 Task: Look for space in Vigo, Spain from 1st August, 2023 to 5th August, 2023 for 3 adults, 1 child in price range Rs.13000 to Rs.20000. Place can be entire place with 2 bedrooms having 3 beds and 2 bathrooms. Property type can be flatguest house, hotel. Booking option can be shelf check-in. Required host language is English.
Action: Mouse moved to (246, 157)
Screenshot: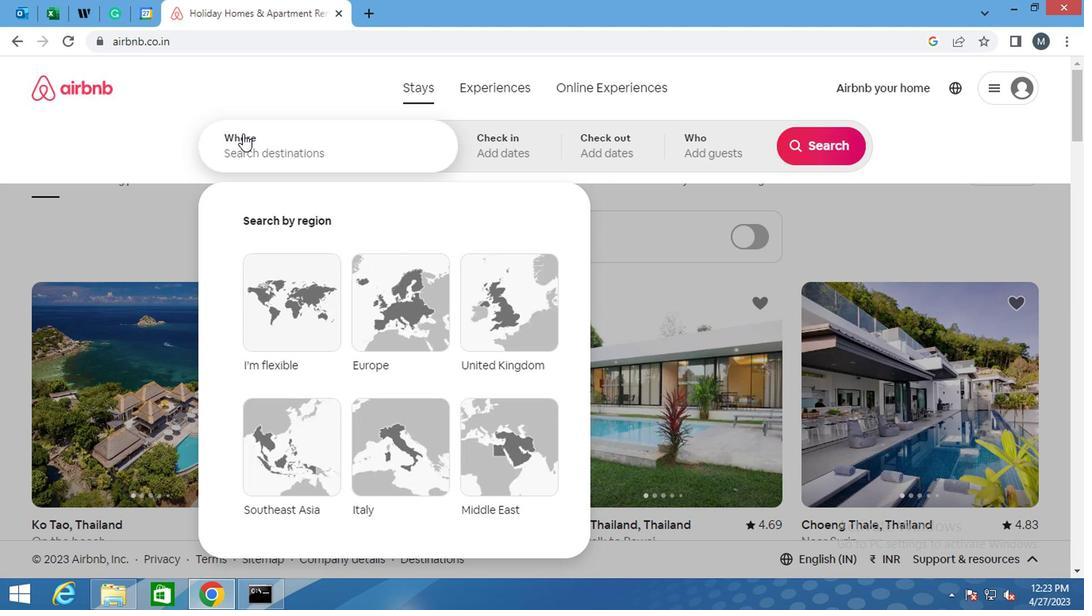 
Action: Mouse pressed left at (246, 157)
Screenshot: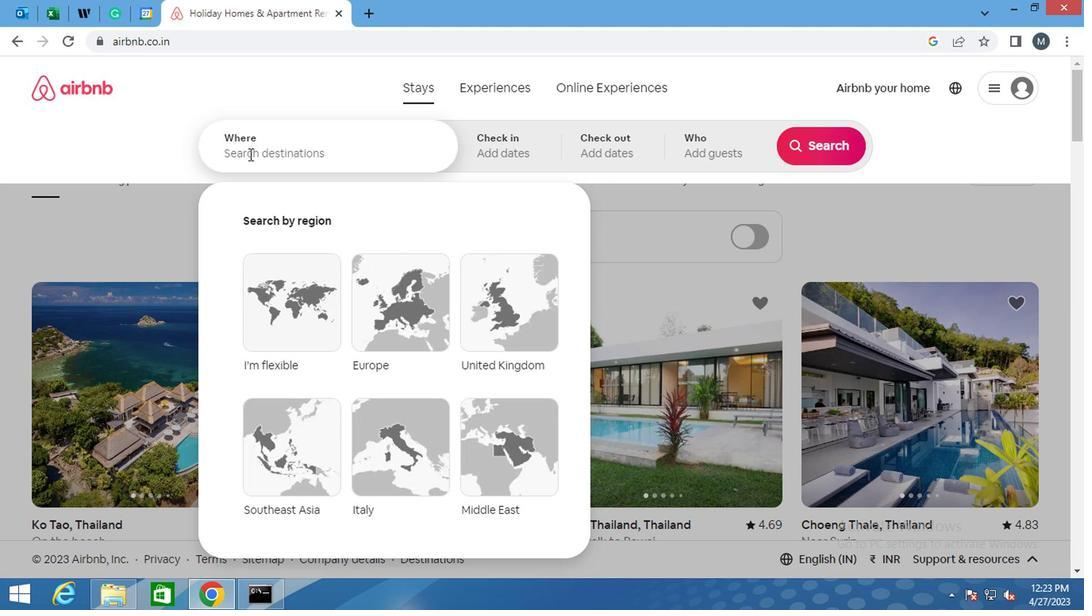 
Action: Key pressed <Key.shift>VIGO,<Key.space><Key.shift>SPAIN
Screenshot: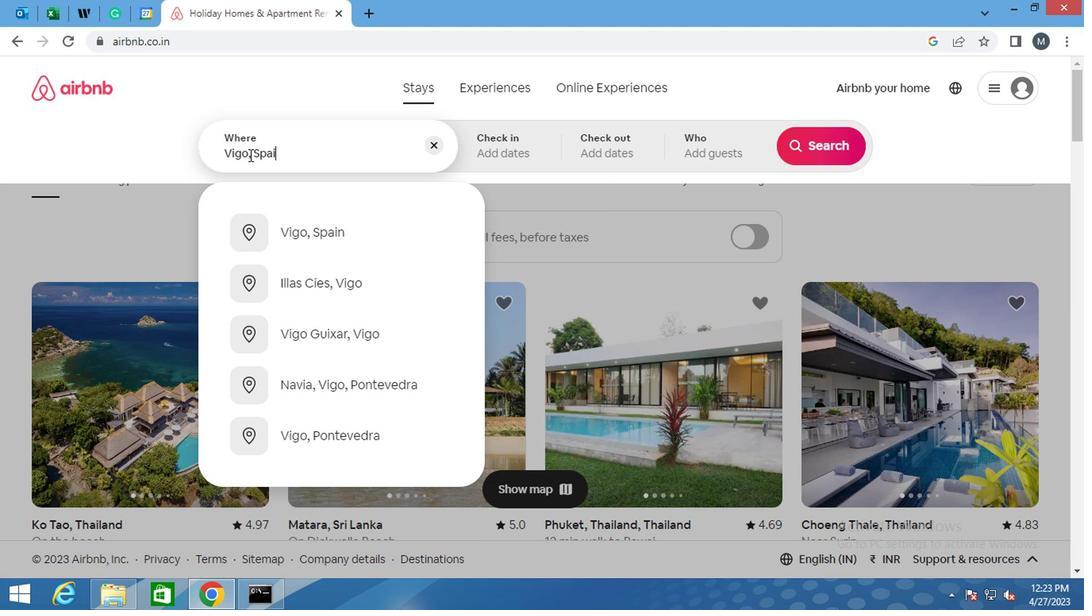 
Action: Mouse moved to (282, 241)
Screenshot: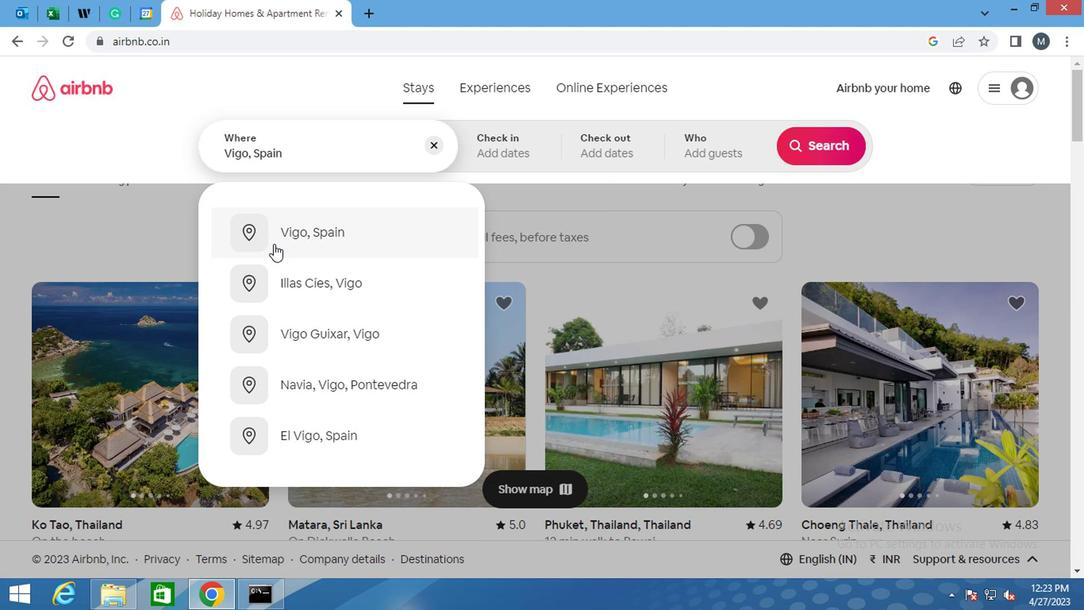 
Action: Mouse pressed left at (282, 241)
Screenshot: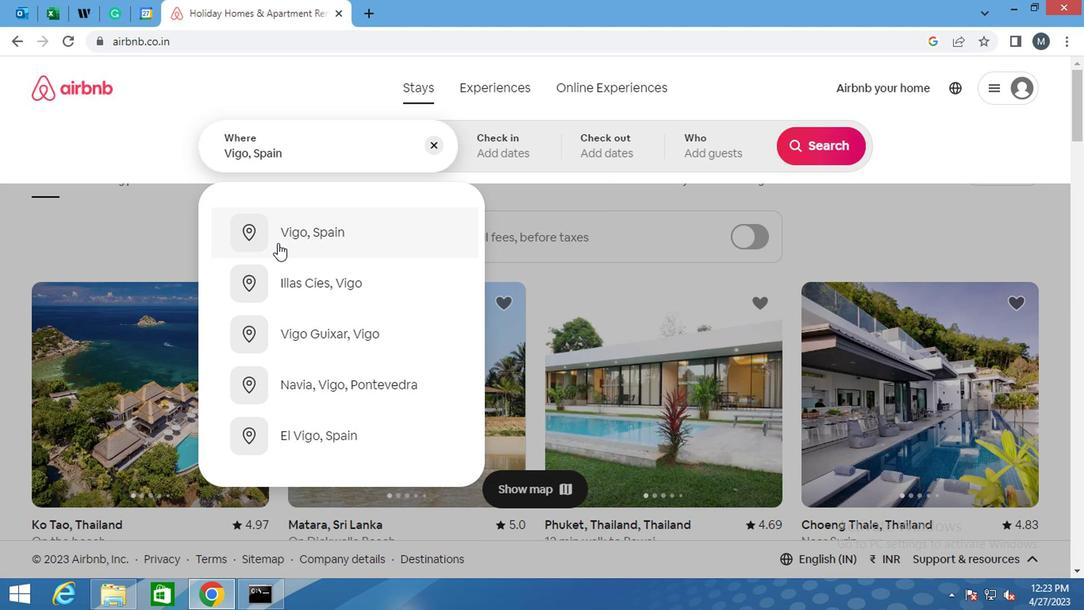 
Action: Mouse moved to (481, 148)
Screenshot: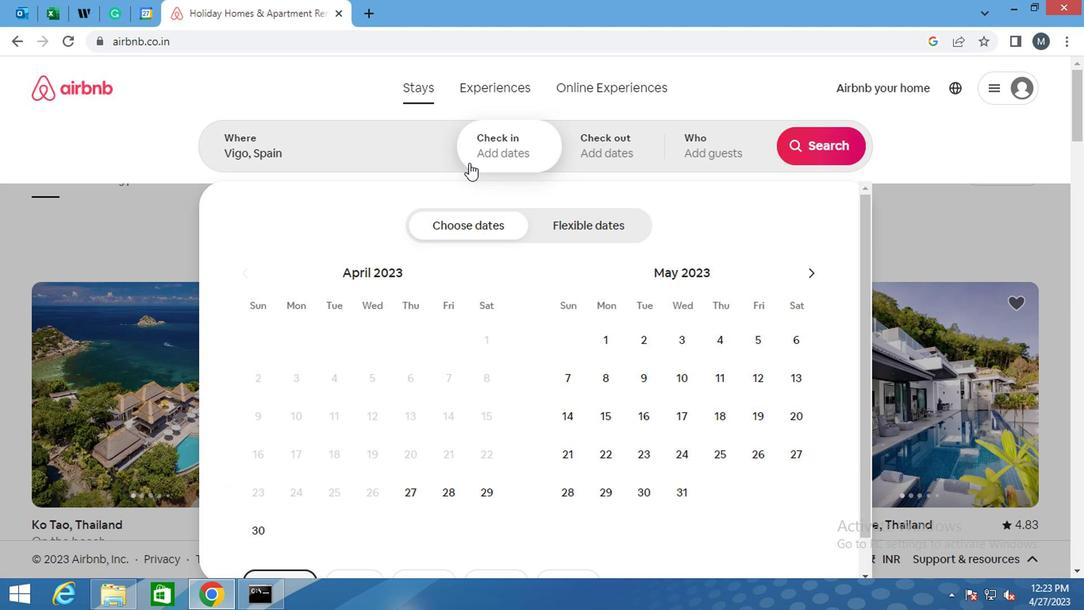 
Action: Mouse pressed left at (481, 148)
Screenshot: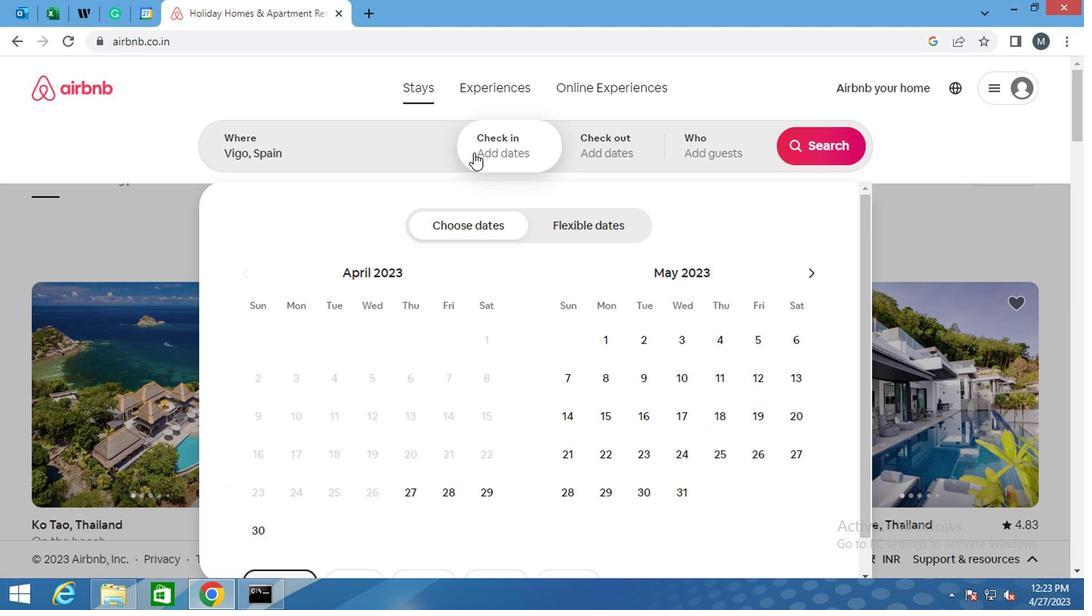 
Action: Mouse pressed left at (481, 148)
Screenshot: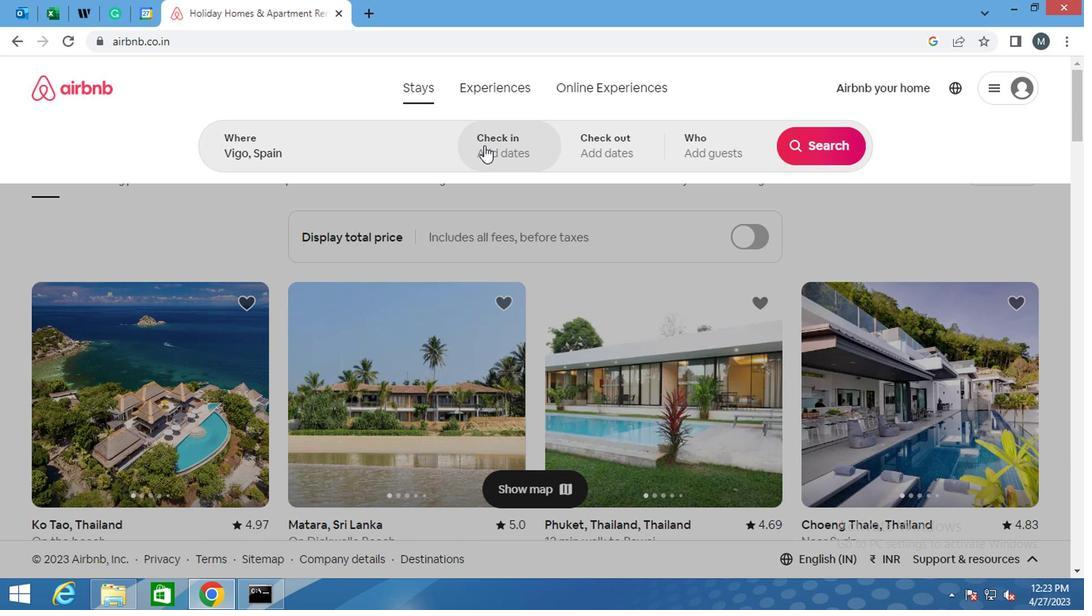 
Action: Mouse moved to (802, 278)
Screenshot: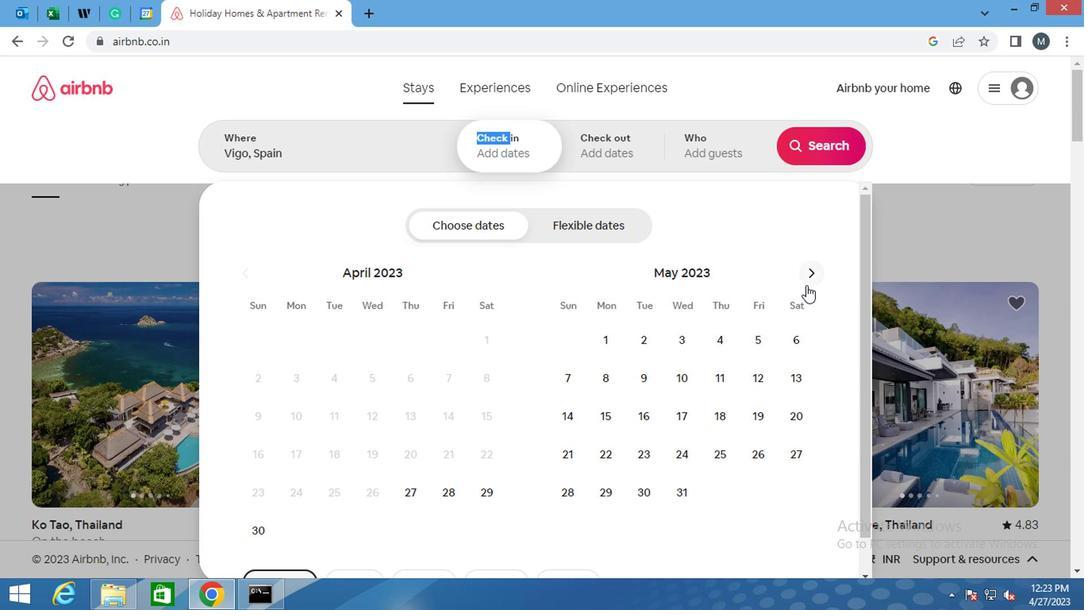 
Action: Mouse pressed left at (802, 278)
Screenshot: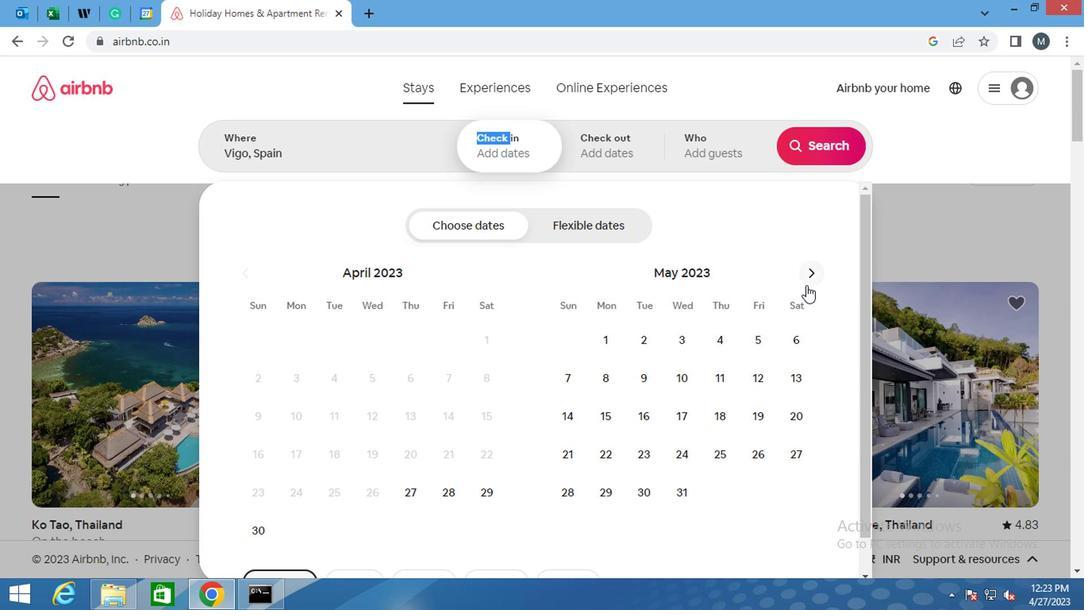 
Action: Mouse moved to (802, 273)
Screenshot: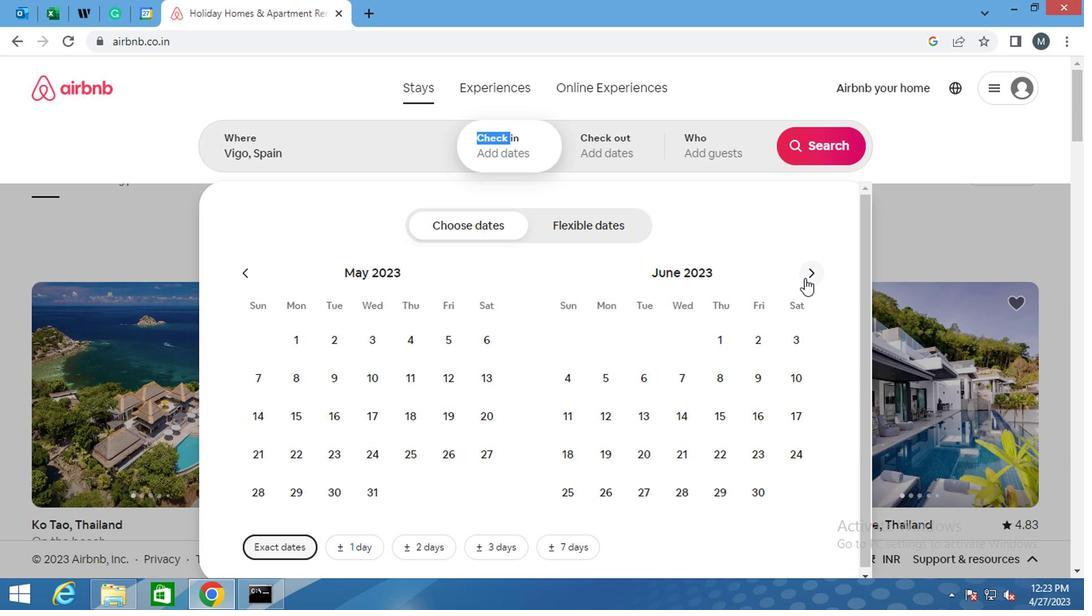 
Action: Mouse pressed left at (802, 273)
Screenshot: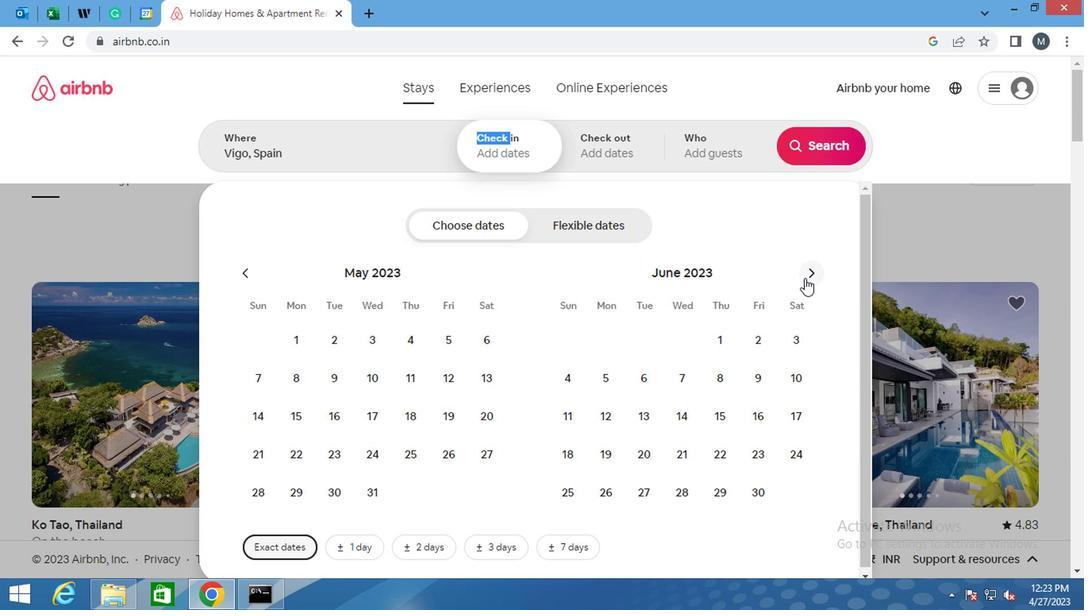 
Action: Mouse pressed left at (802, 273)
Screenshot: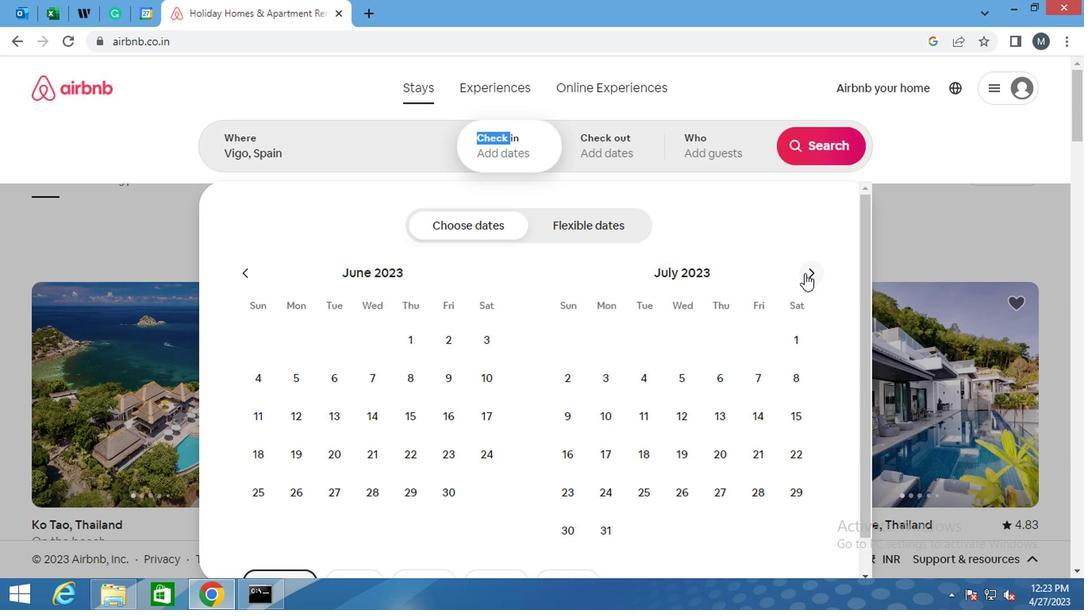 
Action: Mouse moved to (633, 345)
Screenshot: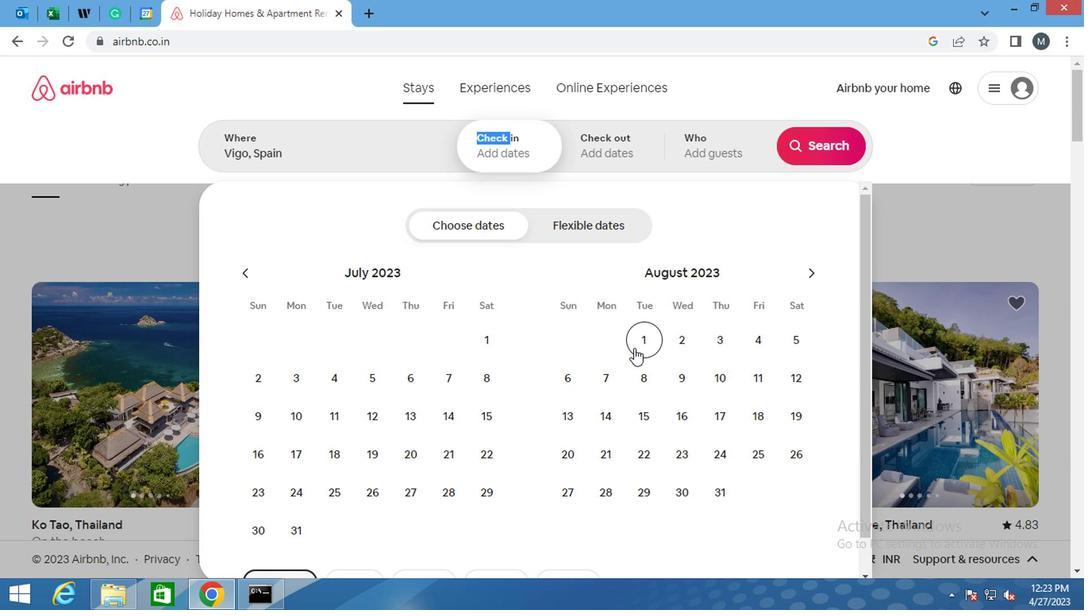 
Action: Mouse pressed left at (633, 345)
Screenshot: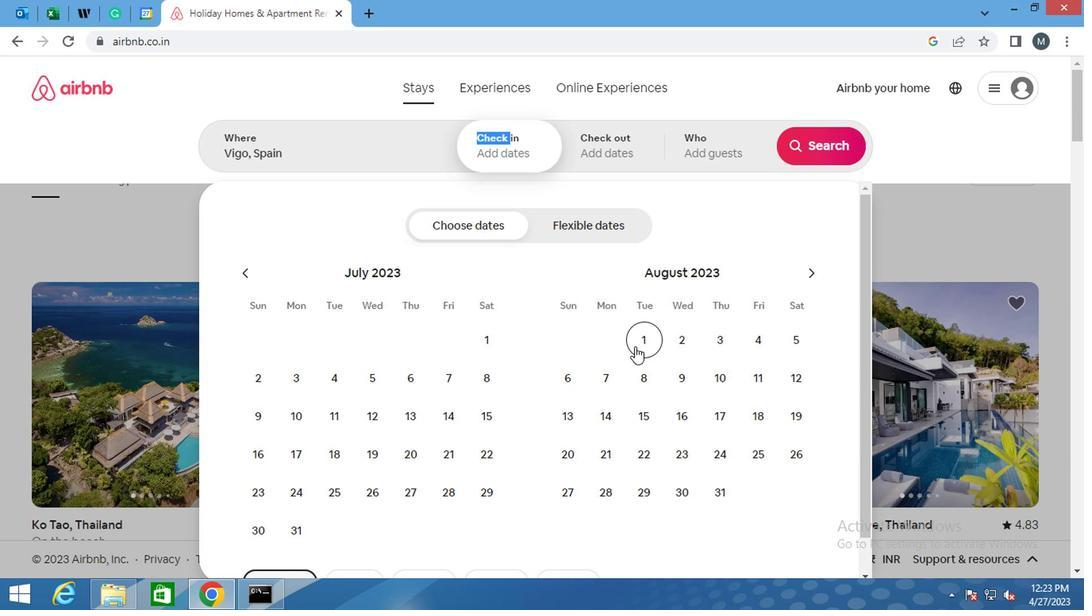 
Action: Mouse moved to (780, 341)
Screenshot: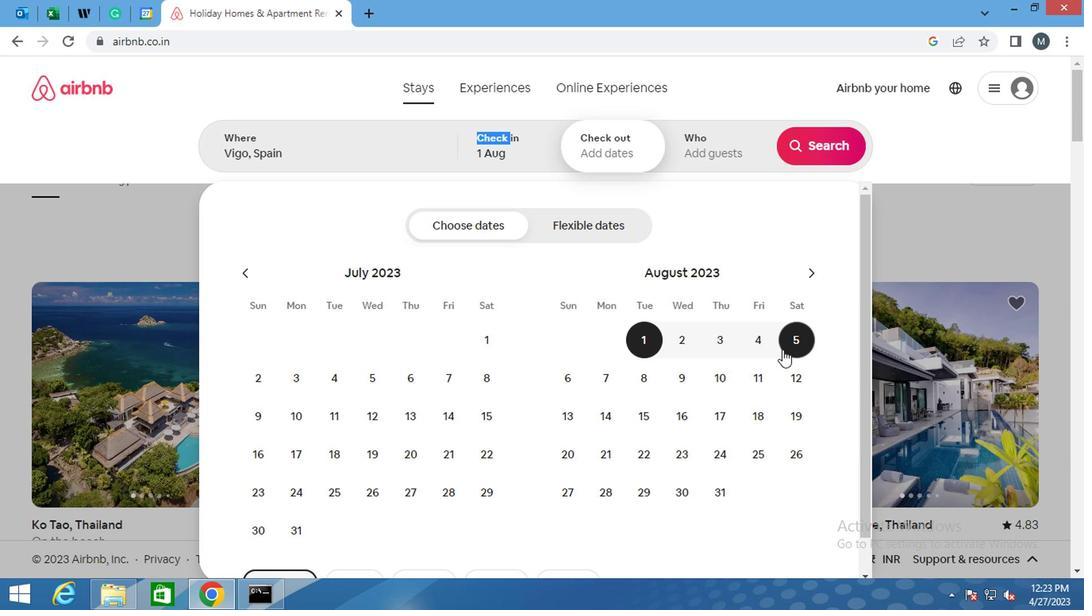 
Action: Mouse pressed left at (780, 341)
Screenshot: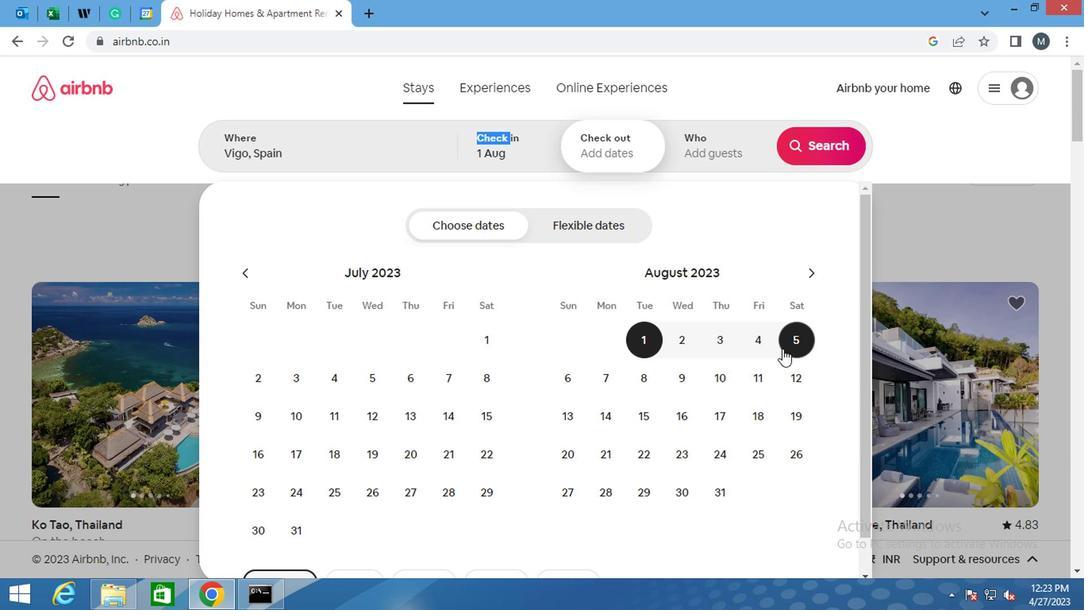 
Action: Mouse moved to (727, 162)
Screenshot: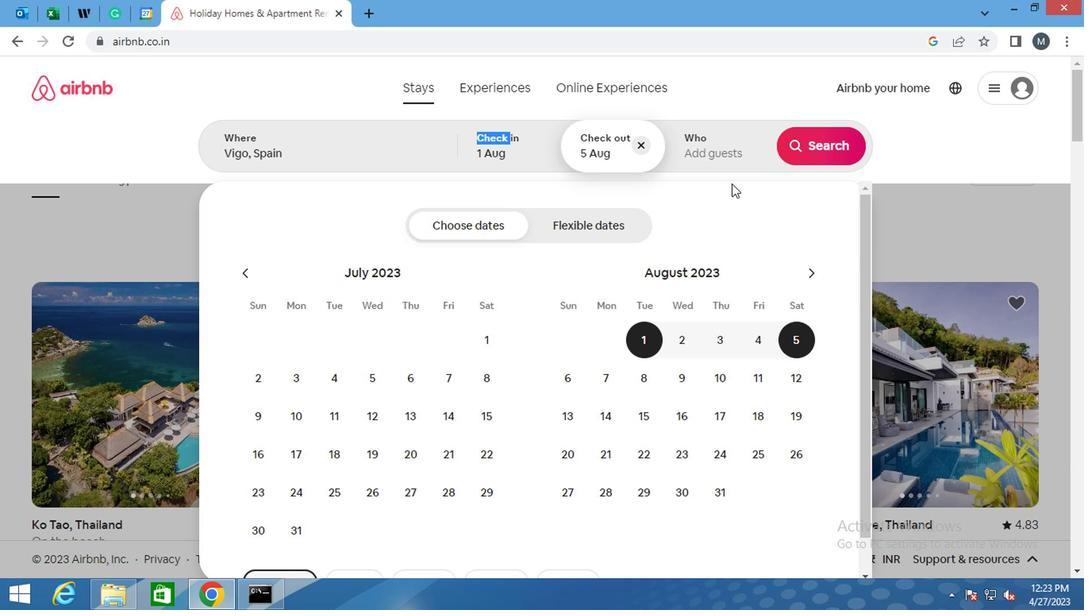 
Action: Mouse pressed left at (727, 162)
Screenshot: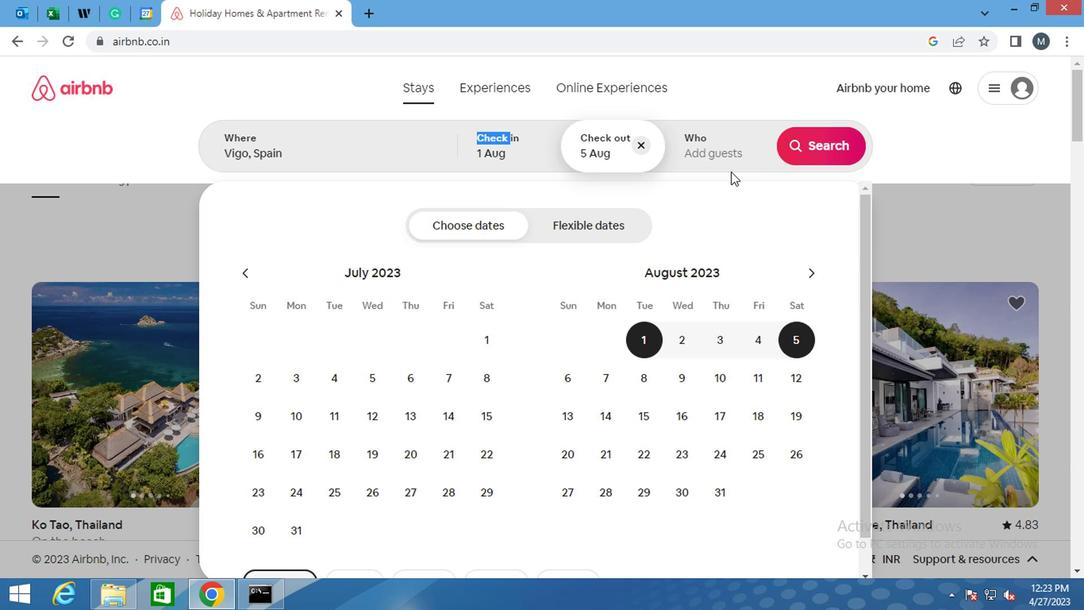 
Action: Mouse moved to (826, 230)
Screenshot: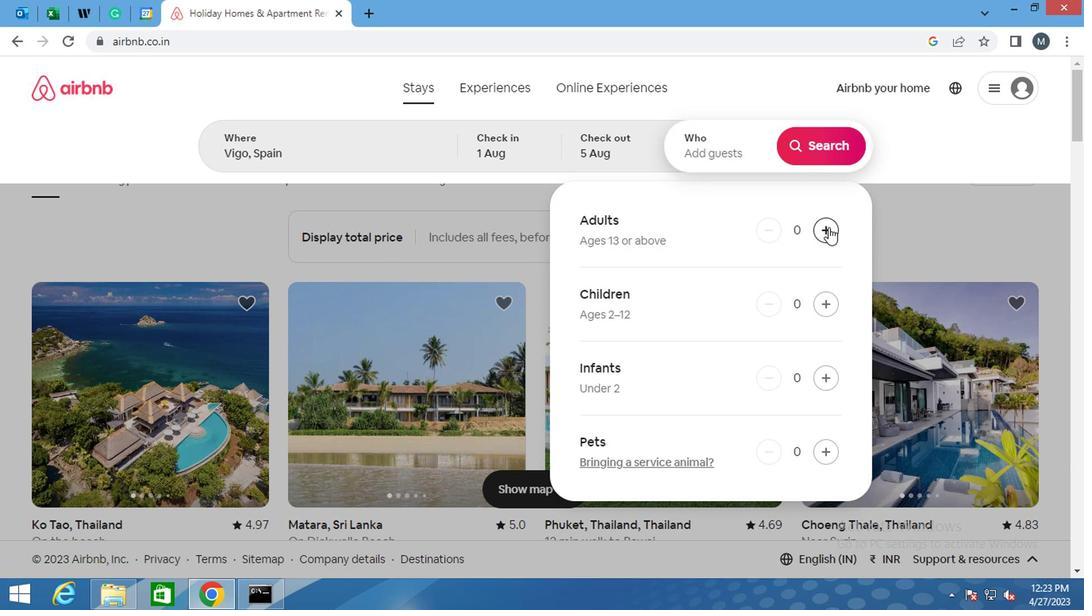 
Action: Mouse pressed left at (826, 230)
Screenshot: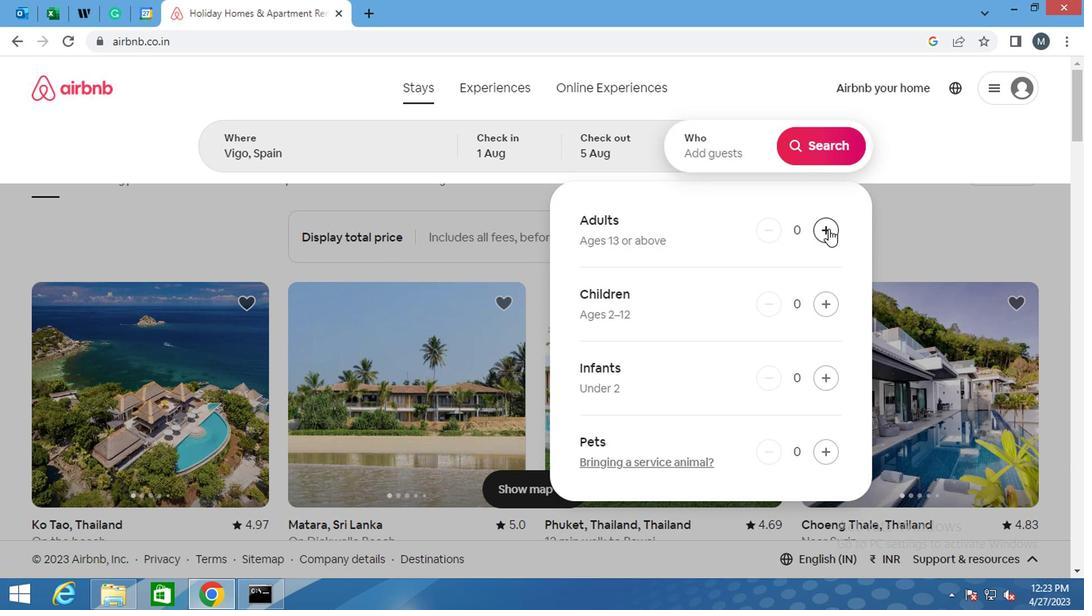 
Action: Mouse moved to (821, 230)
Screenshot: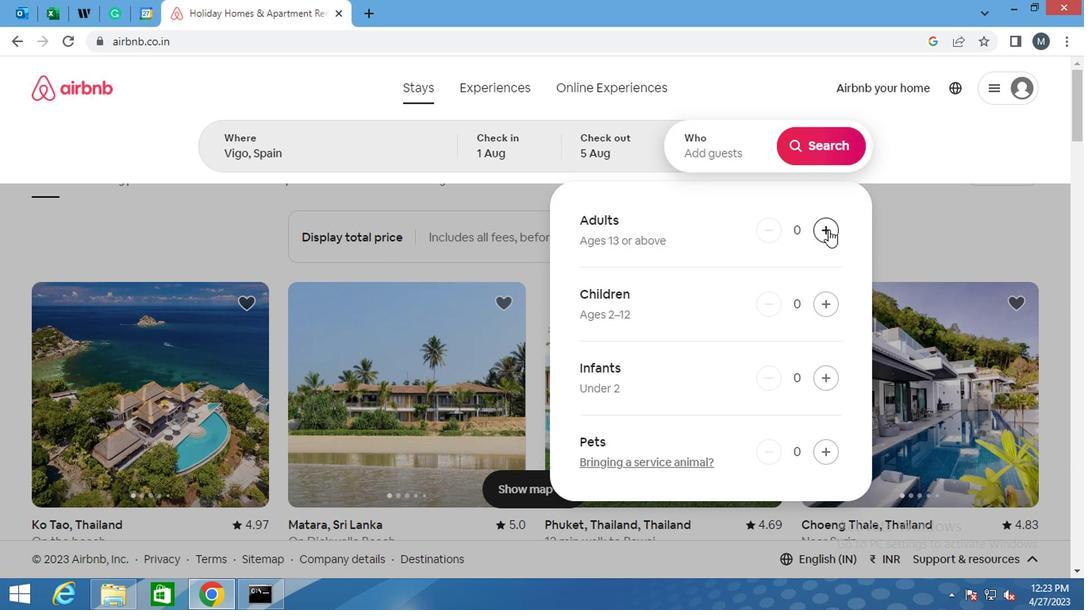 
Action: Mouse pressed left at (821, 230)
Screenshot: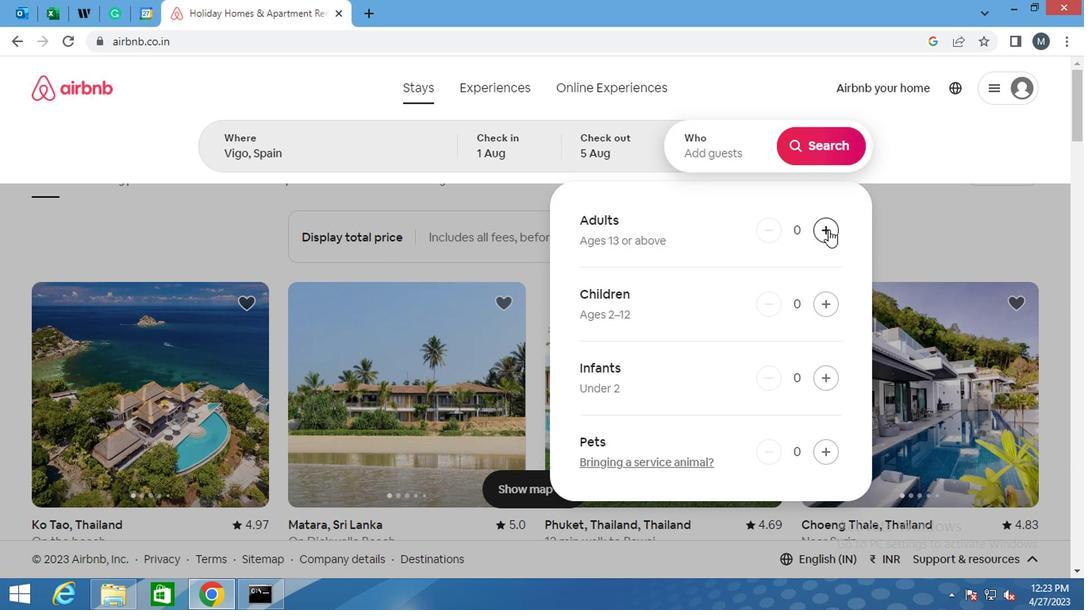 
Action: Mouse moved to (821, 230)
Screenshot: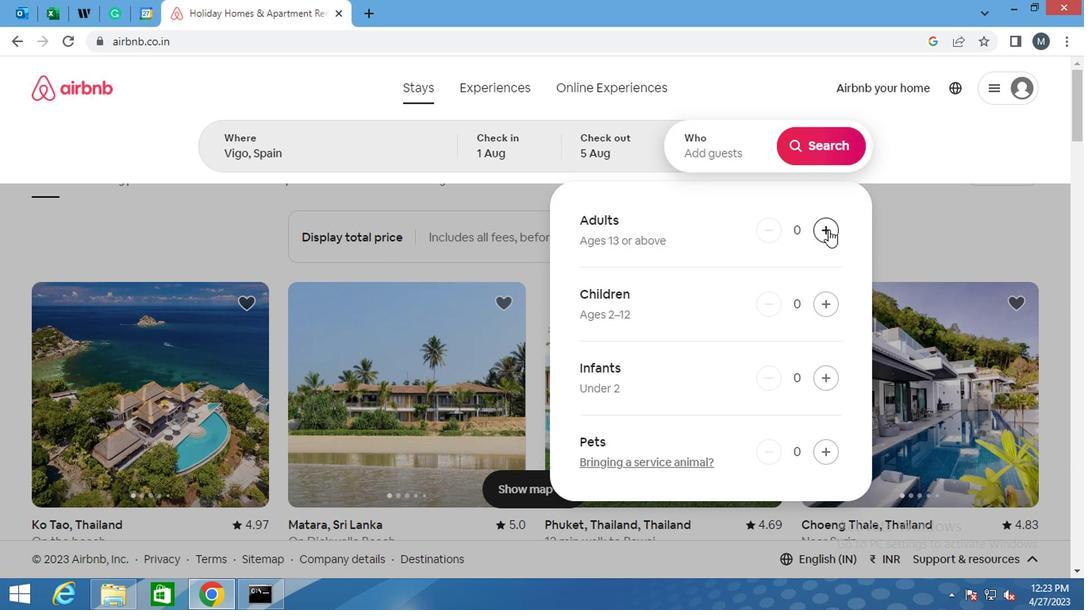 
Action: Mouse pressed left at (821, 230)
Screenshot: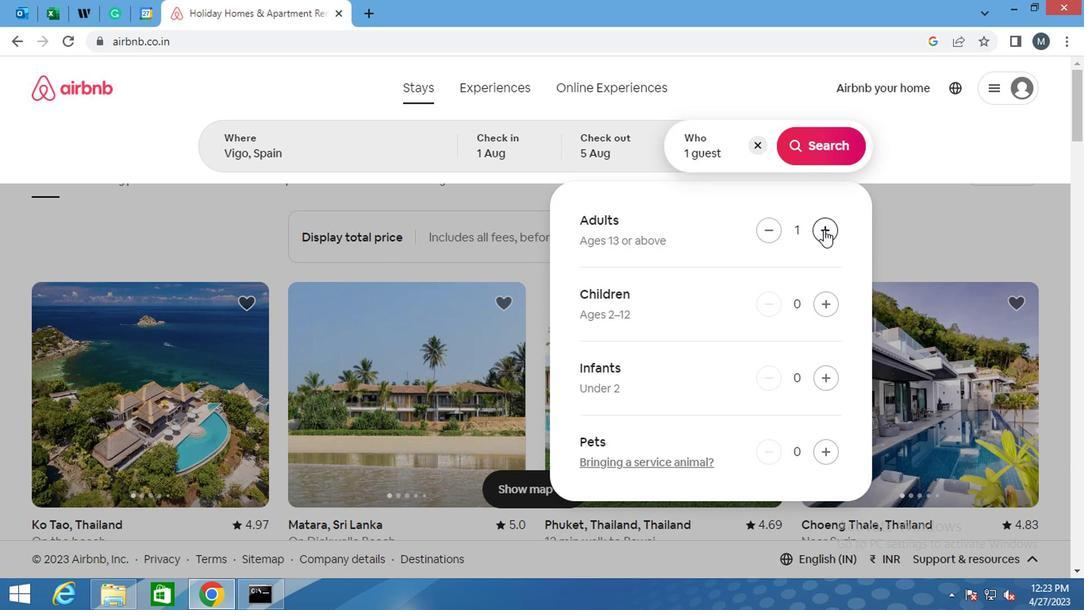 
Action: Mouse moved to (827, 302)
Screenshot: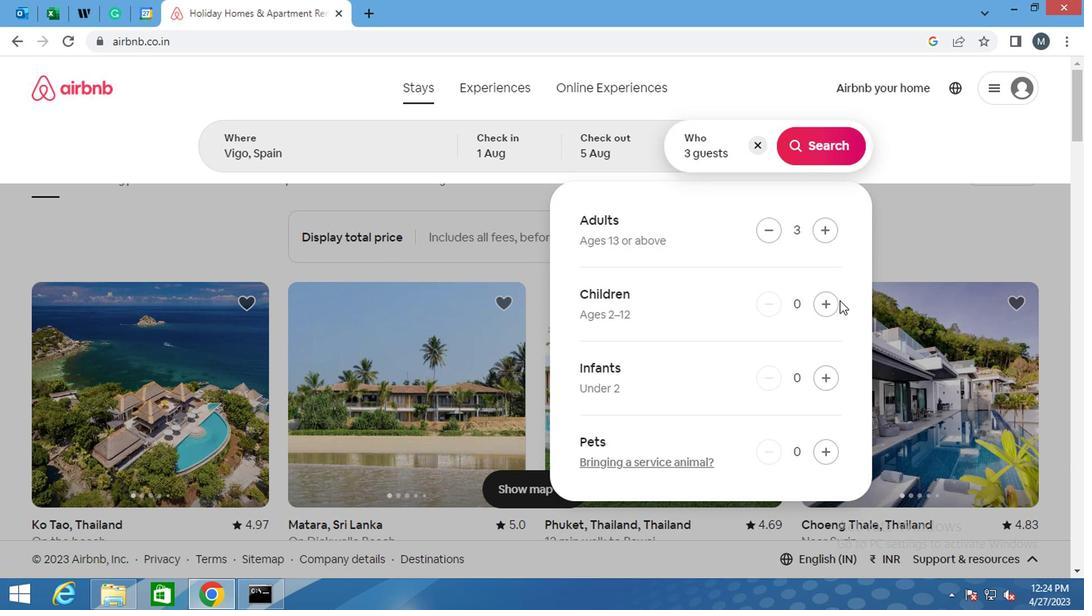 
Action: Mouse pressed left at (827, 302)
Screenshot: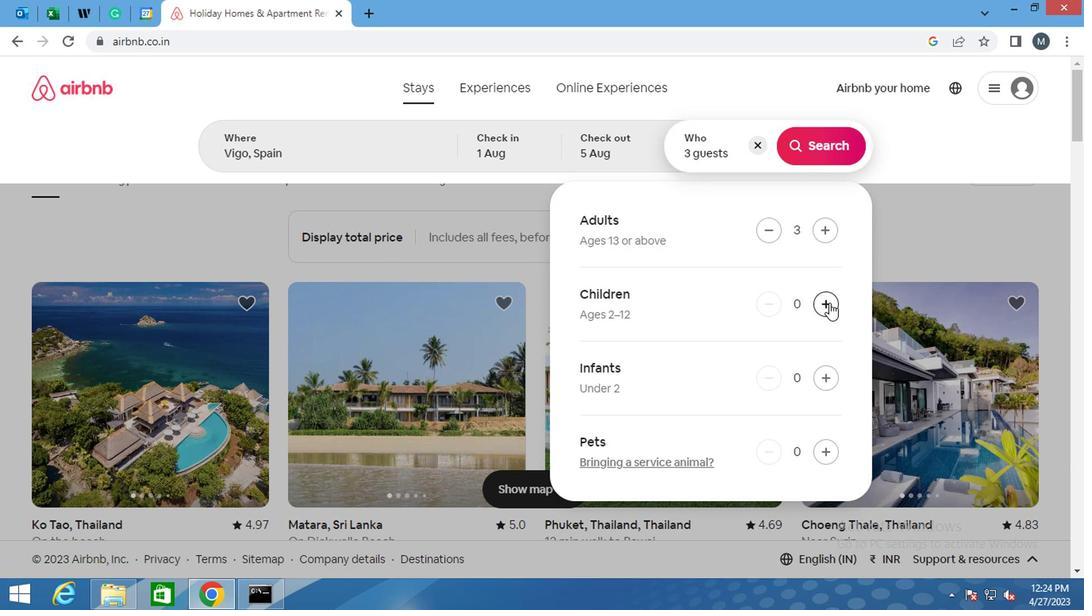 
Action: Mouse moved to (824, 154)
Screenshot: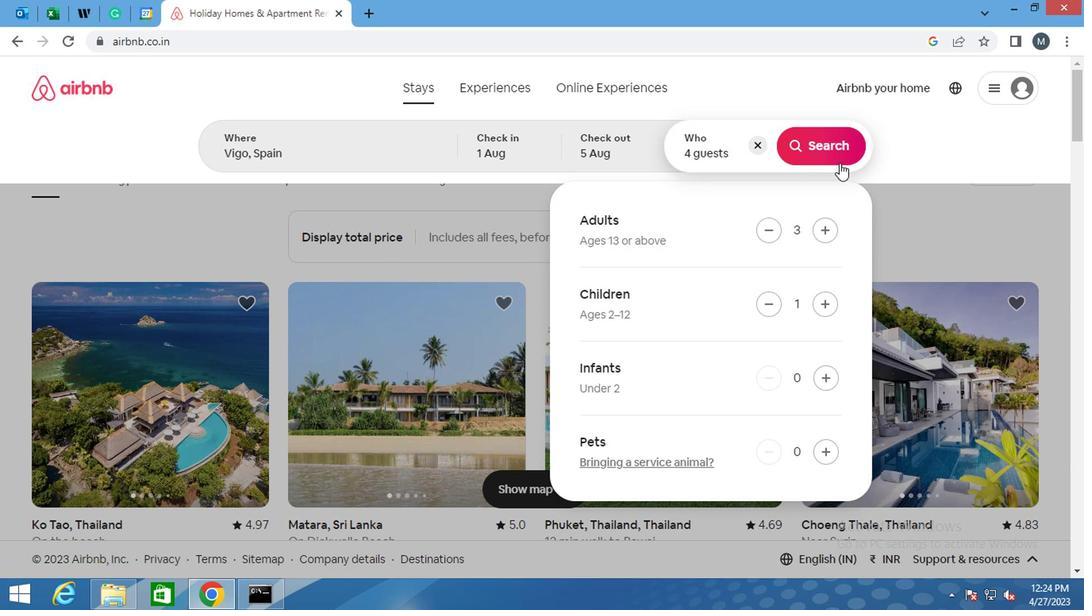 
Action: Mouse pressed left at (824, 154)
Screenshot: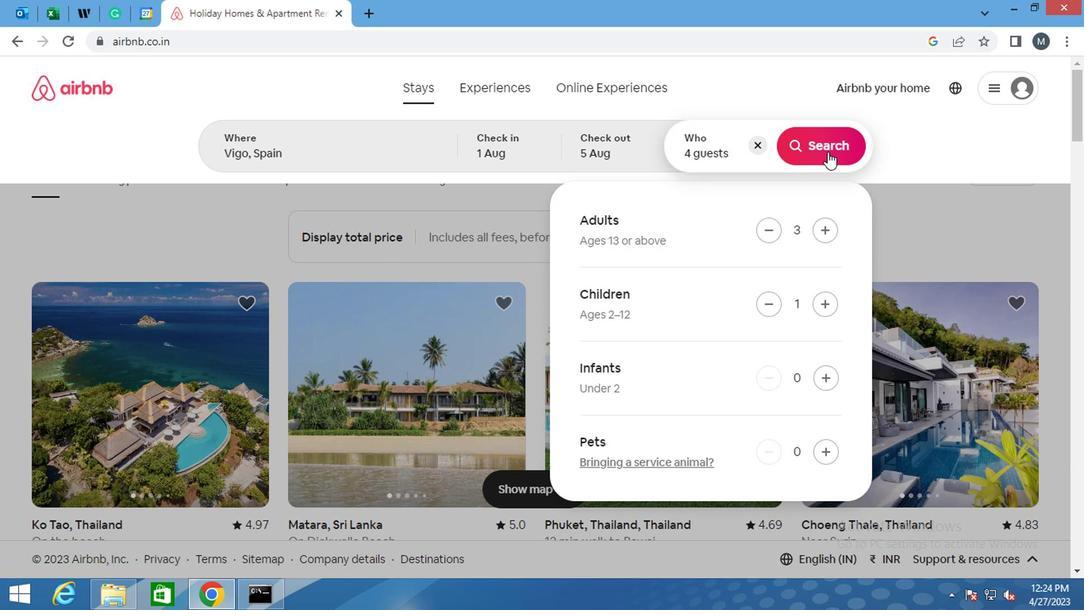 
Action: Mouse moved to (988, 142)
Screenshot: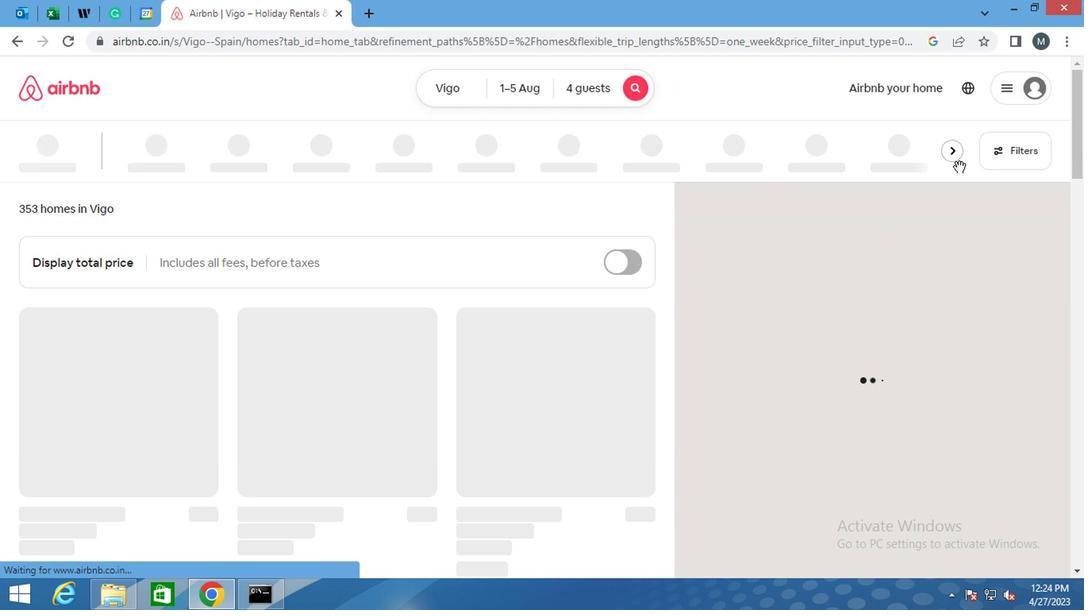 
Action: Mouse pressed left at (988, 142)
Screenshot: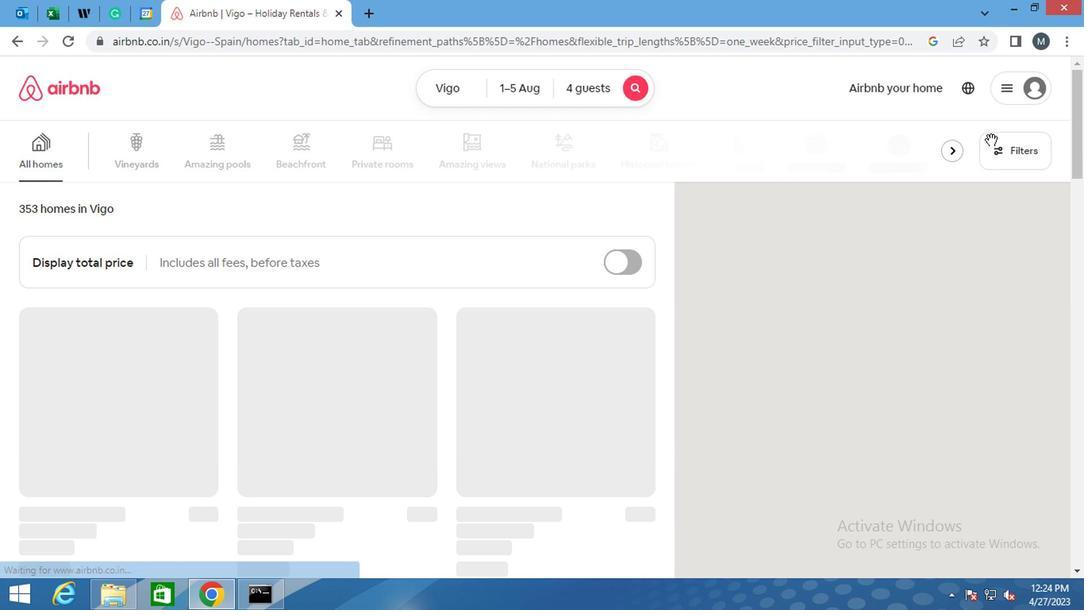 
Action: Mouse moved to (355, 340)
Screenshot: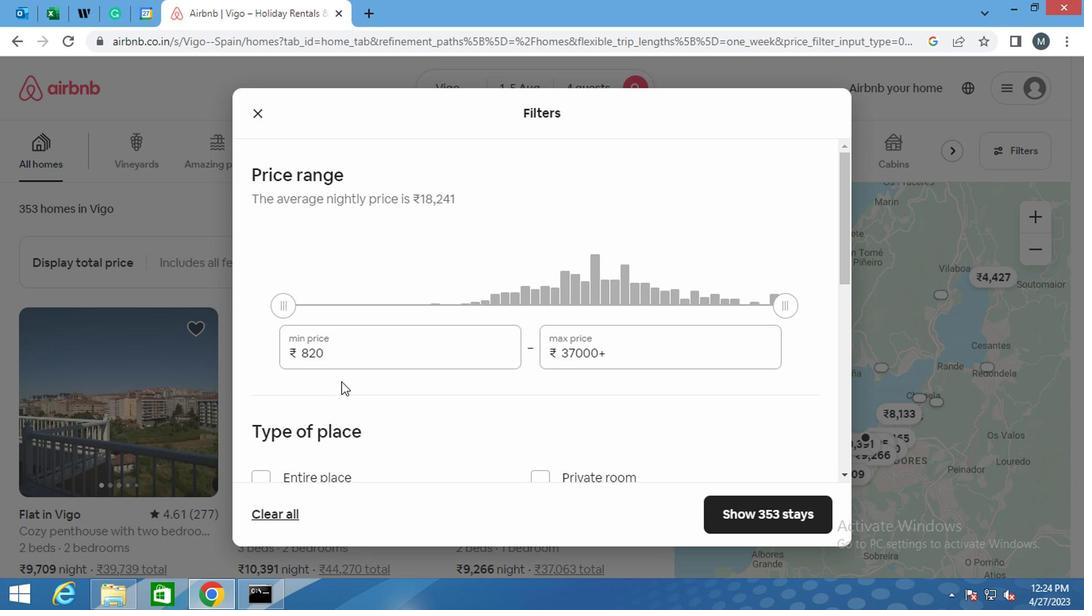 
Action: Mouse pressed left at (355, 340)
Screenshot: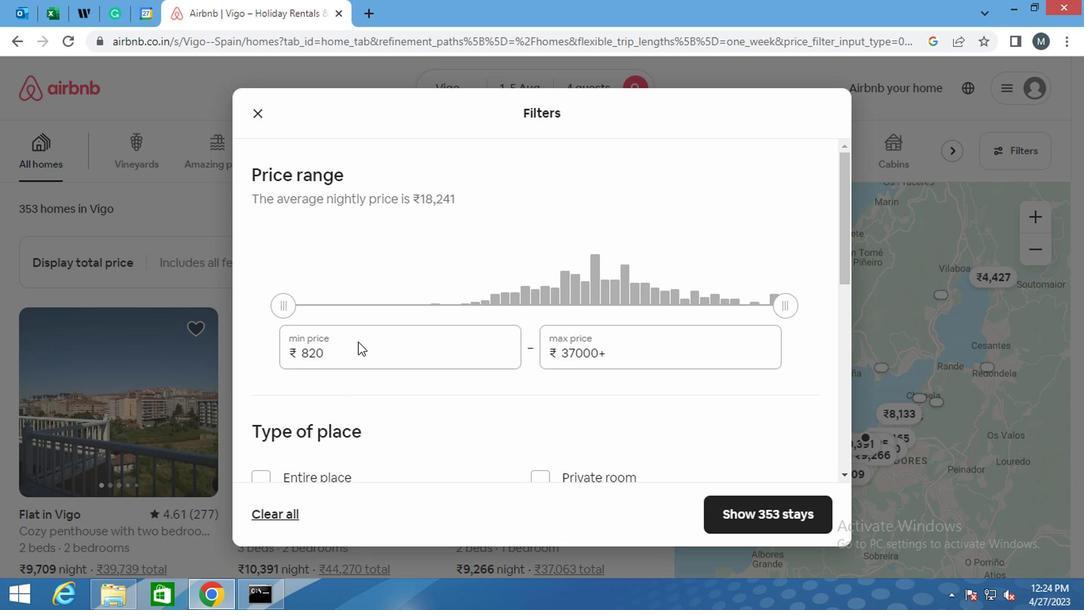 
Action: Mouse moved to (355, 350)
Screenshot: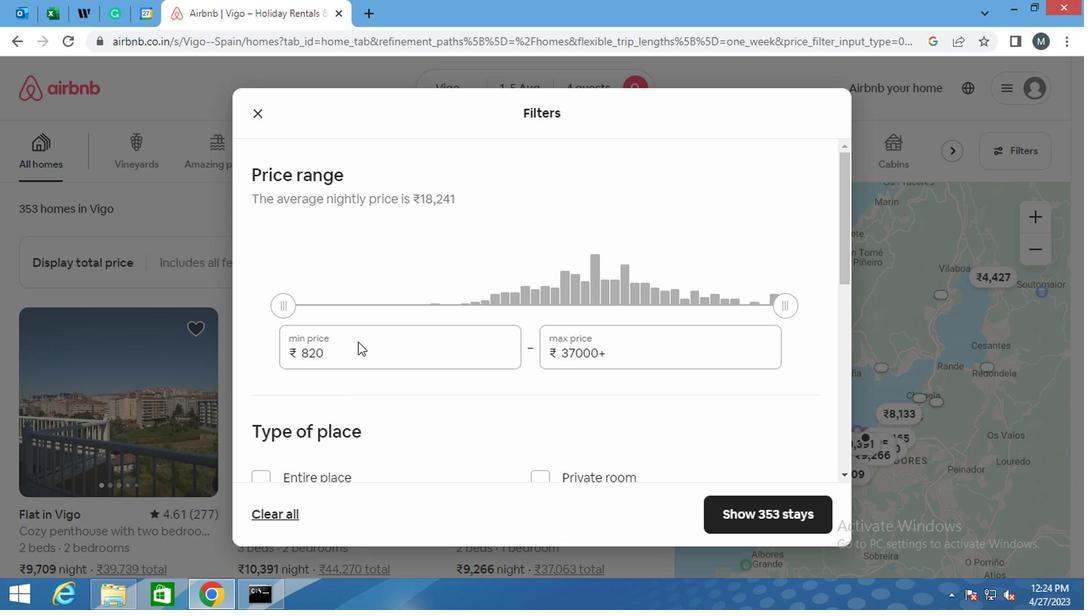 
Action: Mouse pressed left at (355, 350)
Screenshot: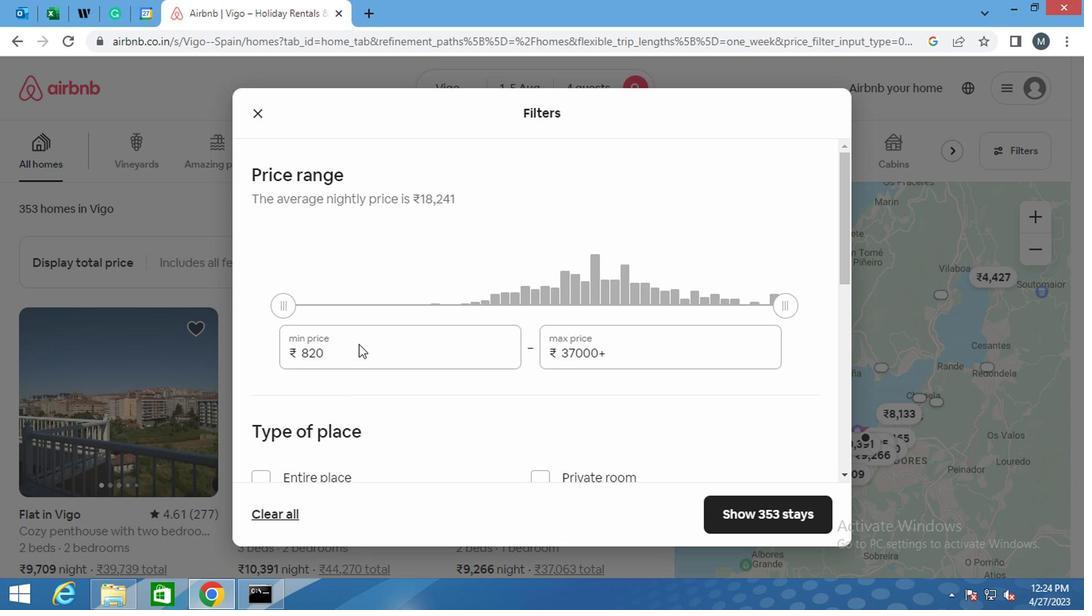 
Action: Key pressed <Key.backspace><Key.backspace><Key.backspace>
Screenshot: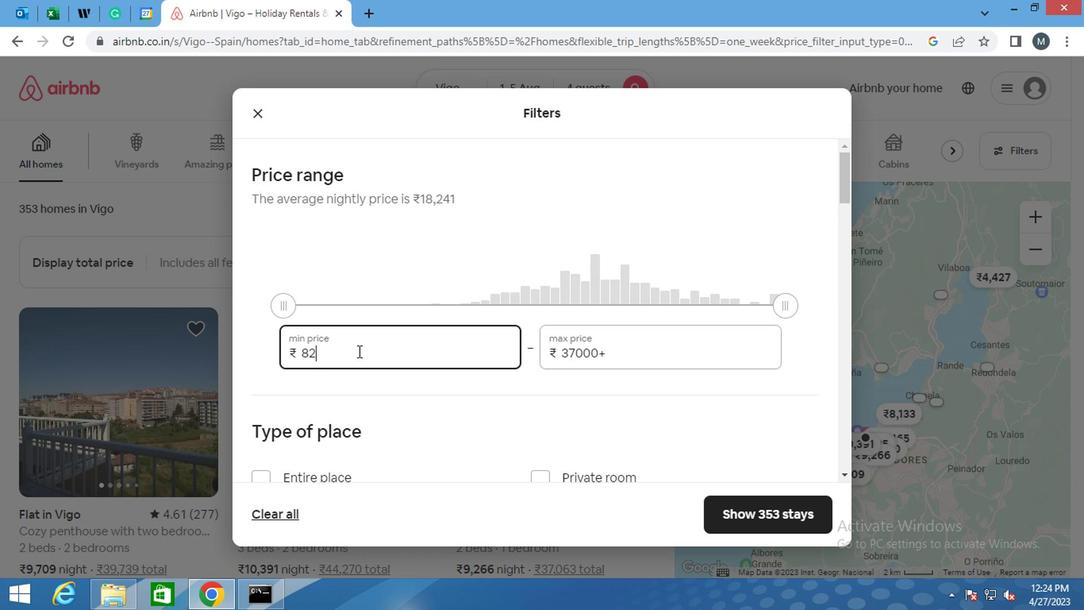 
Action: Mouse moved to (355, 350)
Screenshot: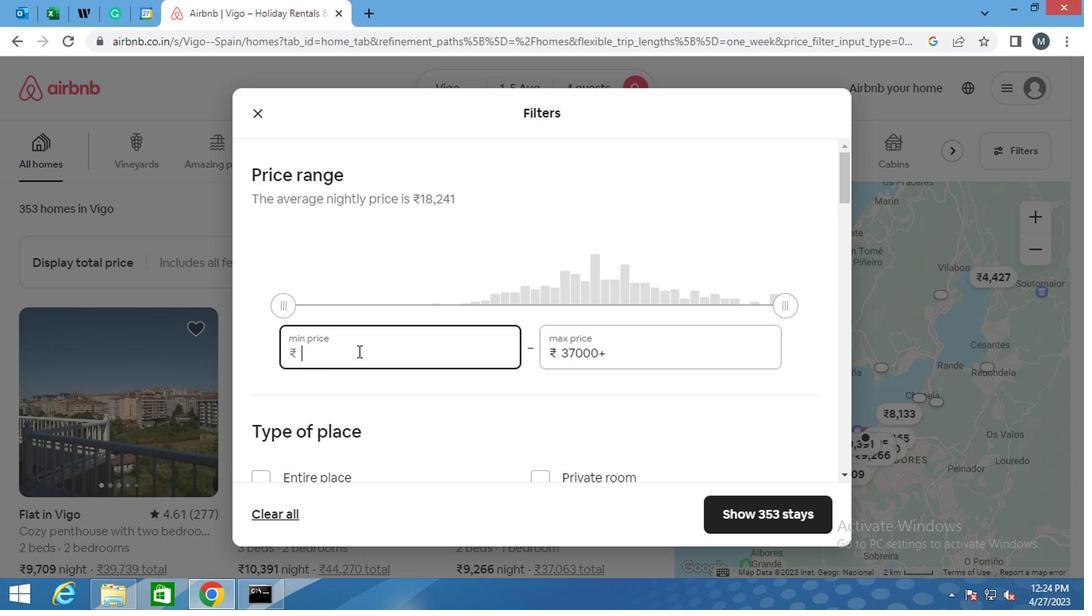 
Action: Key pressed 13000
Screenshot: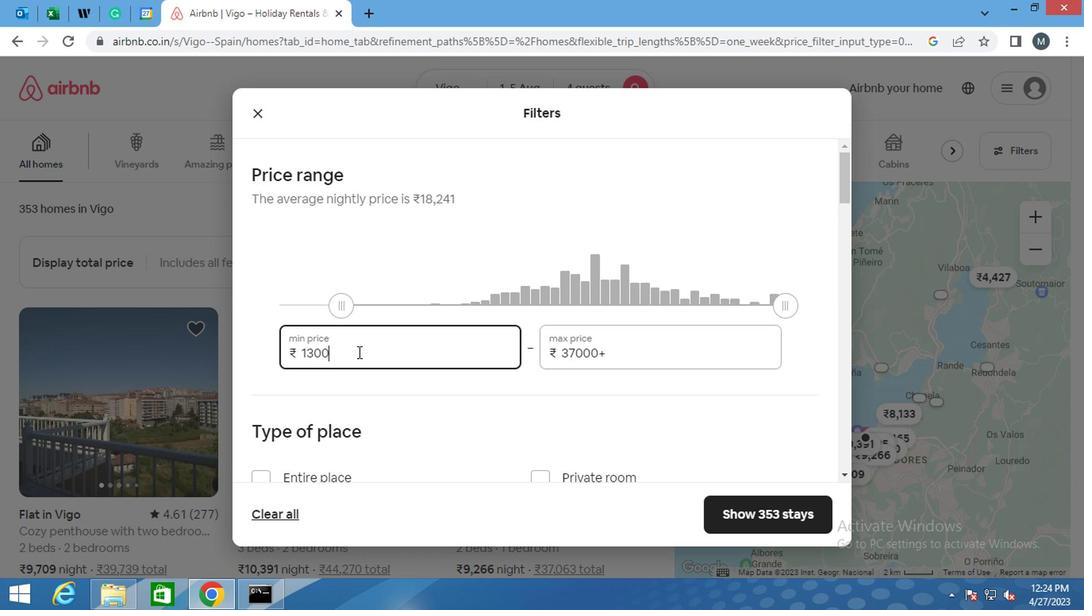 
Action: Mouse moved to (655, 354)
Screenshot: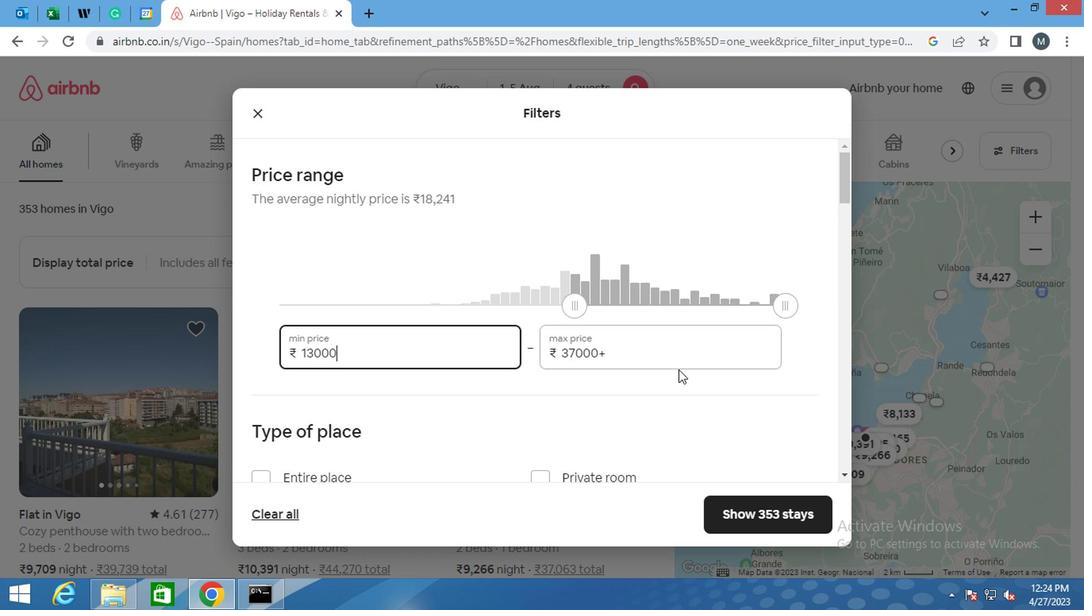 
Action: Mouse pressed left at (655, 354)
Screenshot: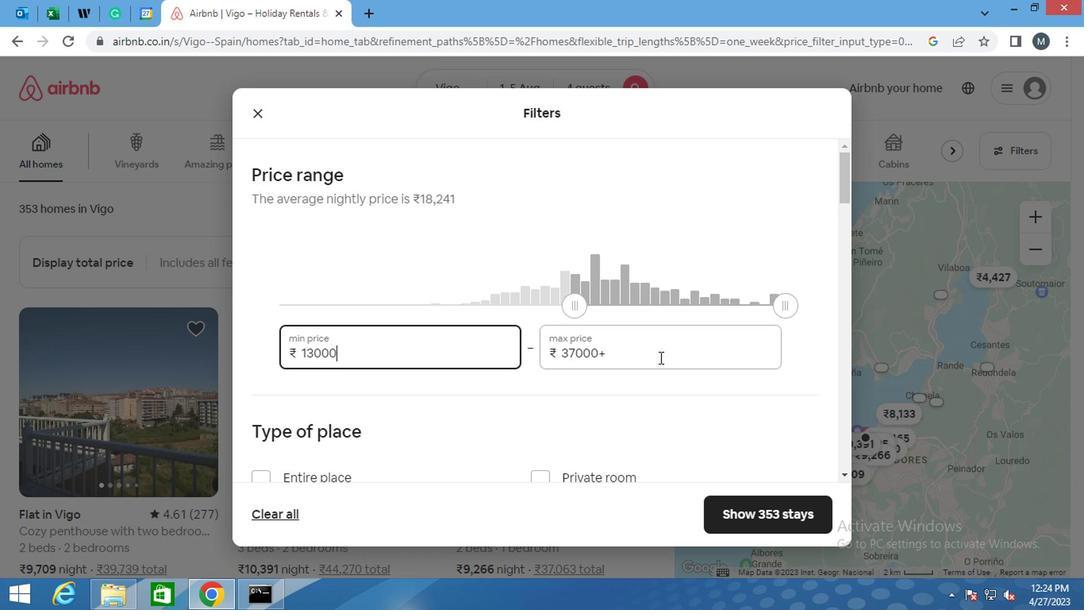 
Action: Key pressed <Key.backspace><Key.backspace><Key.backspace><Key.backspace><Key.backspace><Key.backspace><Key.backspace><Key.backspace><Key.backspace><Key.backspace><Key.backspace><Key.backspace><Key.backspace><Key.backspace><Key.backspace><Key.backspace>2000
Screenshot: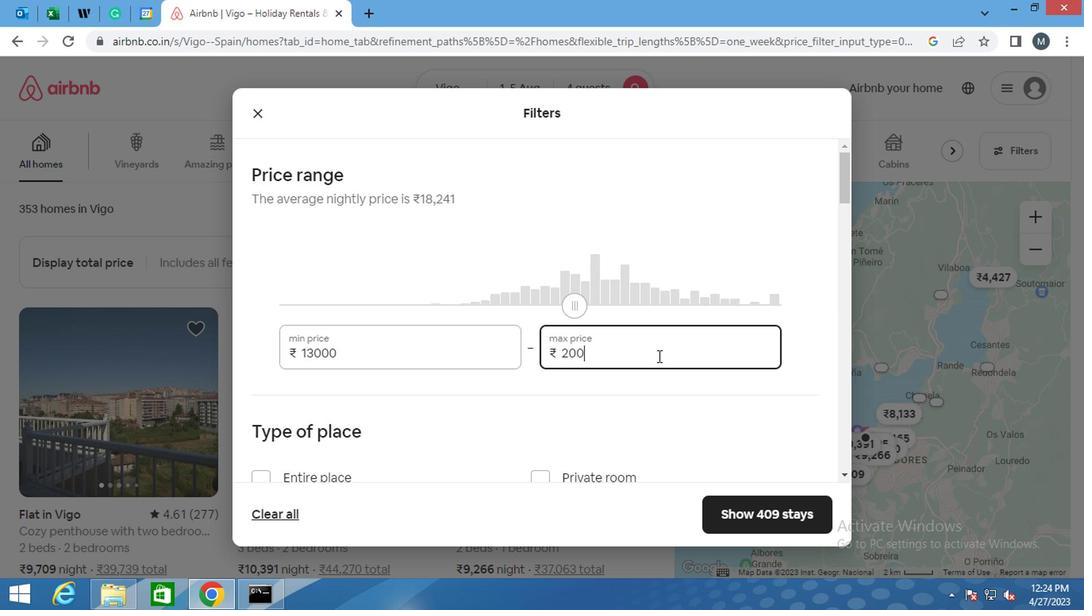 
Action: Mouse moved to (654, 354)
Screenshot: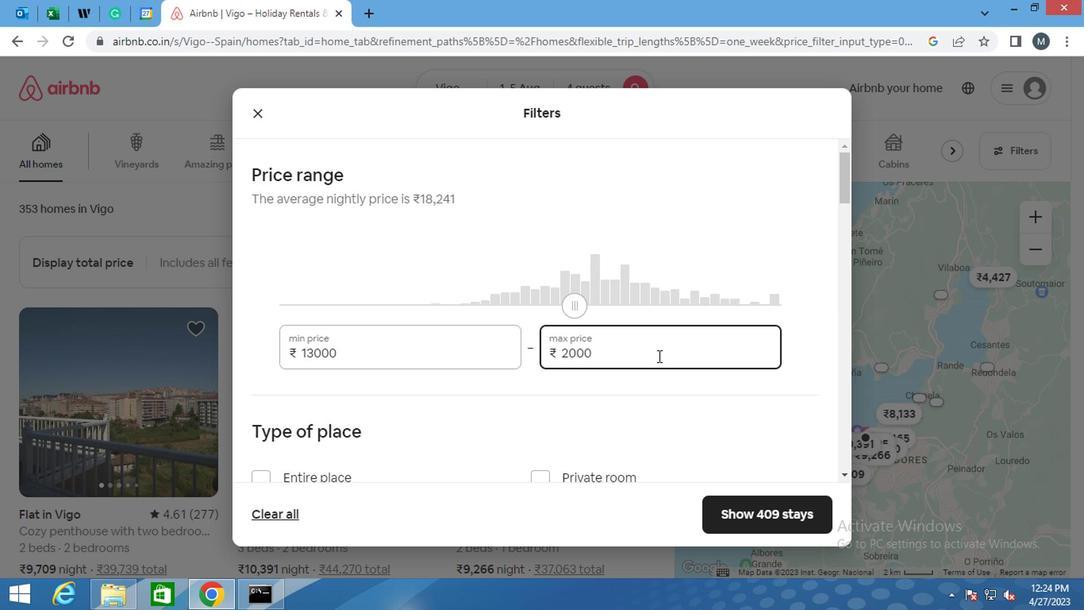 
Action: Key pressed 0
Screenshot: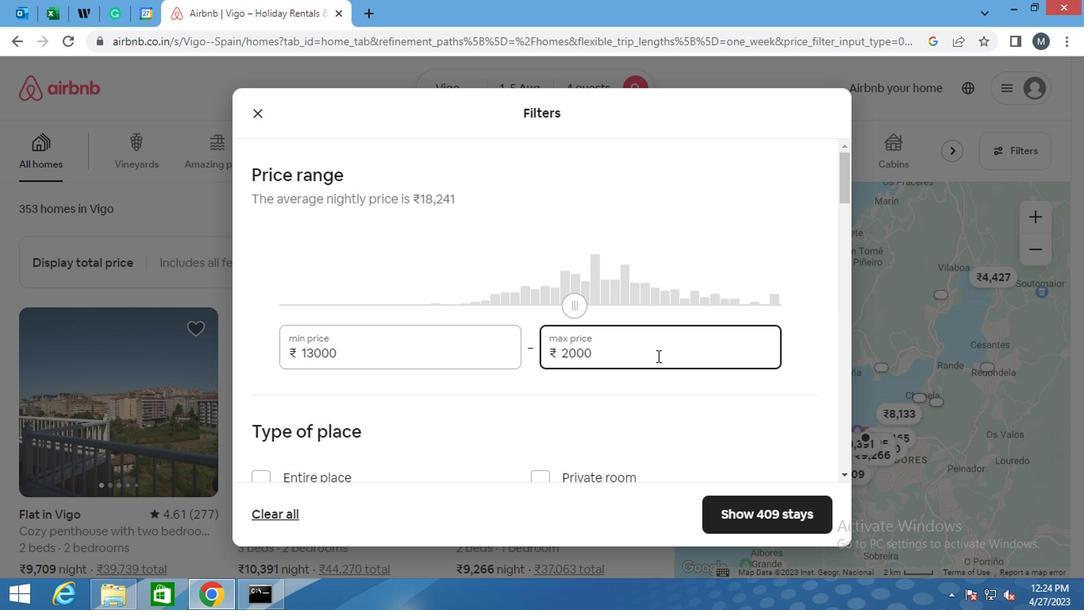 
Action: Mouse moved to (463, 279)
Screenshot: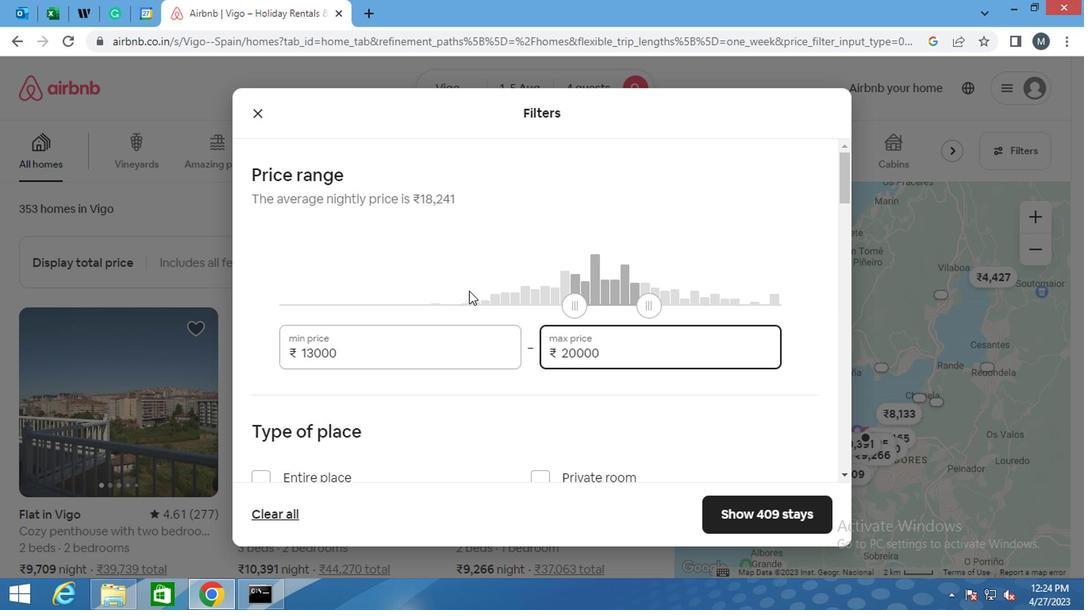 
Action: Mouse scrolled (463, 279) with delta (0, 0)
Screenshot: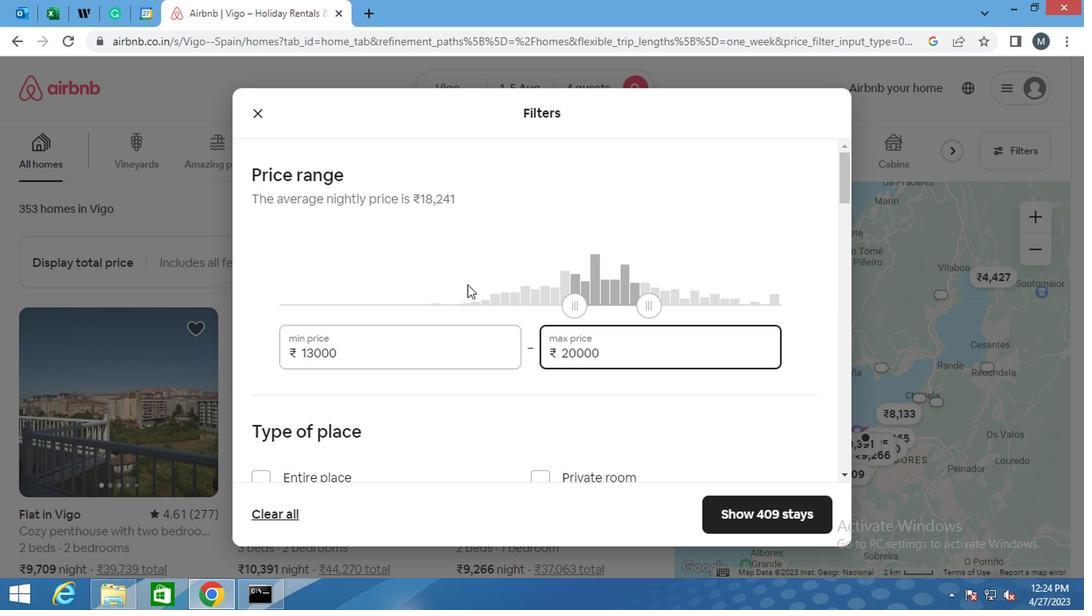 
Action: Mouse moved to (457, 280)
Screenshot: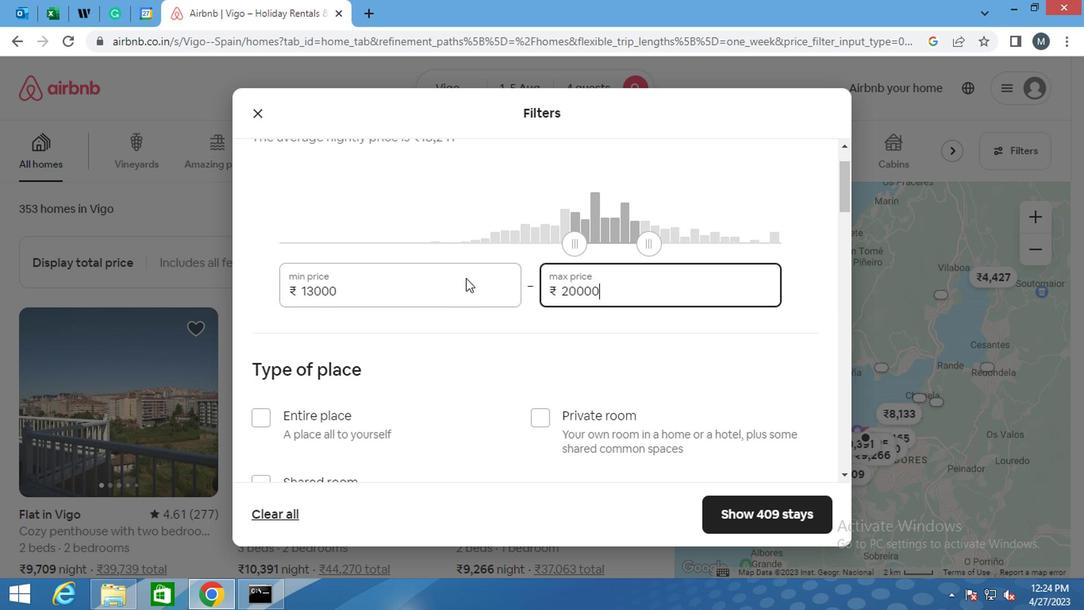 
Action: Mouse scrolled (457, 279) with delta (0, -1)
Screenshot: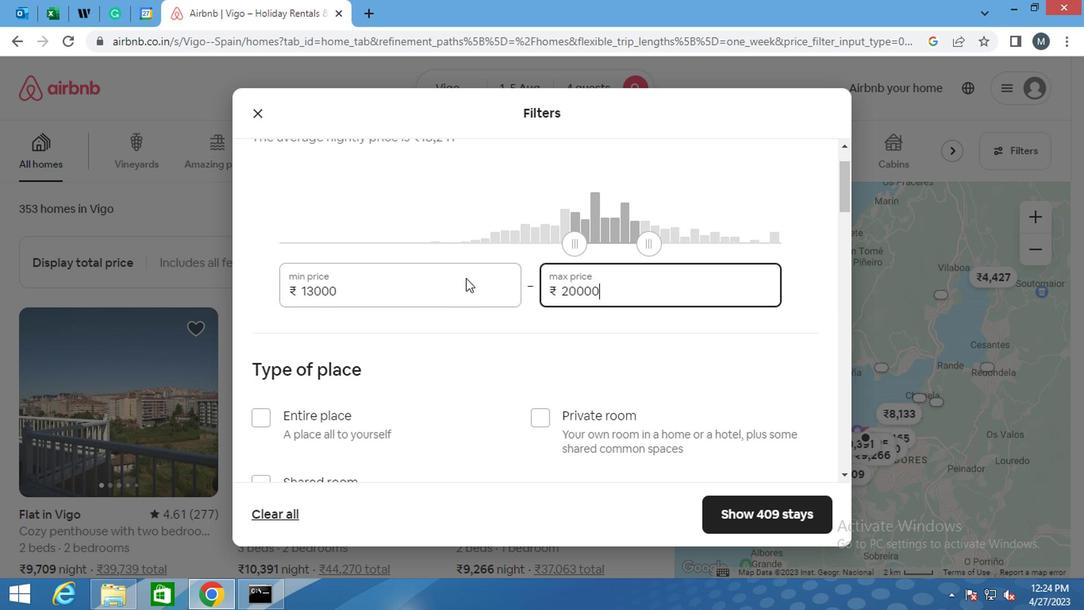 
Action: Mouse moved to (251, 319)
Screenshot: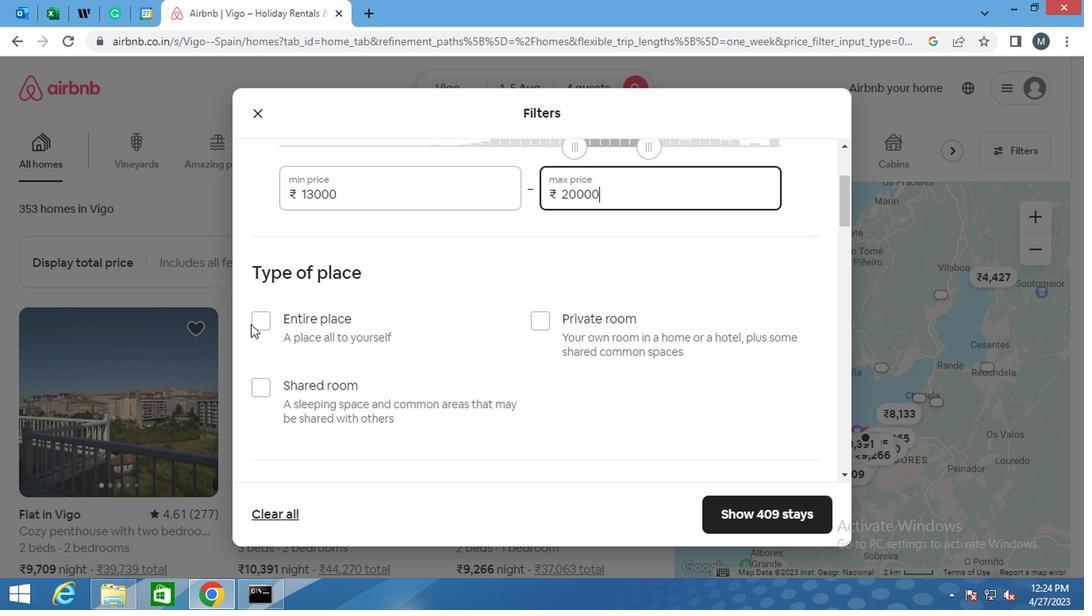 
Action: Mouse pressed left at (251, 319)
Screenshot: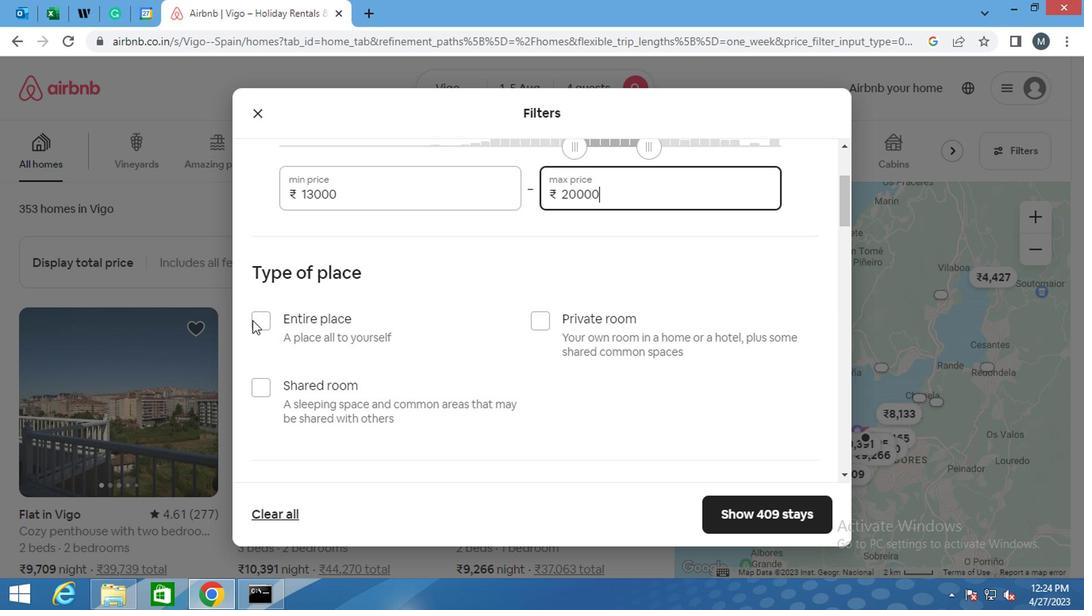 
Action: Mouse moved to (304, 316)
Screenshot: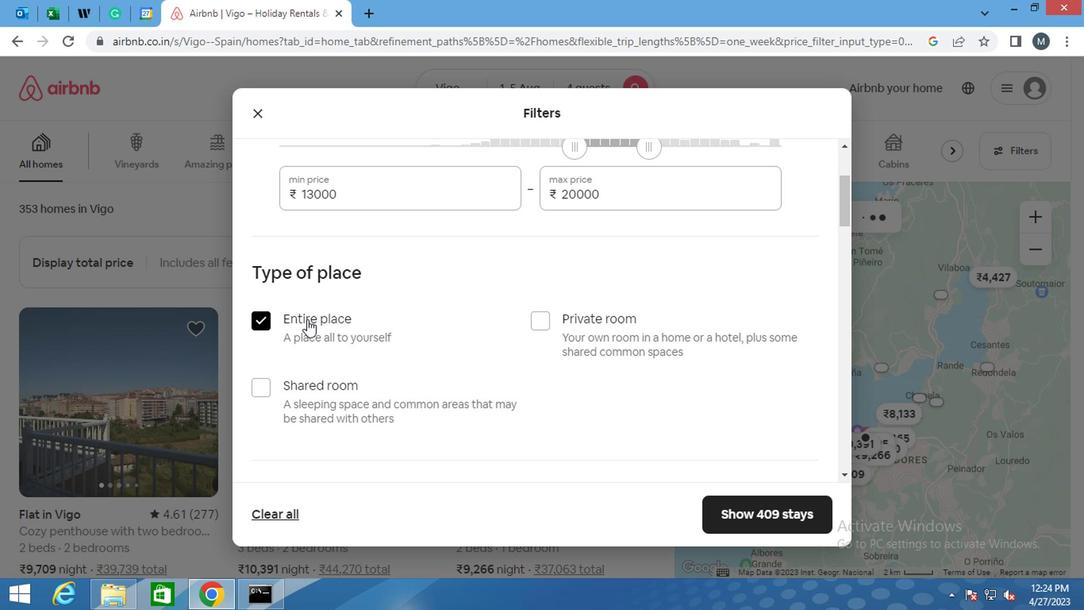 
Action: Mouse scrolled (304, 315) with delta (0, 0)
Screenshot: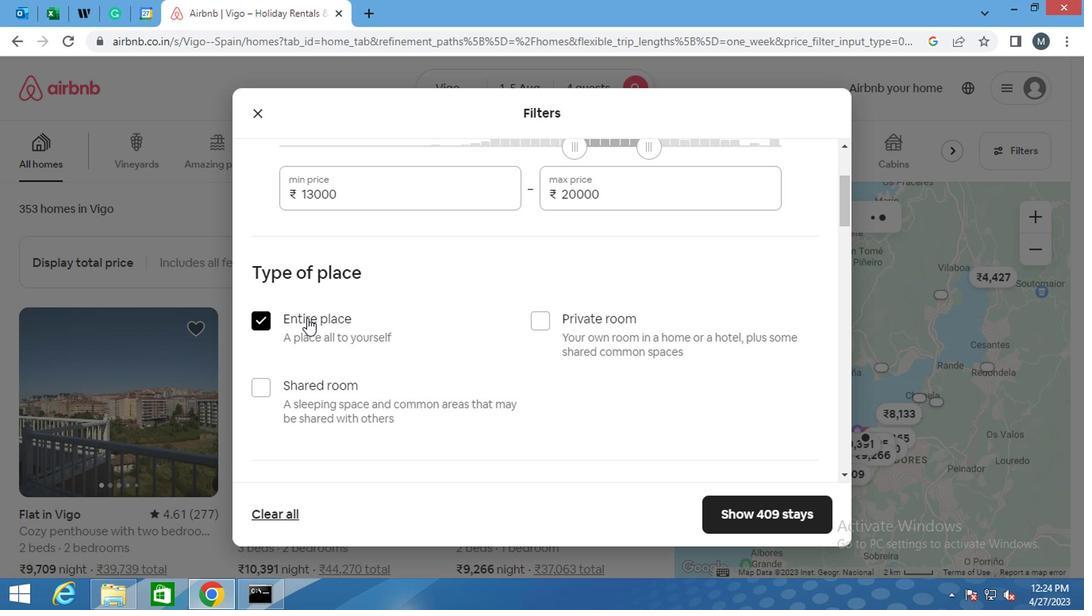 
Action: Mouse scrolled (304, 315) with delta (0, 0)
Screenshot: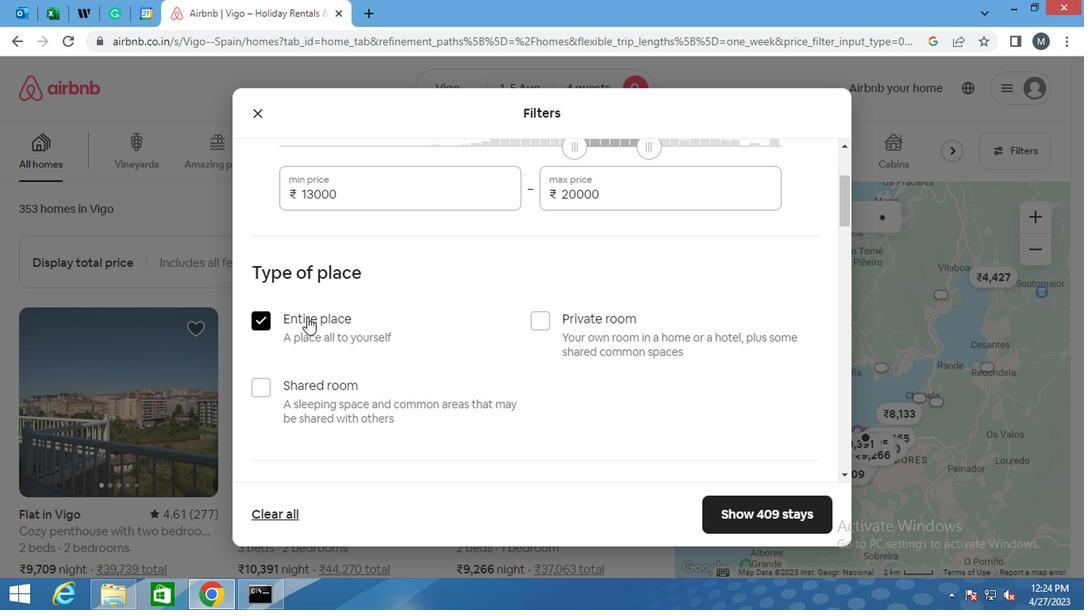
Action: Mouse moved to (303, 314)
Screenshot: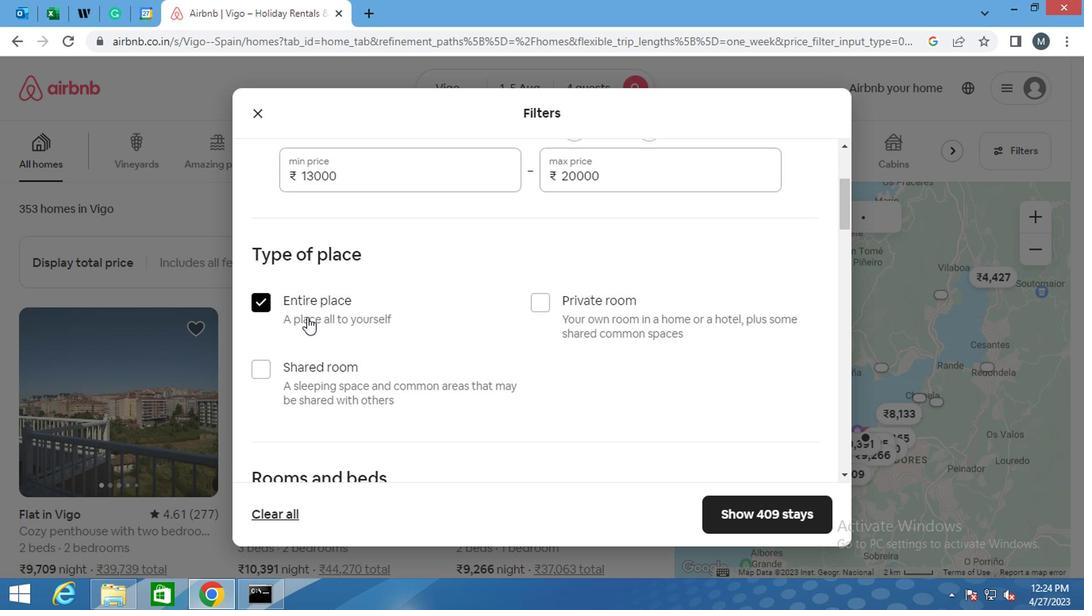 
Action: Mouse scrolled (303, 313) with delta (0, 0)
Screenshot: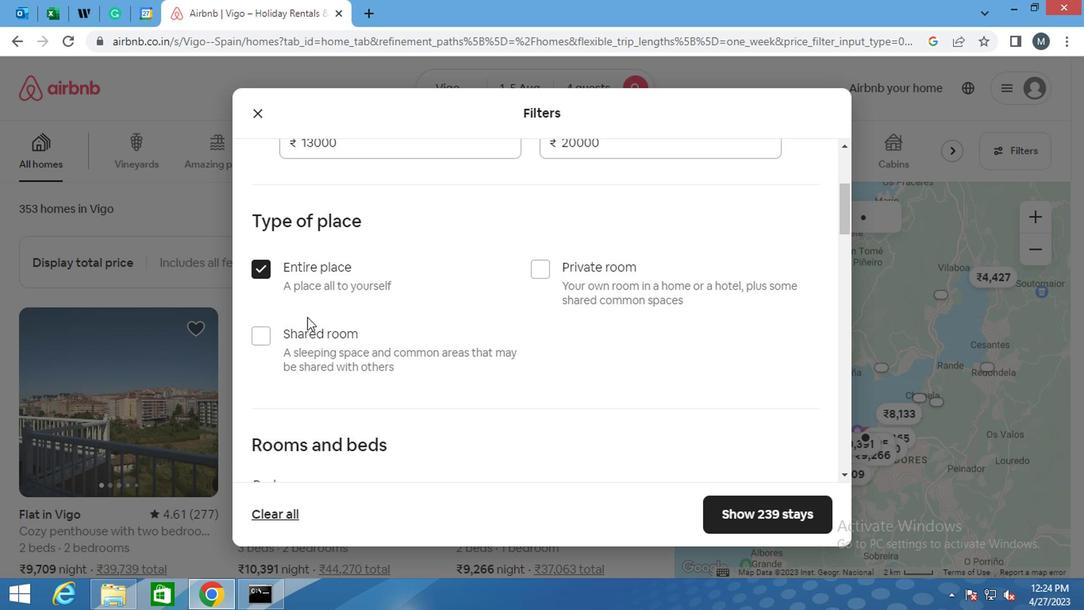 
Action: Mouse moved to (296, 296)
Screenshot: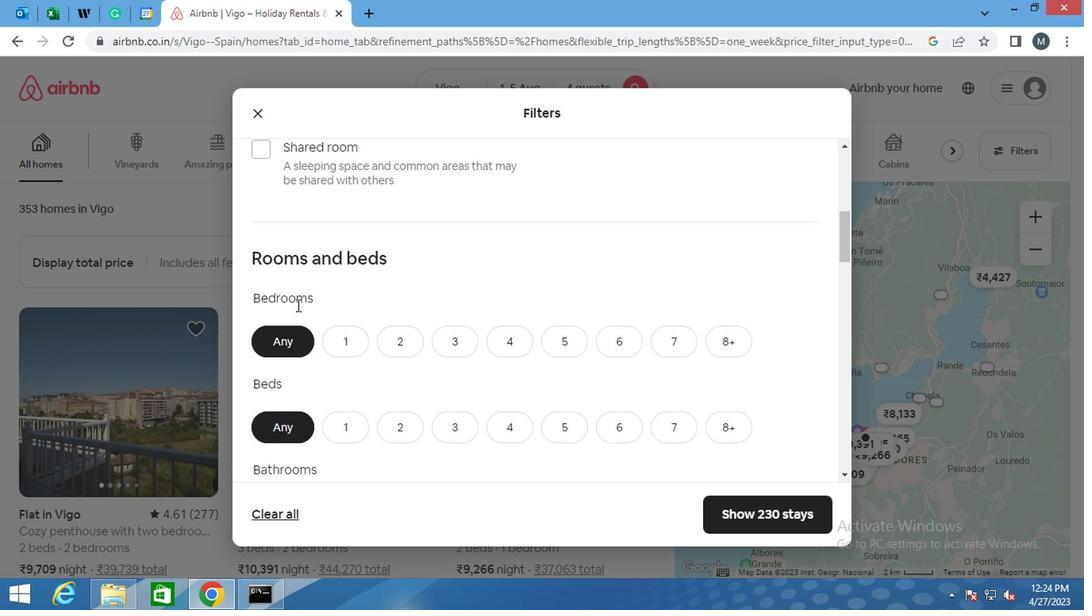 
Action: Mouse scrolled (296, 295) with delta (0, 0)
Screenshot: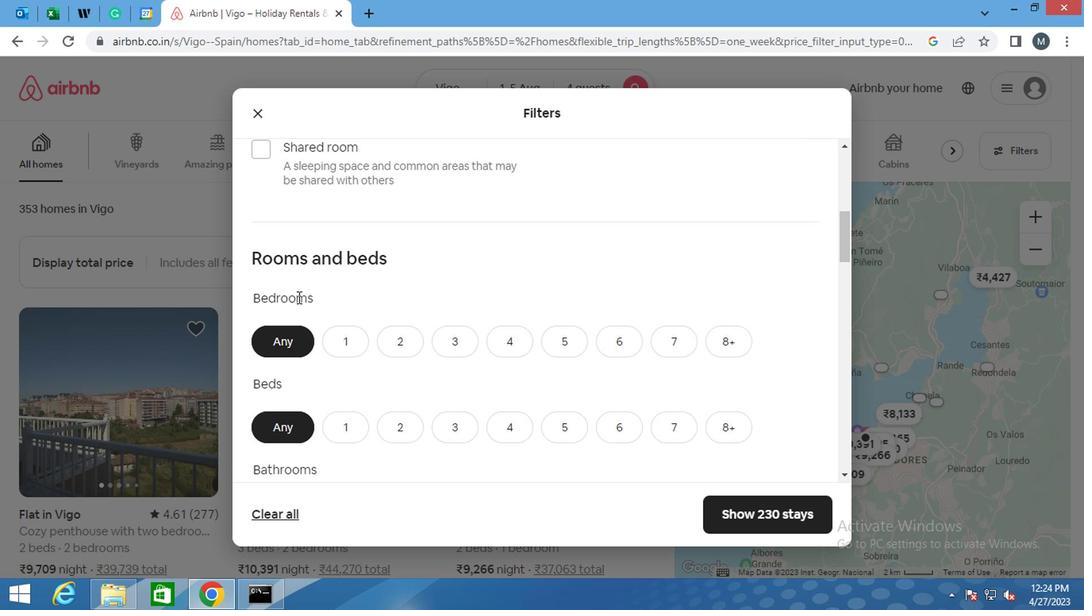 
Action: Mouse moved to (390, 270)
Screenshot: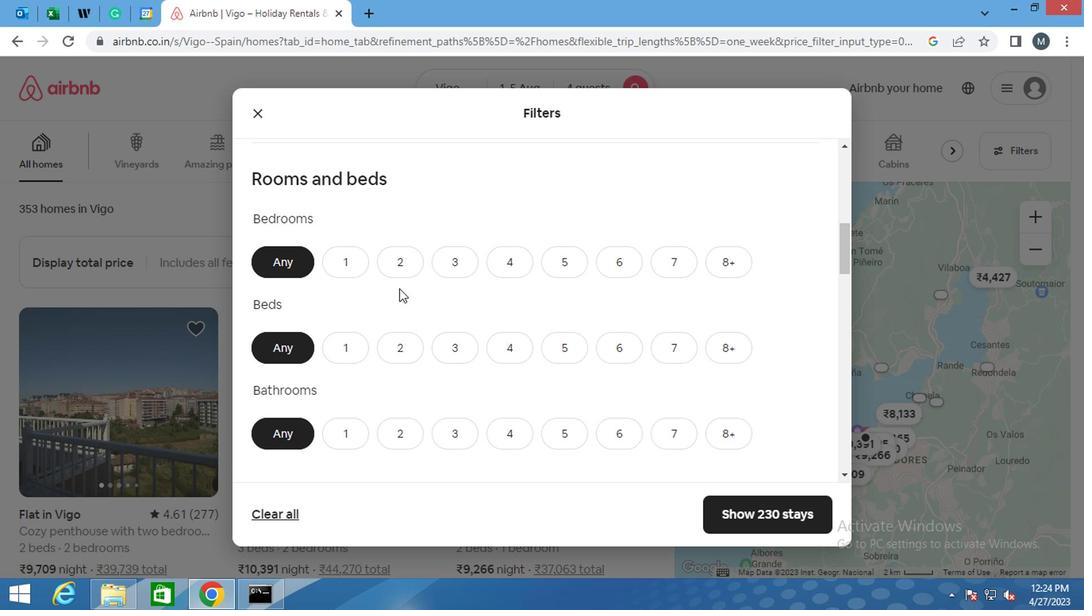 
Action: Mouse pressed left at (390, 270)
Screenshot: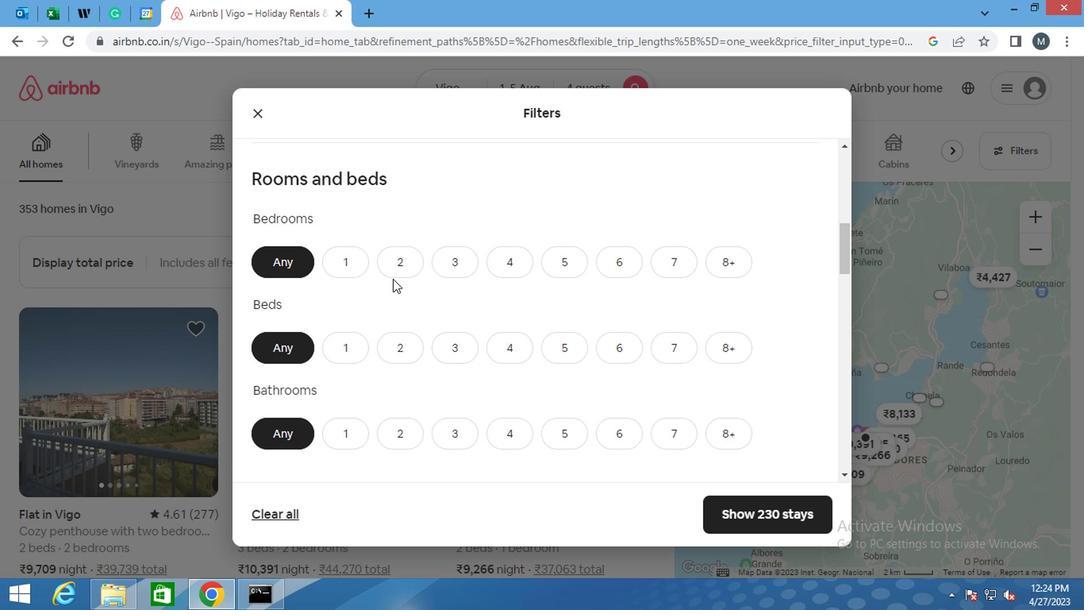 
Action: Mouse moved to (436, 348)
Screenshot: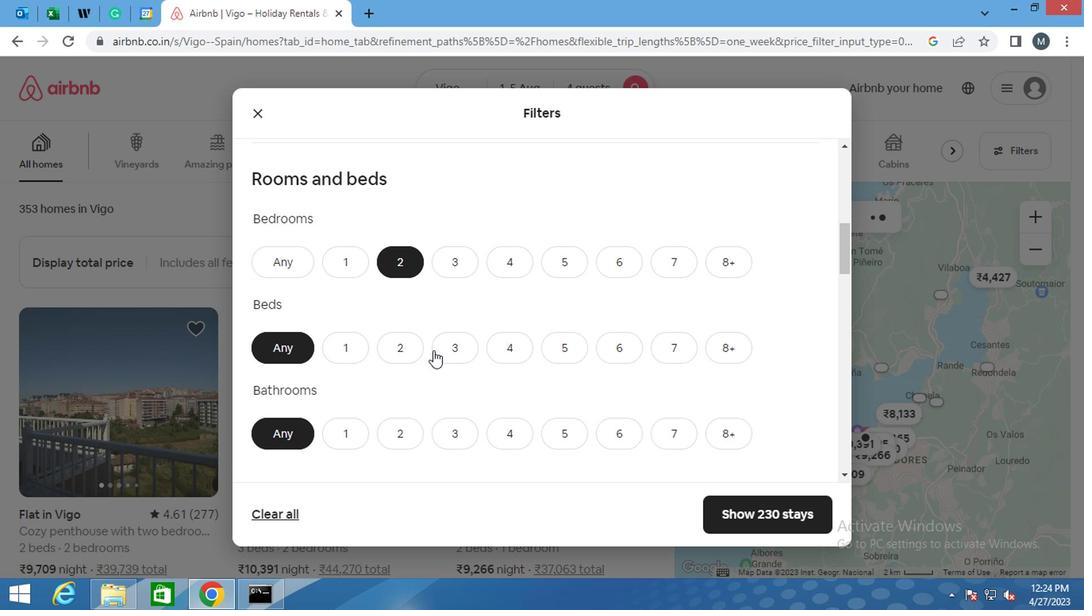 
Action: Mouse pressed left at (436, 348)
Screenshot: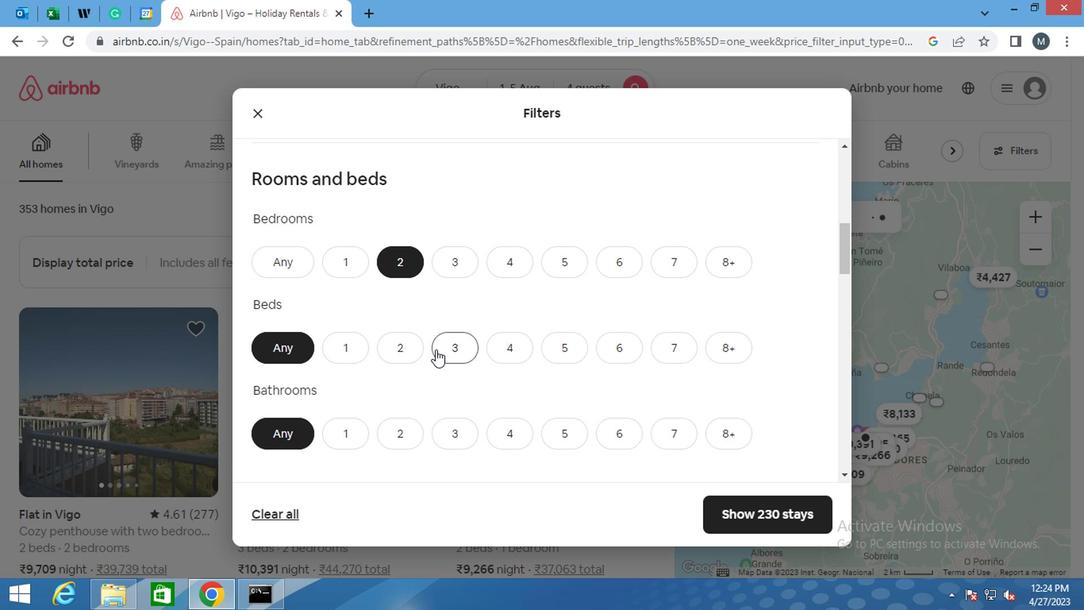 
Action: Mouse moved to (397, 423)
Screenshot: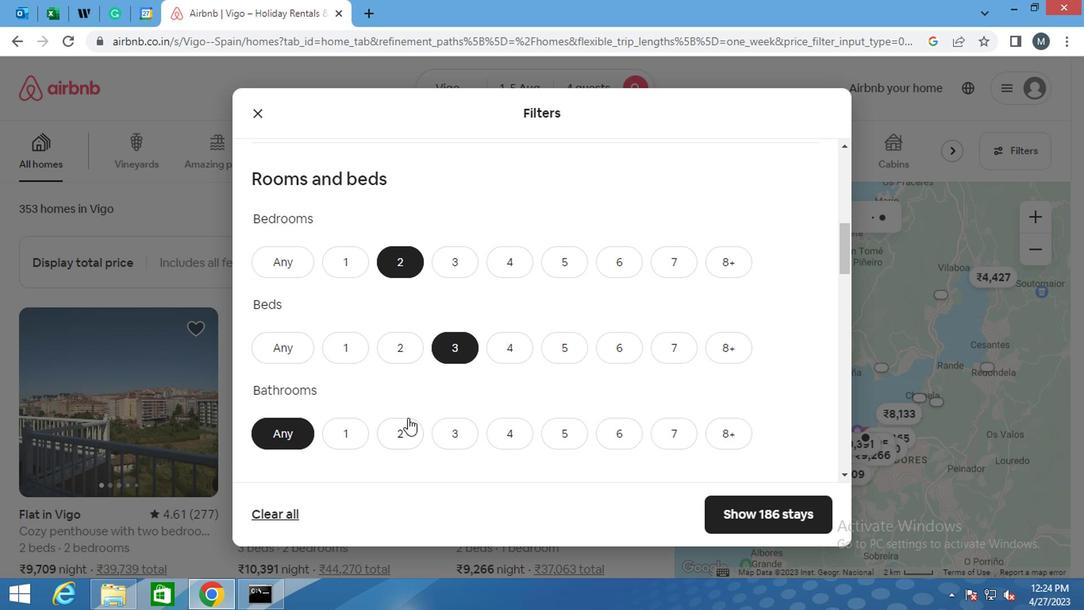 
Action: Mouse pressed left at (397, 423)
Screenshot: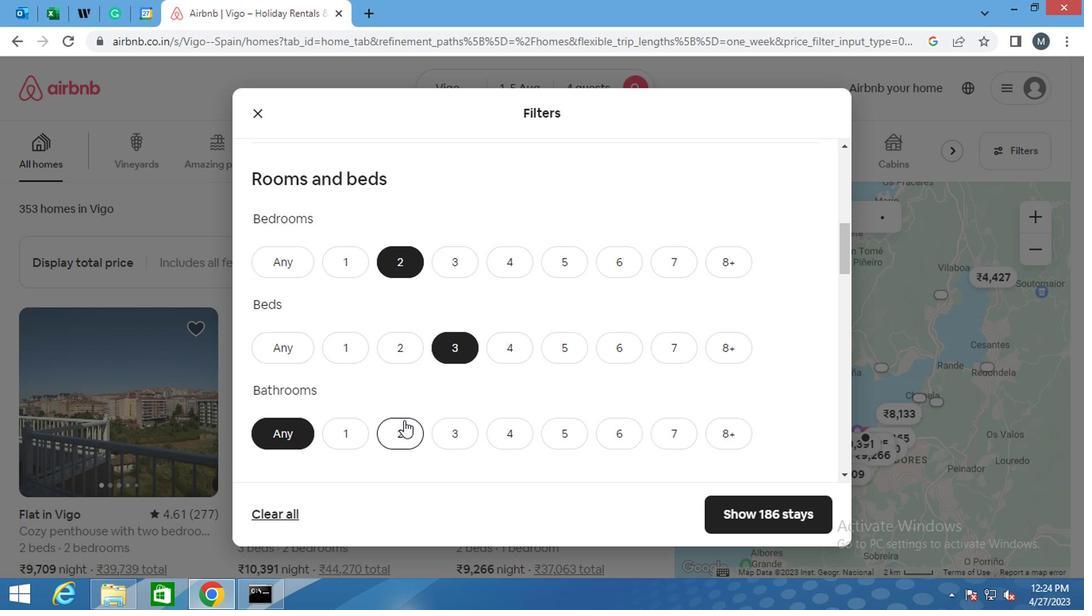
Action: Mouse moved to (409, 321)
Screenshot: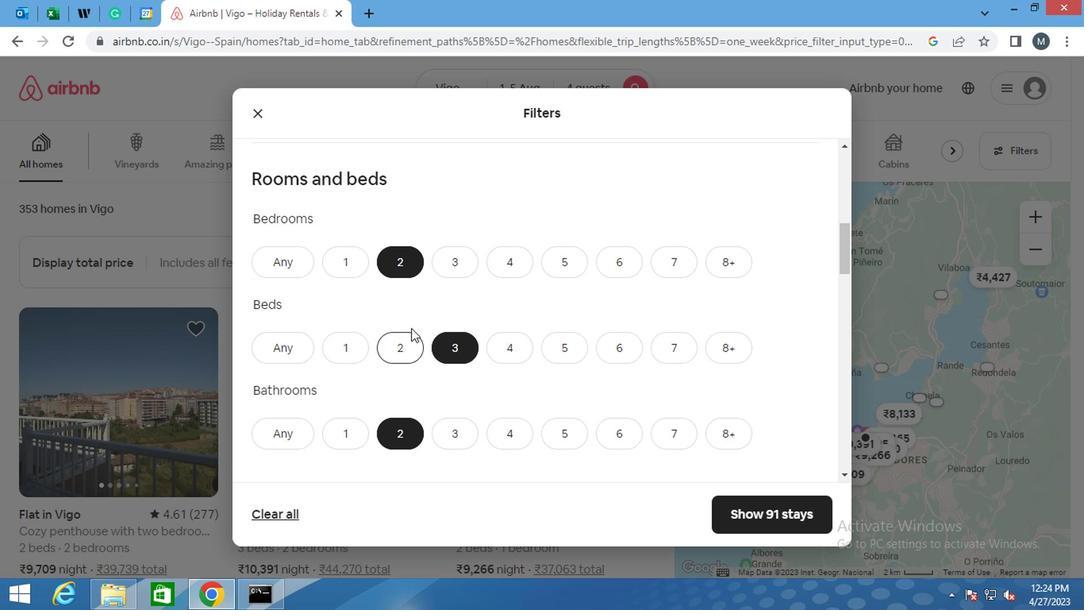 
Action: Mouse scrolled (409, 320) with delta (0, -1)
Screenshot: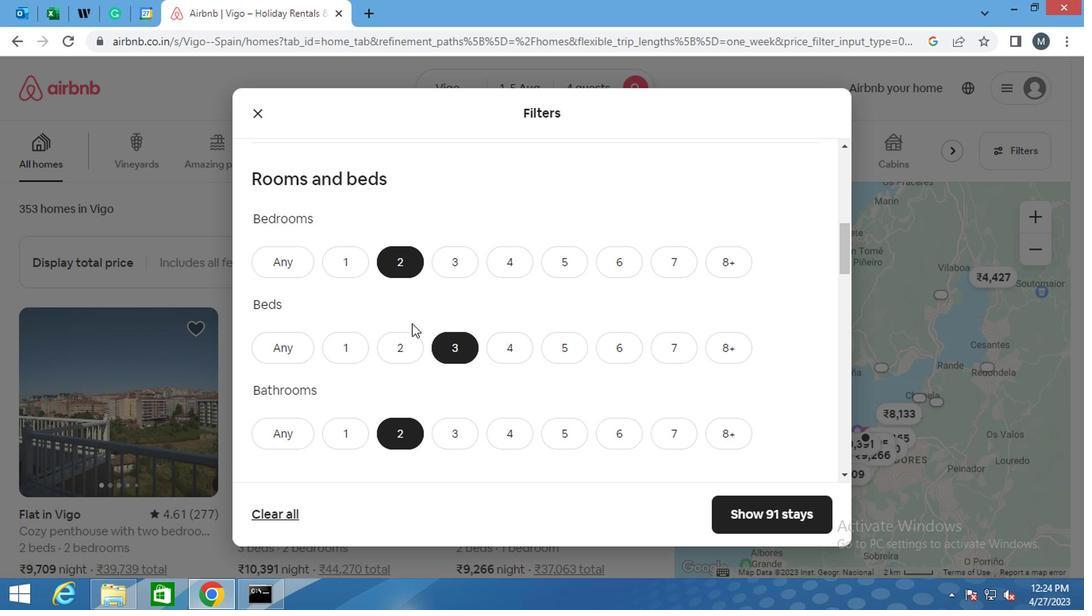 
Action: Mouse scrolled (409, 320) with delta (0, -1)
Screenshot: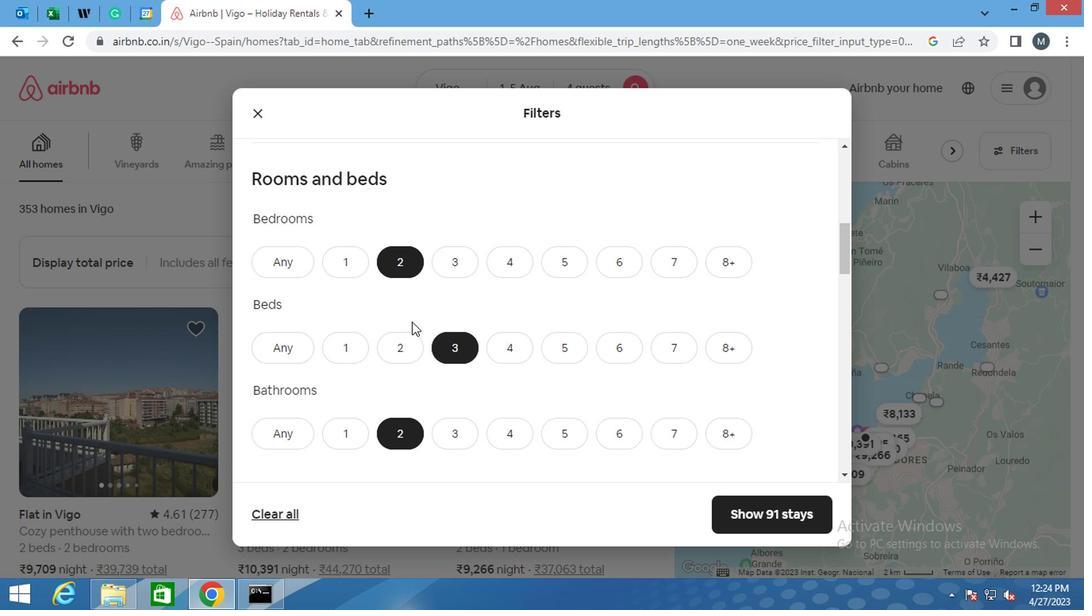 
Action: Mouse moved to (398, 333)
Screenshot: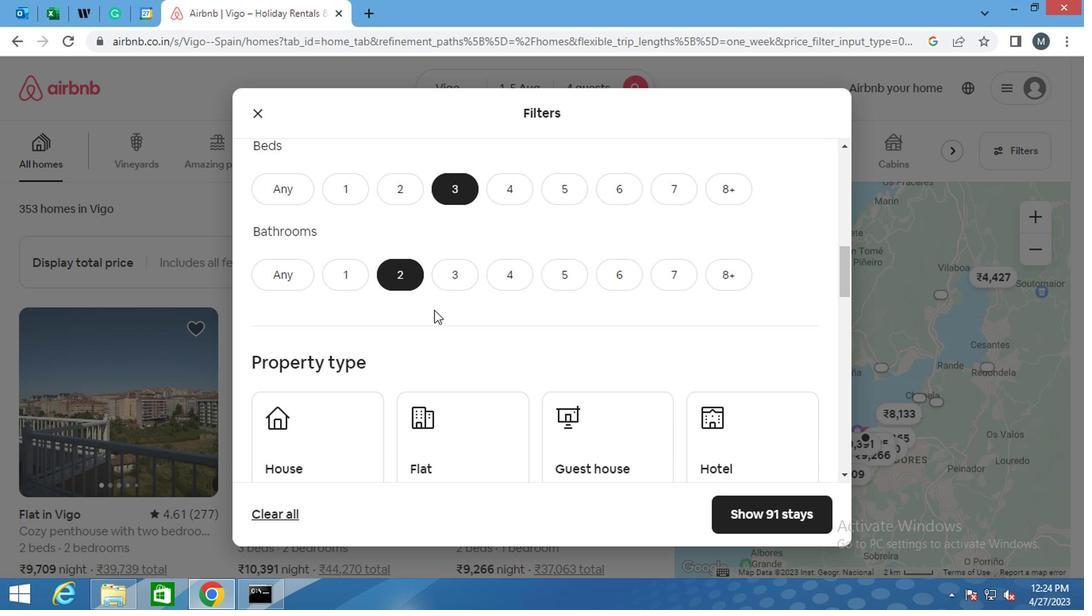 
Action: Mouse scrolled (398, 332) with delta (0, -1)
Screenshot: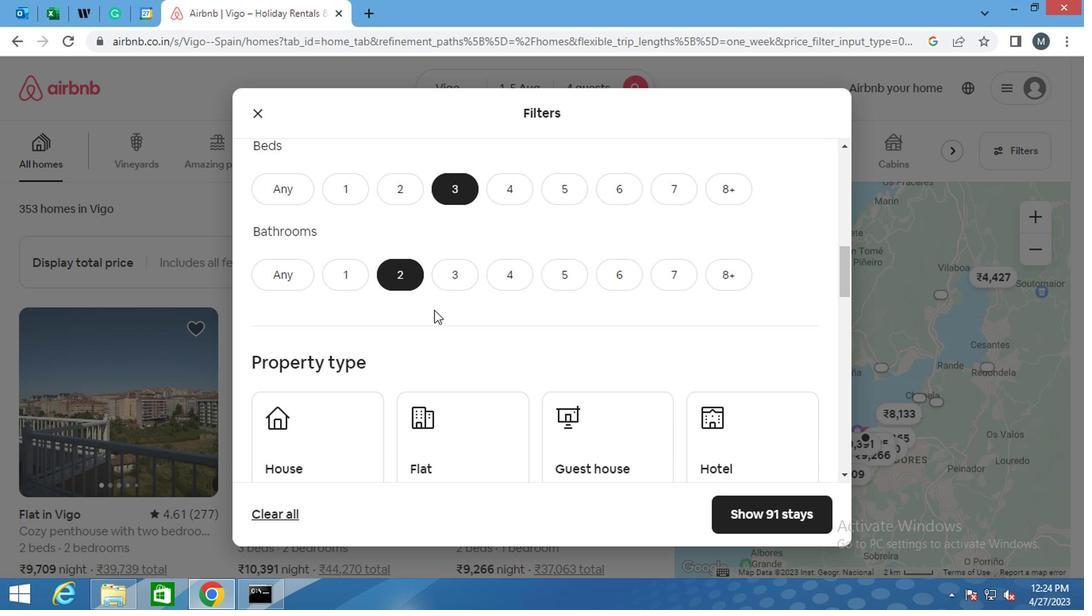 
Action: Mouse moved to (387, 342)
Screenshot: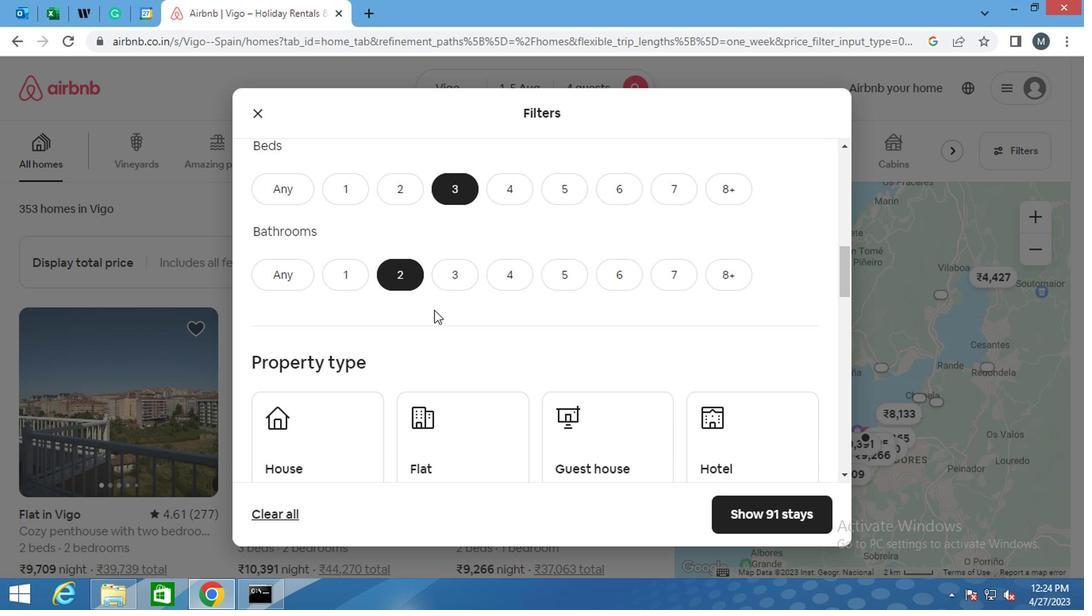 
Action: Mouse scrolled (387, 341) with delta (0, 0)
Screenshot: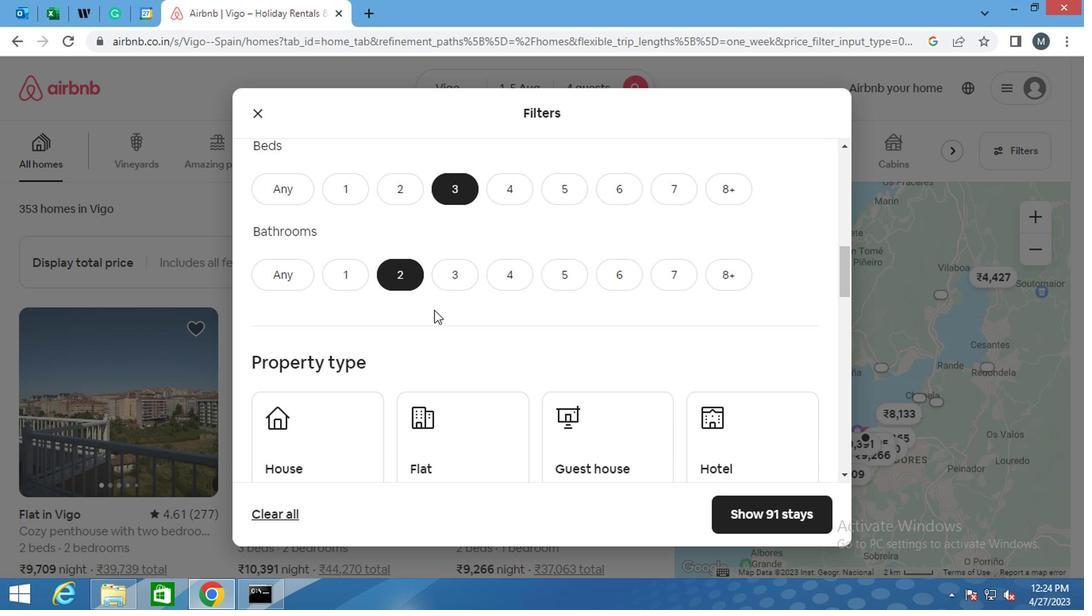 
Action: Mouse moved to (343, 293)
Screenshot: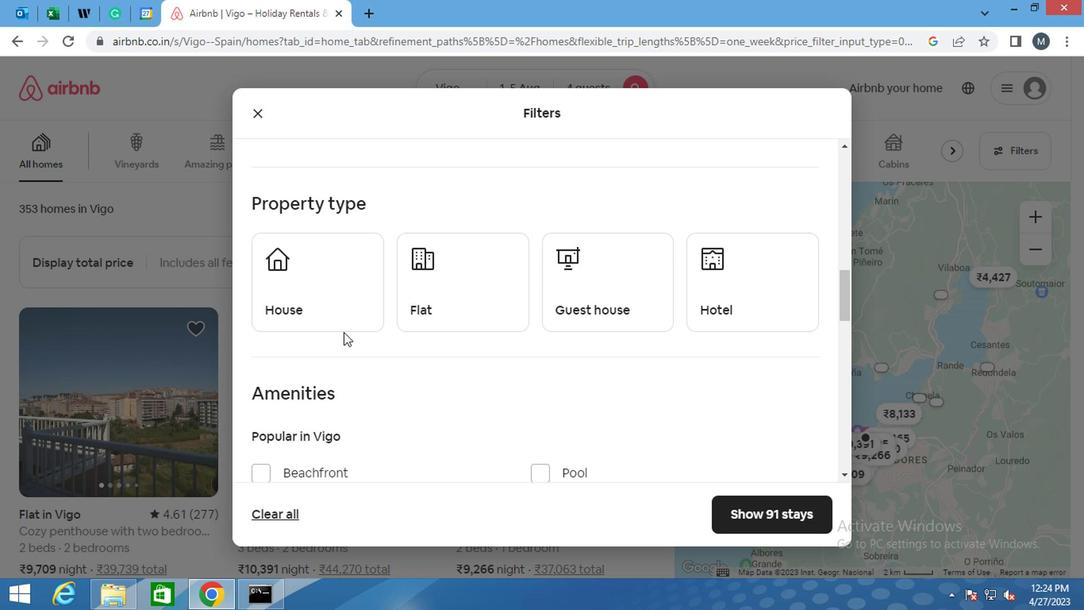 
Action: Mouse pressed left at (343, 293)
Screenshot: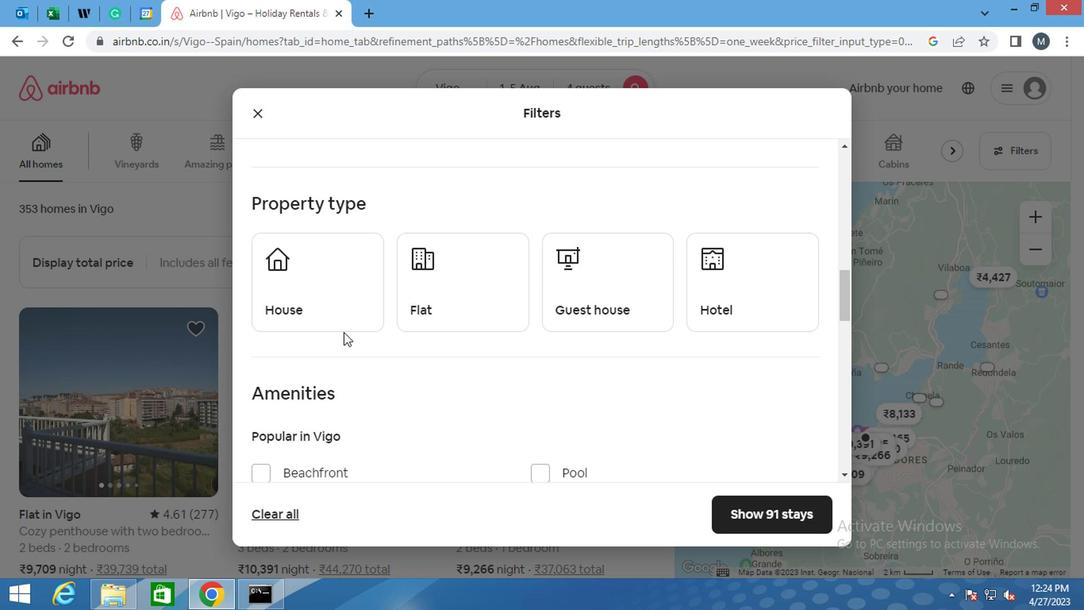 
Action: Mouse moved to (557, 284)
Screenshot: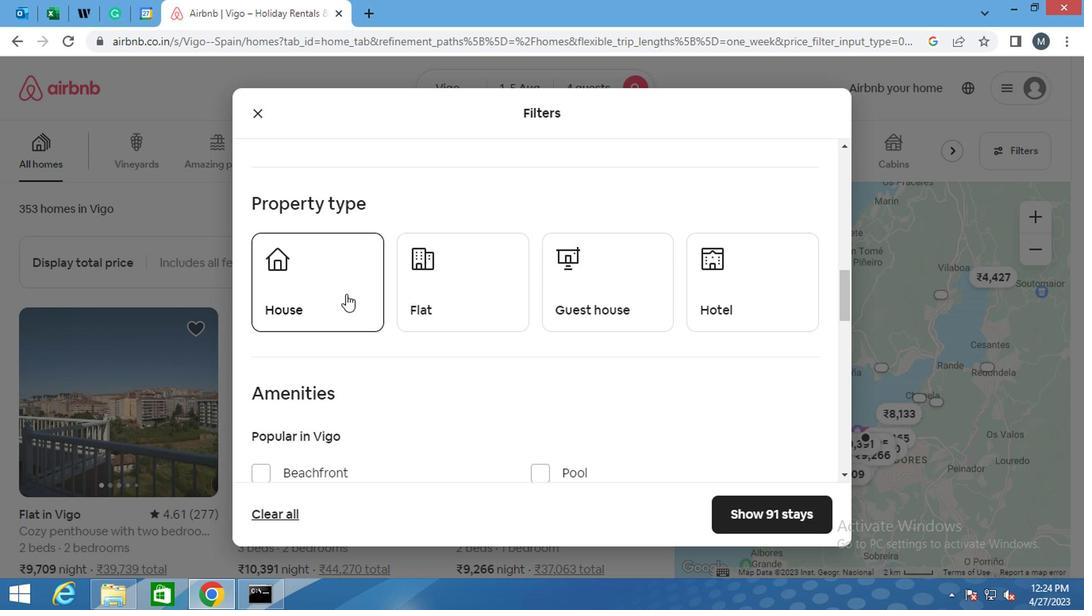
Action: Mouse pressed left at (557, 284)
Screenshot: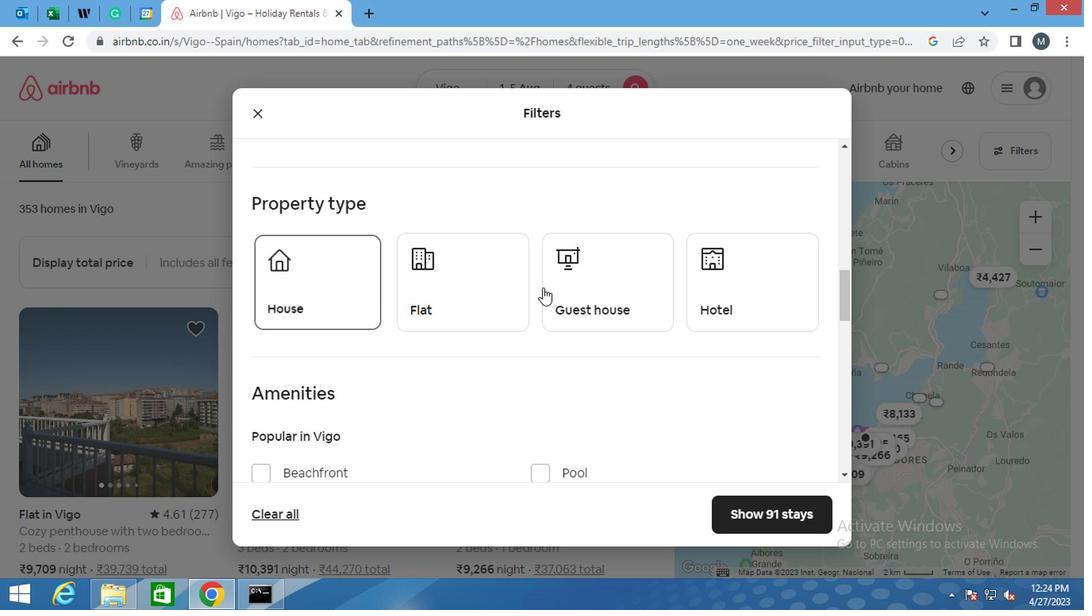 
Action: Mouse moved to (451, 297)
Screenshot: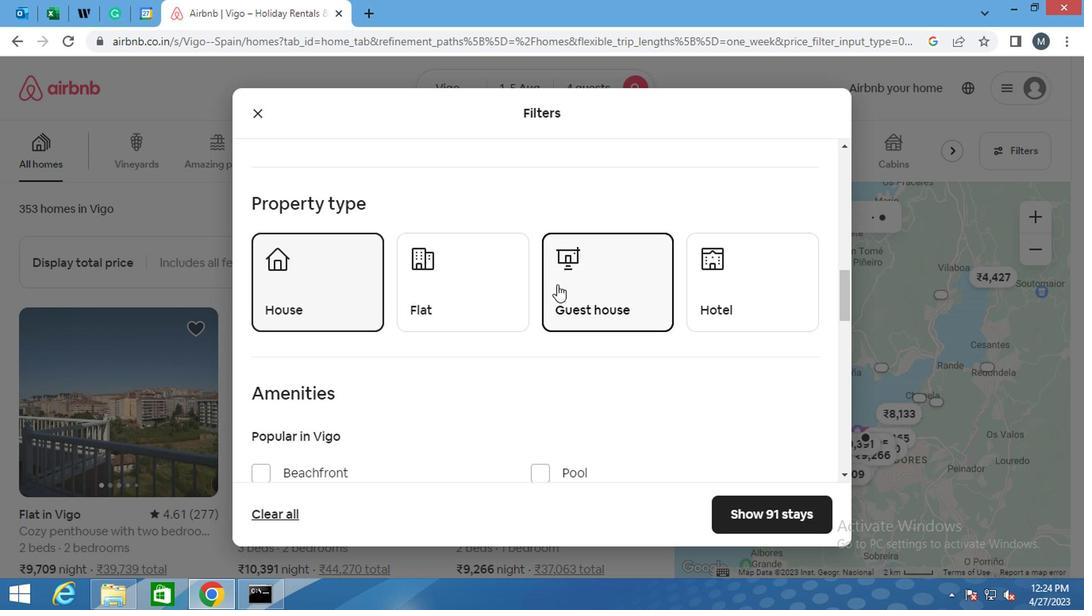 
Action: Mouse pressed left at (451, 297)
Screenshot: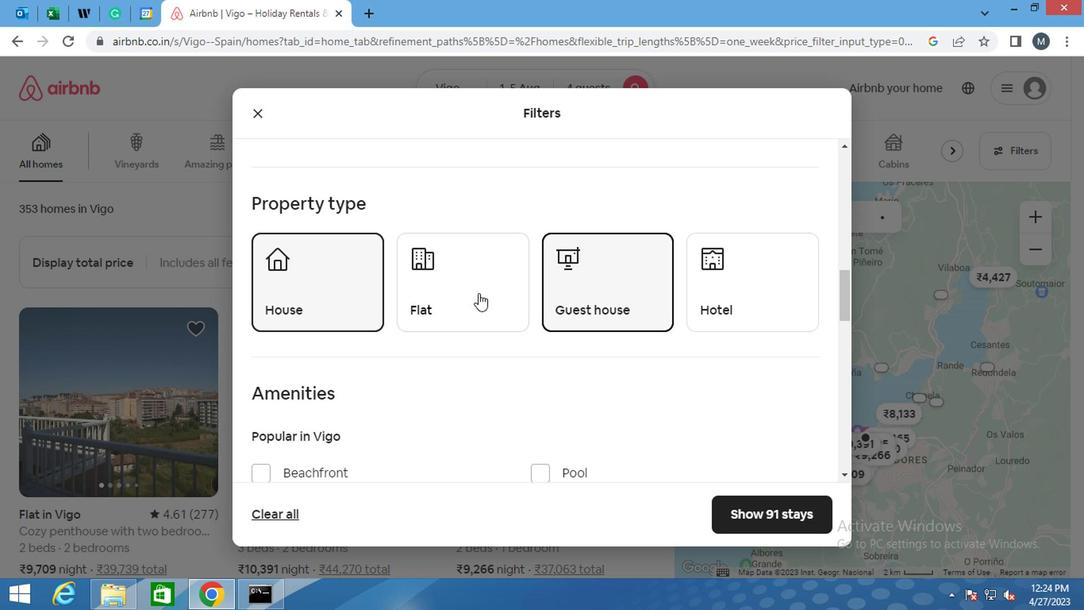 
Action: Mouse moved to (710, 278)
Screenshot: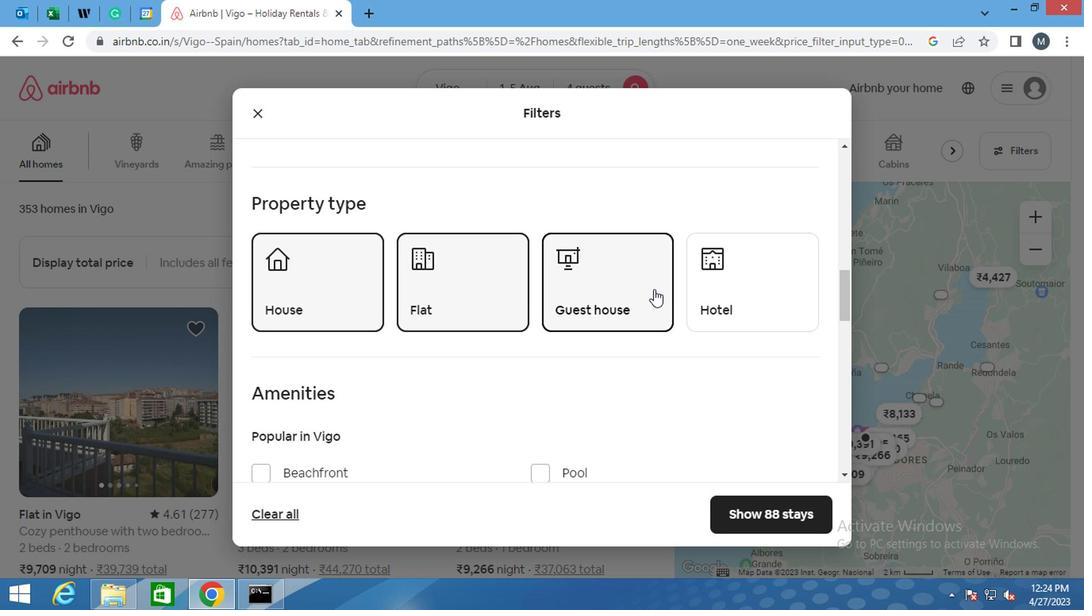 
Action: Mouse pressed left at (710, 278)
Screenshot: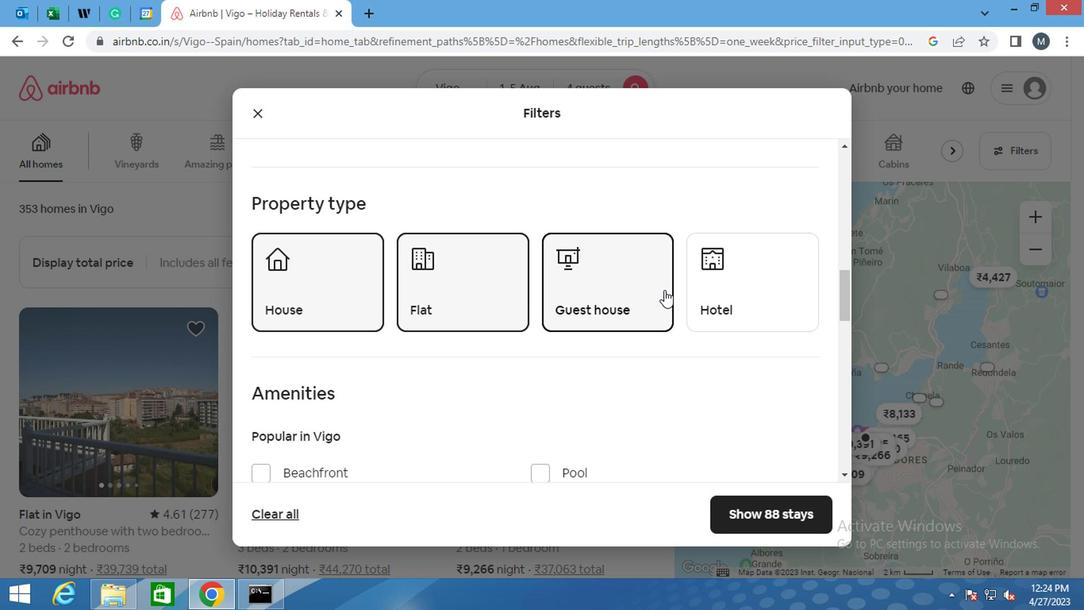 
Action: Mouse moved to (489, 312)
Screenshot: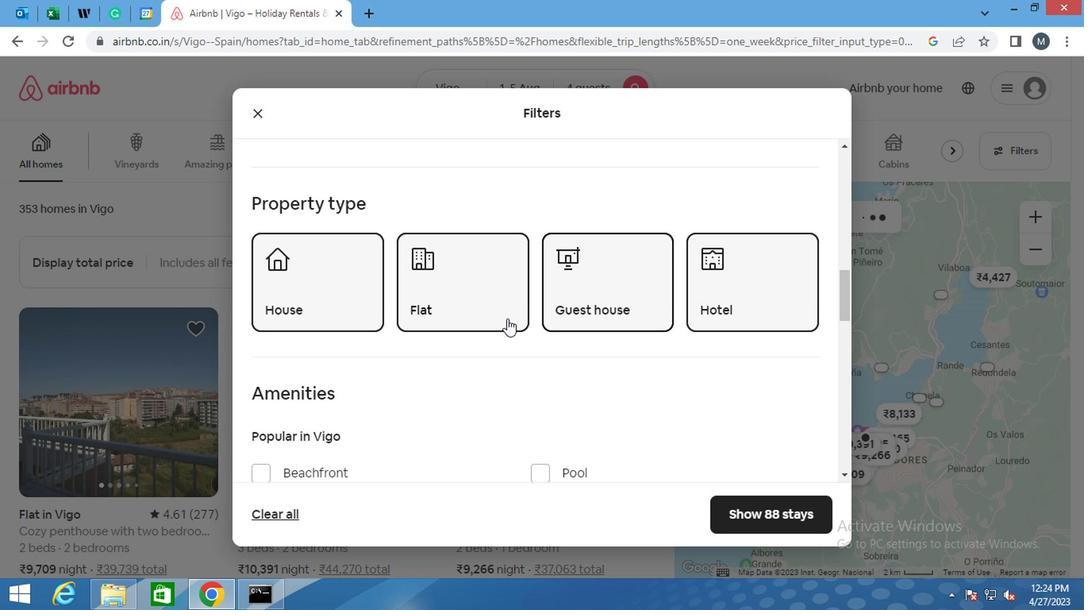 
Action: Mouse scrolled (489, 311) with delta (0, 0)
Screenshot: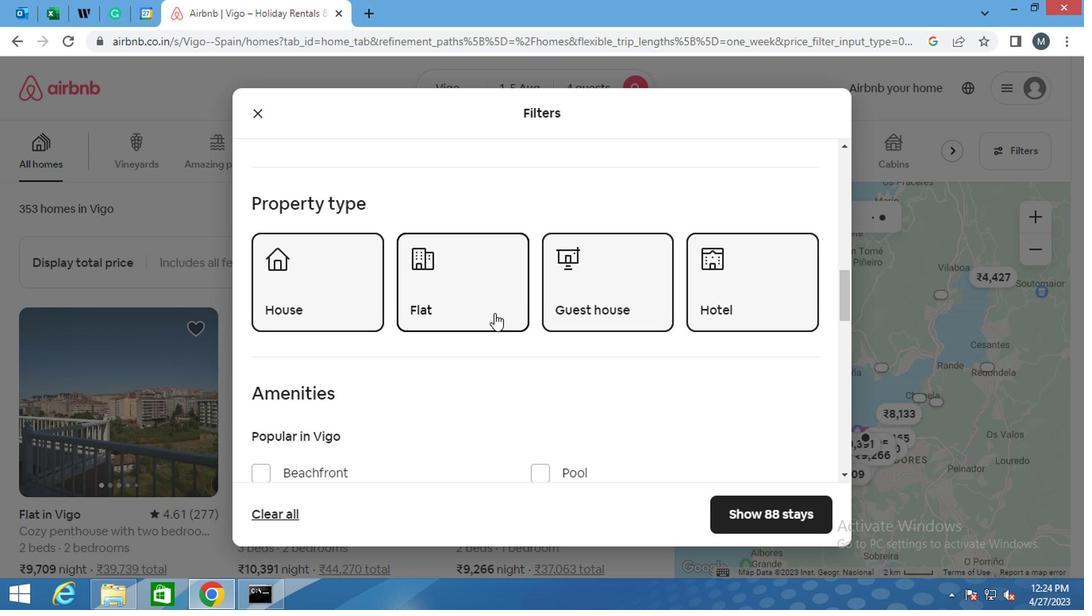 
Action: Mouse scrolled (489, 311) with delta (0, 0)
Screenshot: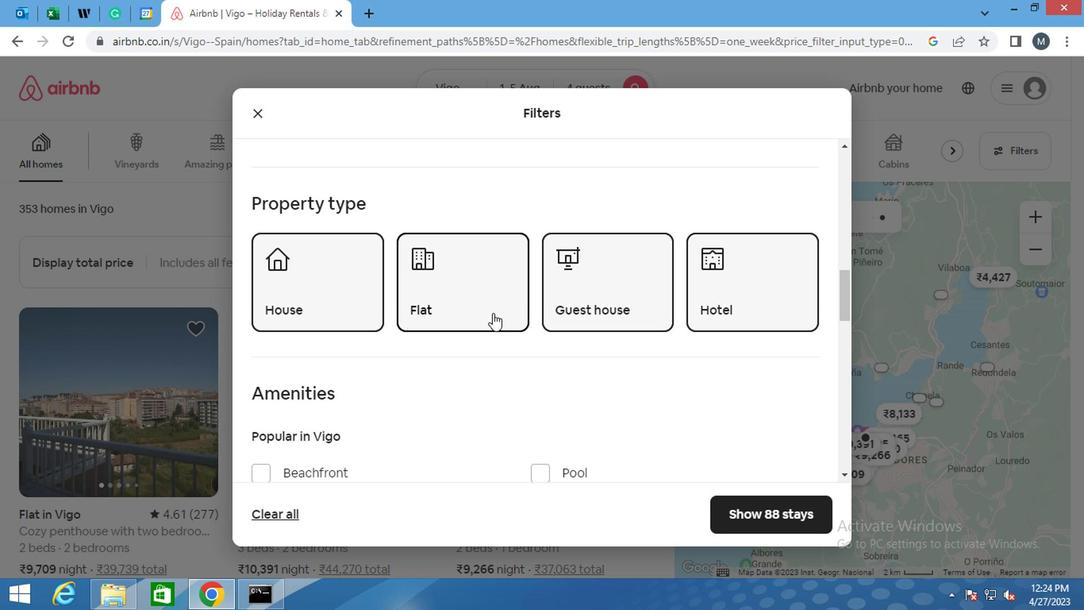 
Action: Mouse moved to (457, 311)
Screenshot: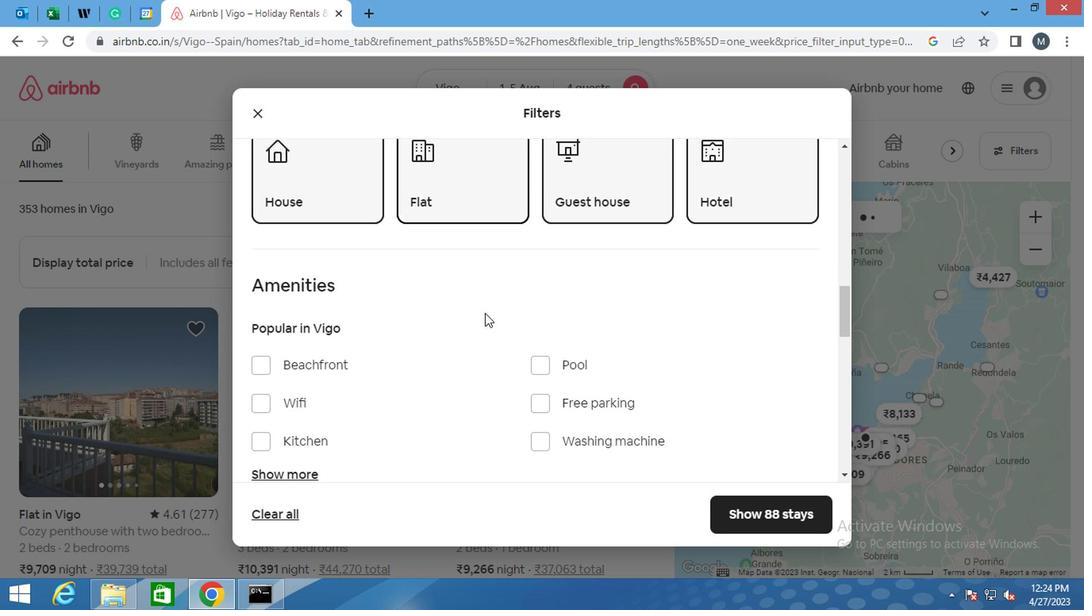 
Action: Mouse scrolled (457, 310) with delta (0, -1)
Screenshot: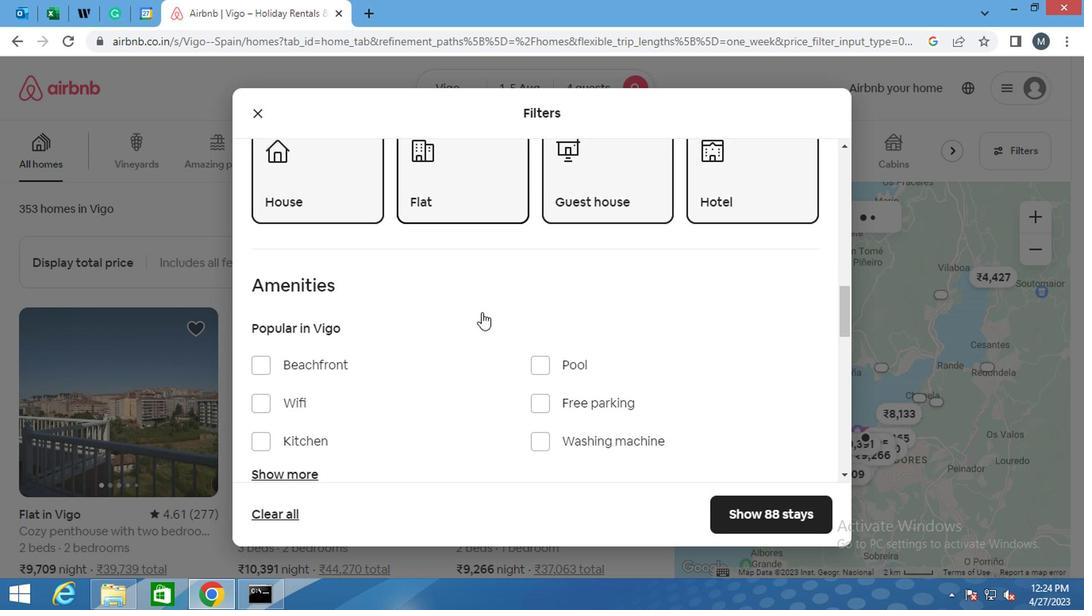 
Action: Mouse moved to (453, 311)
Screenshot: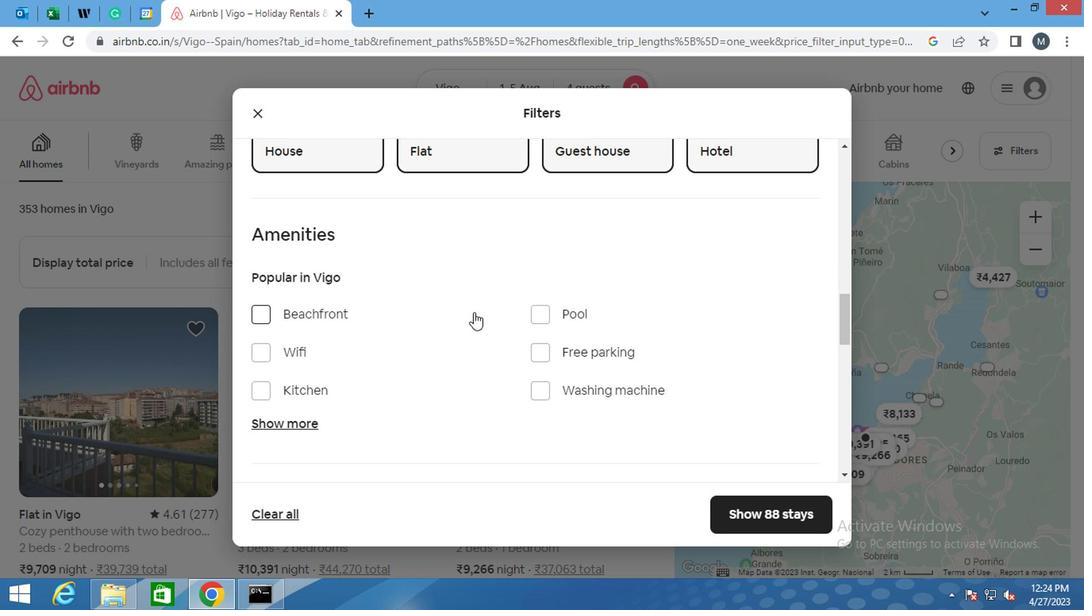 
Action: Mouse scrolled (453, 310) with delta (0, -1)
Screenshot: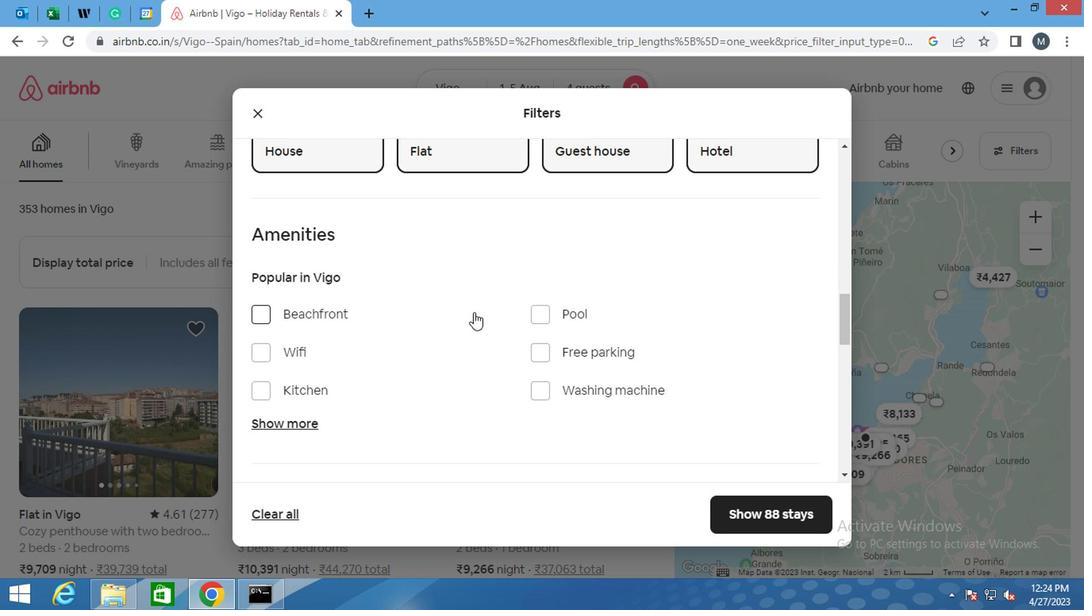 
Action: Mouse moved to (659, 379)
Screenshot: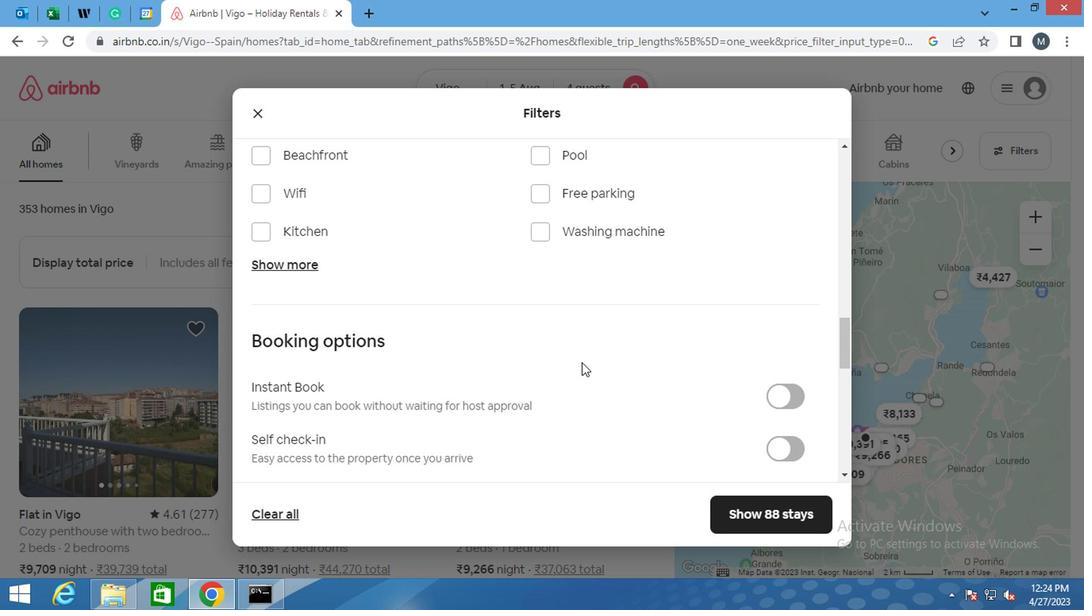
Action: Mouse scrolled (659, 379) with delta (0, 0)
Screenshot: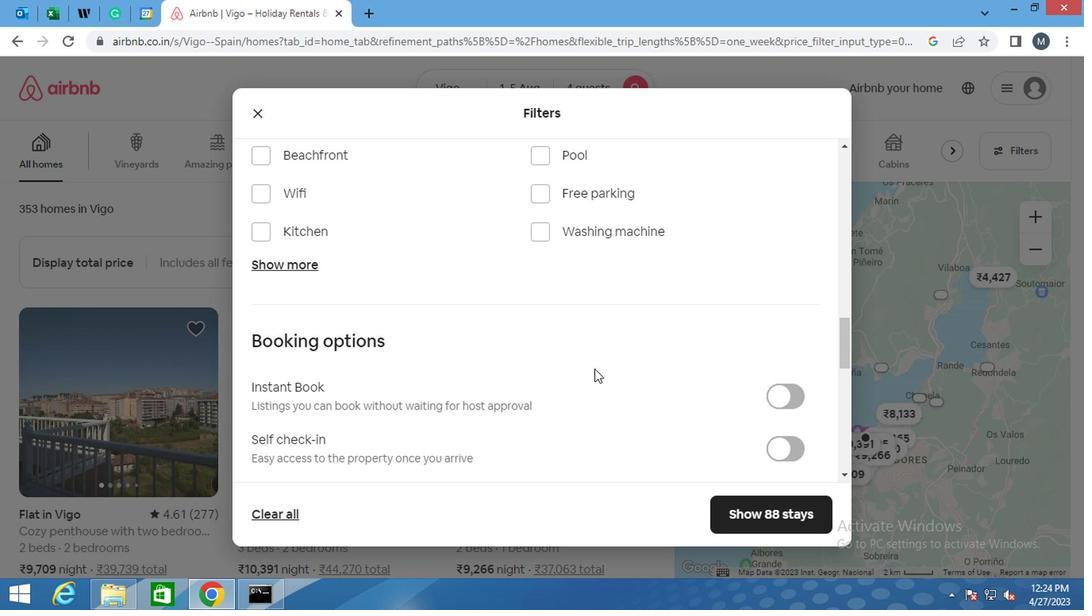 
Action: Mouse moved to (659, 380)
Screenshot: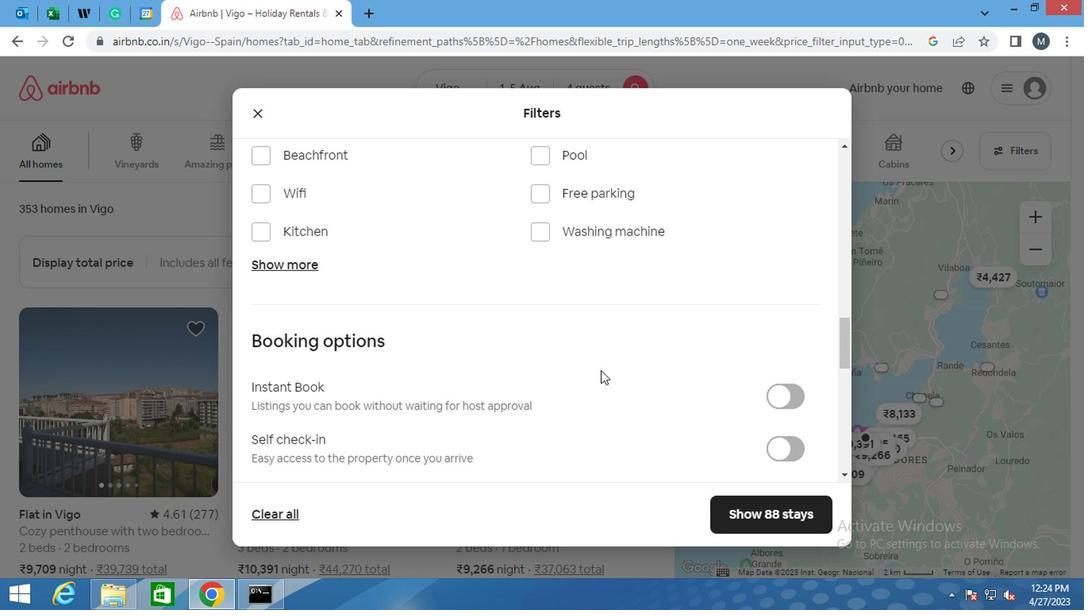 
Action: Mouse scrolled (659, 379) with delta (0, -1)
Screenshot: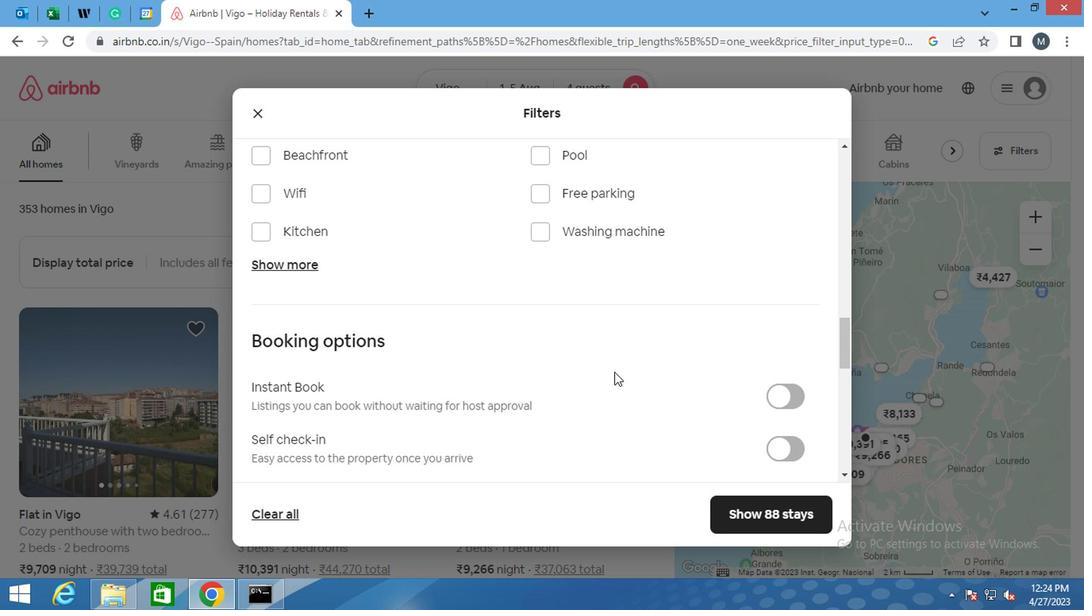 
Action: Mouse moved to (783, 296)
Screenshot: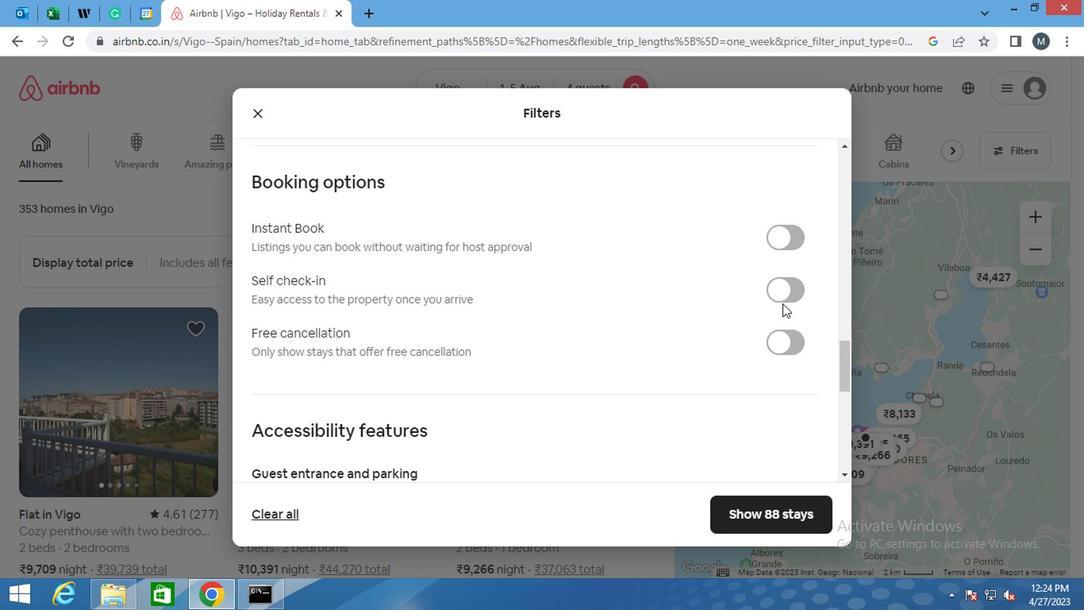 
Action: Mouse pressed left at (783, 296)
Screenshot: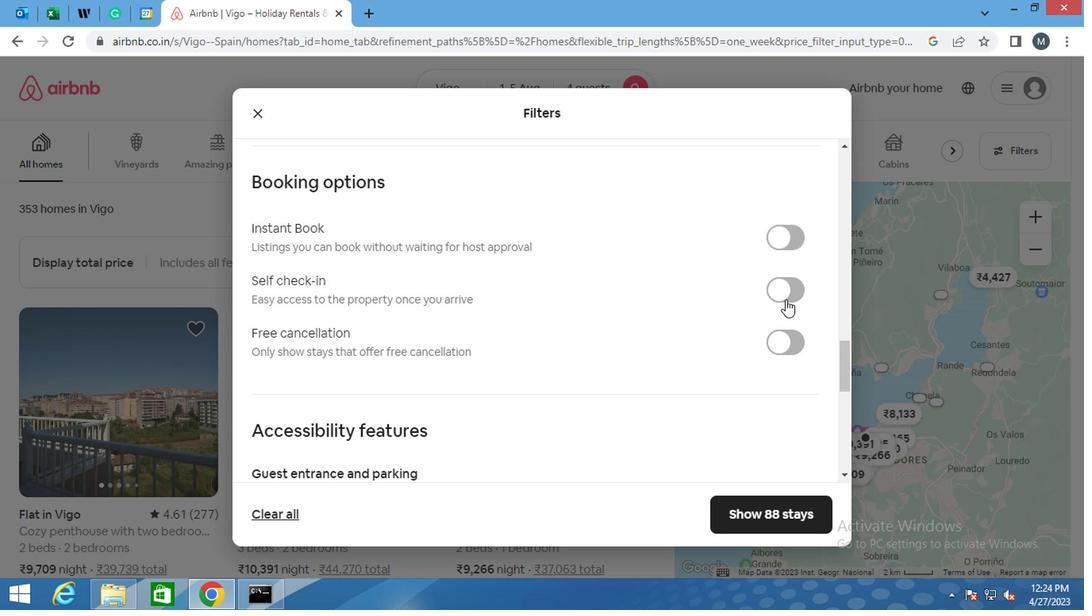 
Action: Mouse moved to (546, 352)
Screenshot: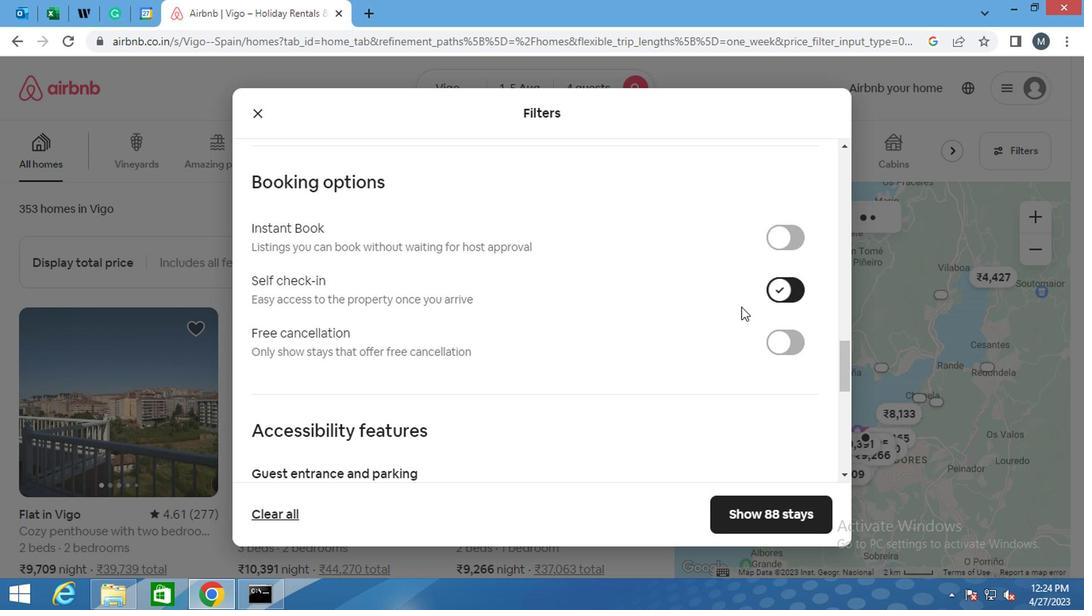 
Action: Mouse scrolled (546, 352) with delta (0, 0)
Screenshot: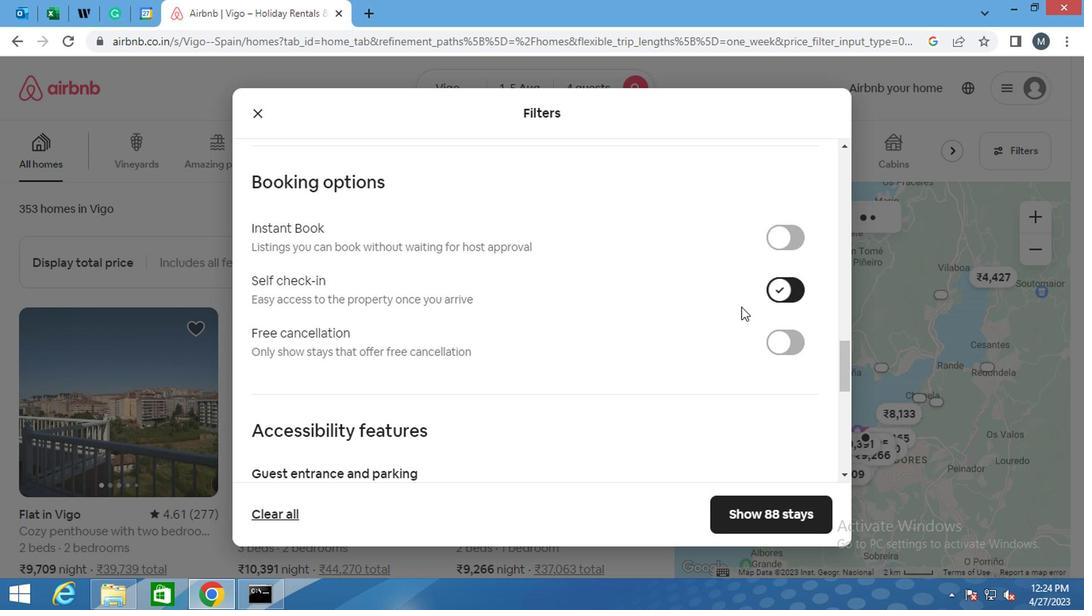 
Action: Mouse moved to (539, 354)
Screenshot: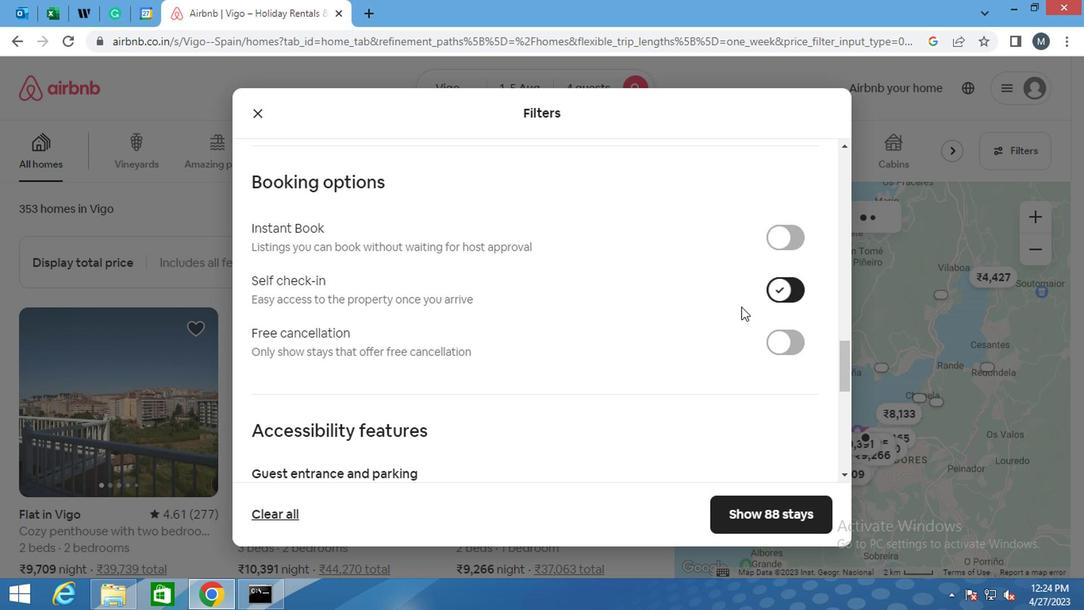 
Action: Mouse scrolled (539, 353) with delta (0, -1)
Screenshot: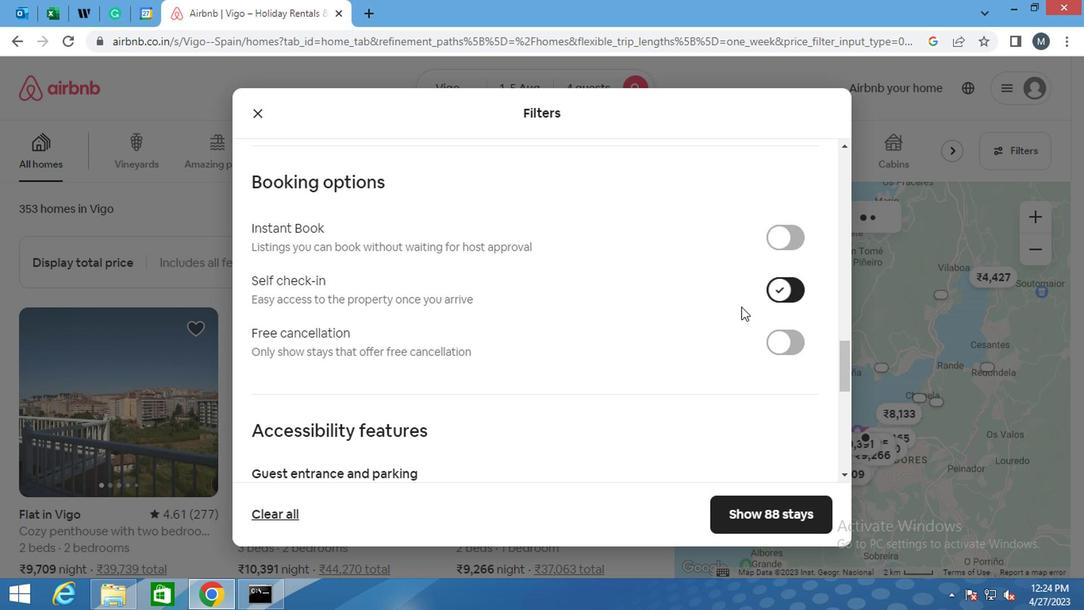 
Action: Mouse moved to (537, 354)
Screenshot: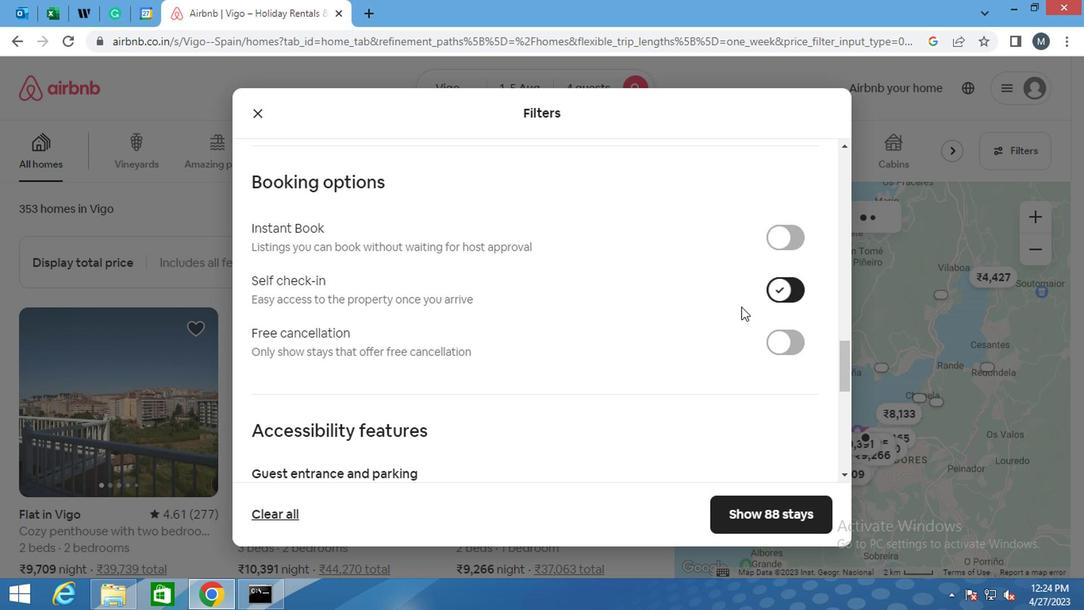 
Action: Mouse scrolled (537, 354) with delta (0, 0)
Screenshot: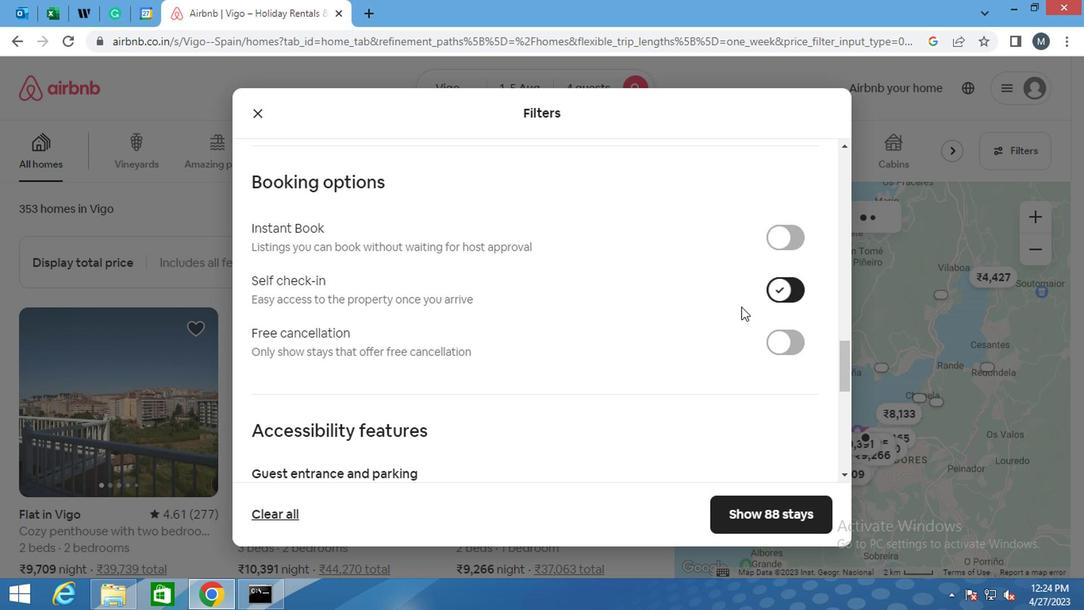 
Action: Mouse moved to (534, 357)
Screenshot: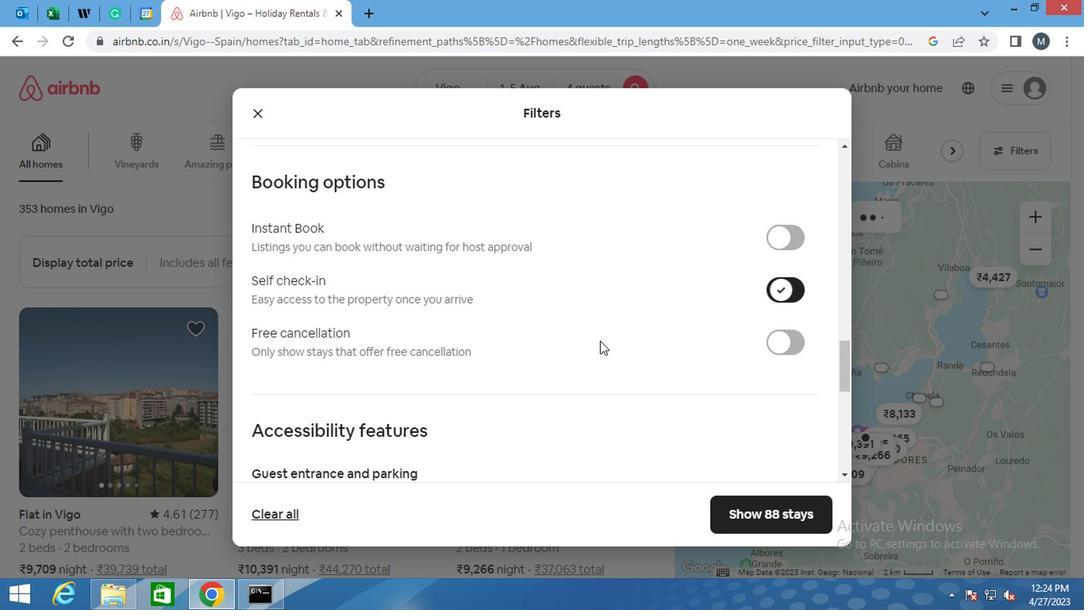 
Action: Mouse scrolled (534, 356) with delta (0, 0)
Screenshot: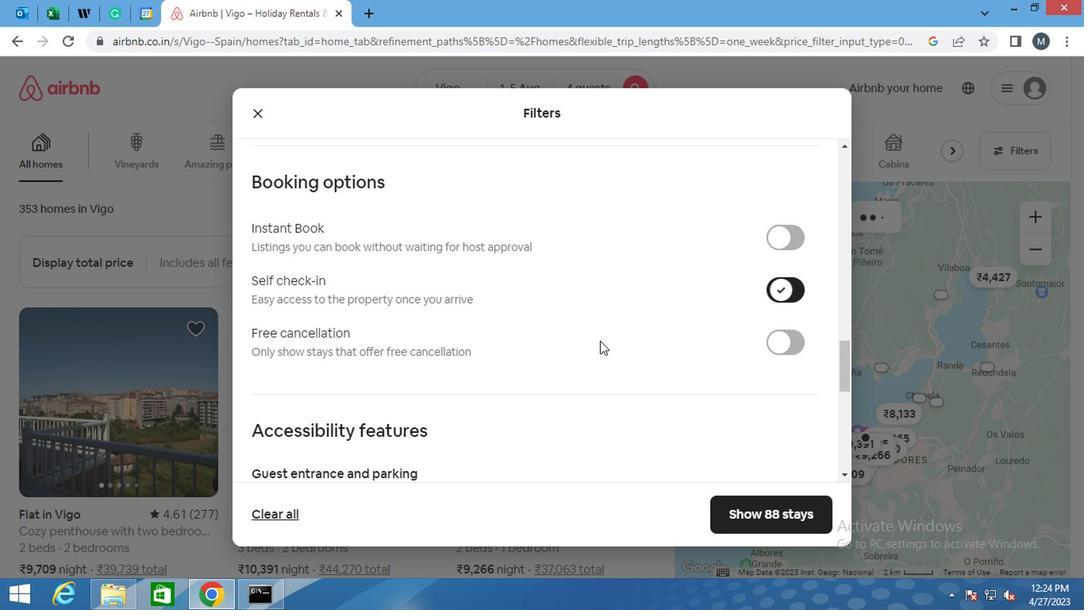 
Action: Mouse moved to (532, 357)
Screenshot: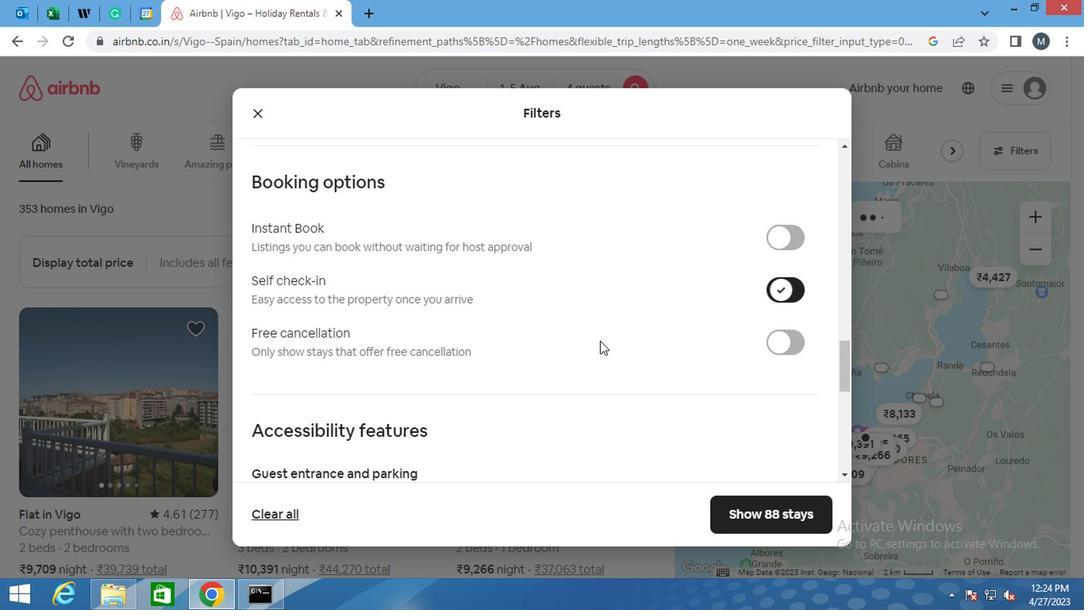 
Action: Mouse scrolled (532, 356) with delta (0, 0)
Screenshot: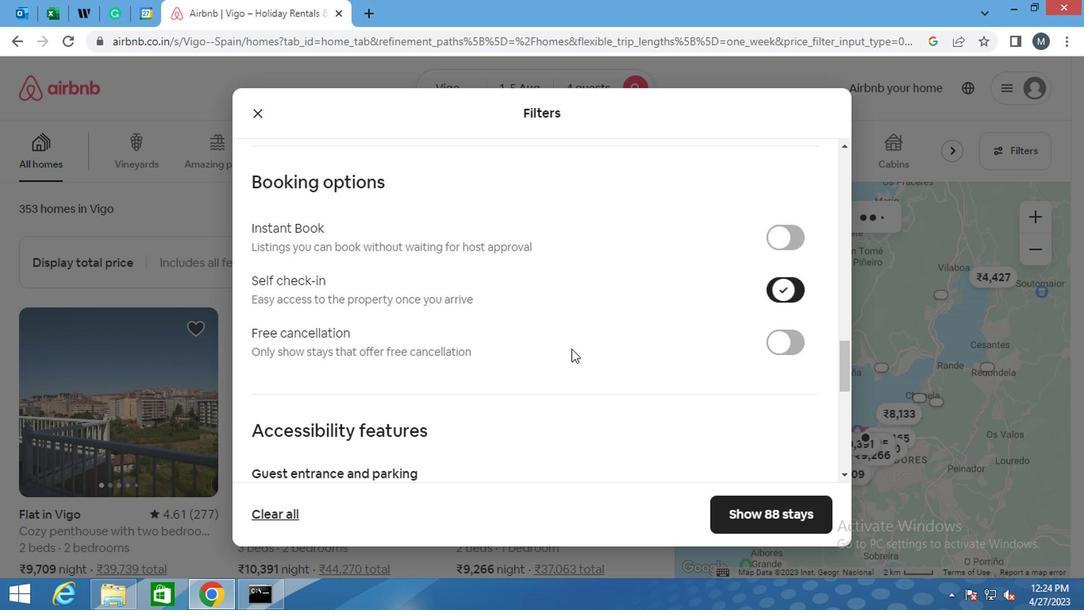 
Action: Mouse moved to (455, 366)
Screenshot: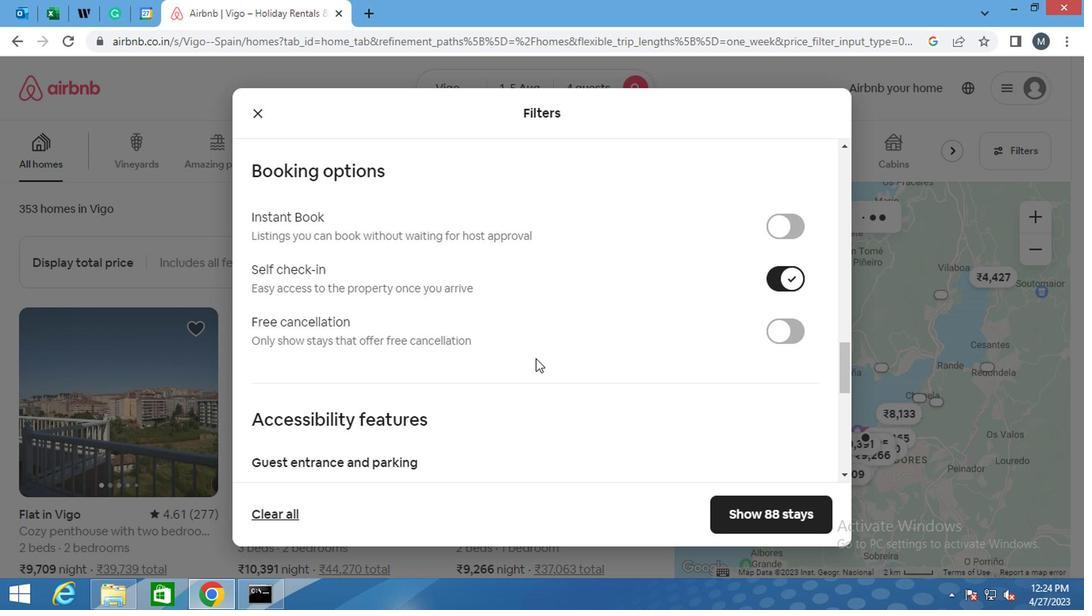 
Action: Mouse scrolled (455, 365) with delta (0, -1)
Screenshot: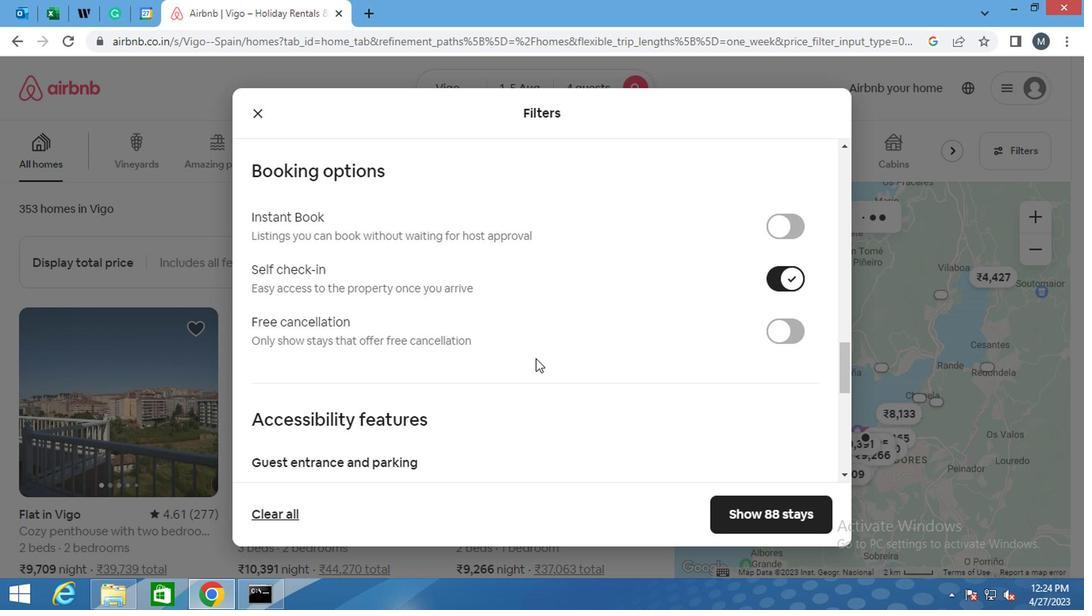 
Action: Mouse moved to (455, 366)
Screenshot: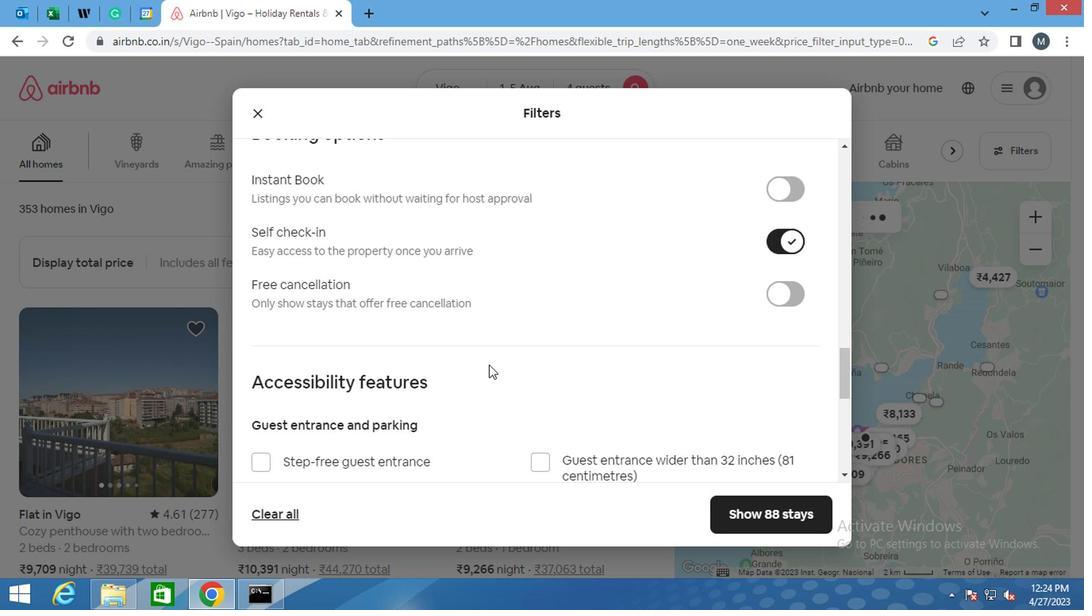 
Action: Mouse scrolled (455, 365) with delta (0, -1)
Screenshot: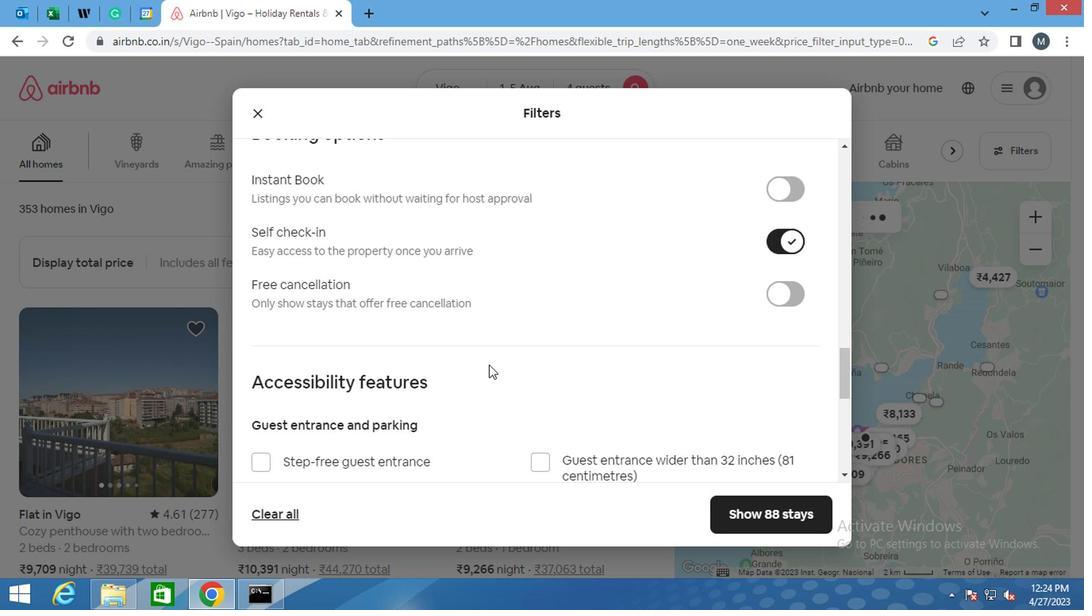 
Action: Mouse moved to (454, 366)
Screenshot: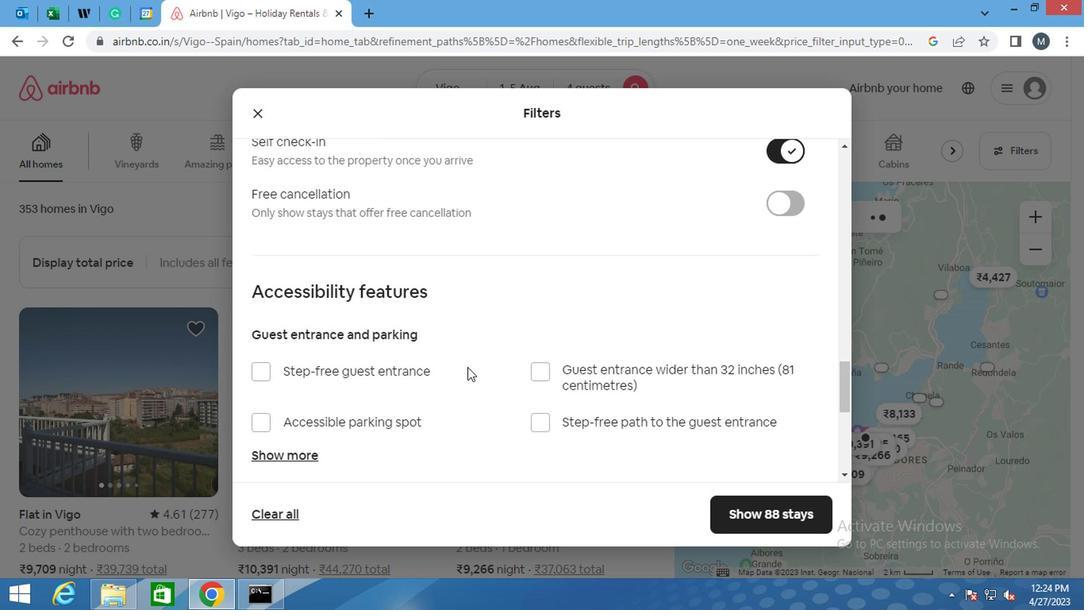 
Action: Mouse scrolled (454, 365) with delta (0, -1)
Screenshot: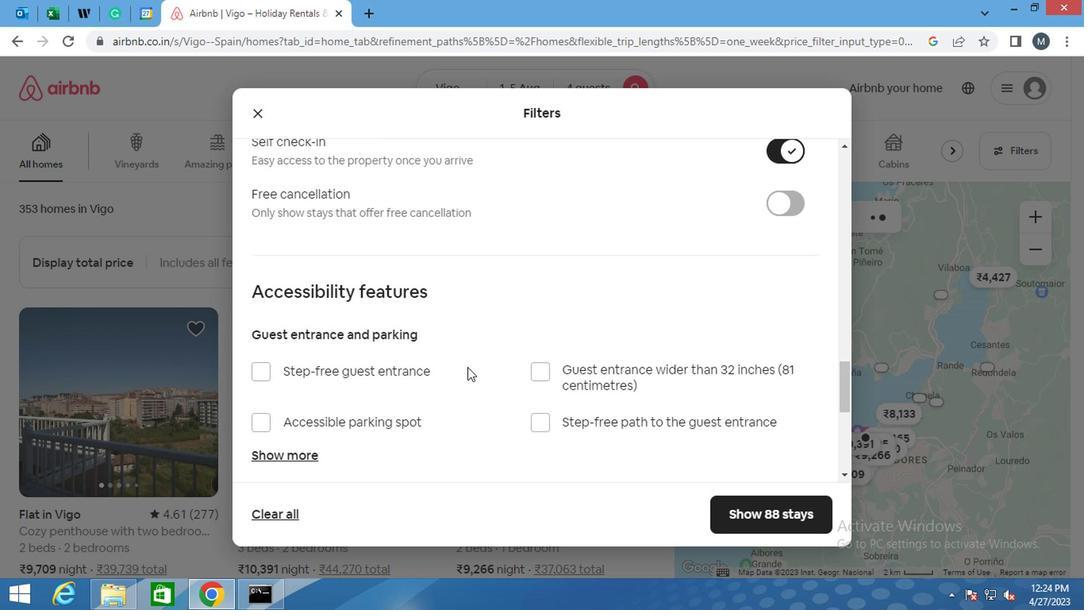 
Action: Mouse moved to (252, 389)
Screenshot: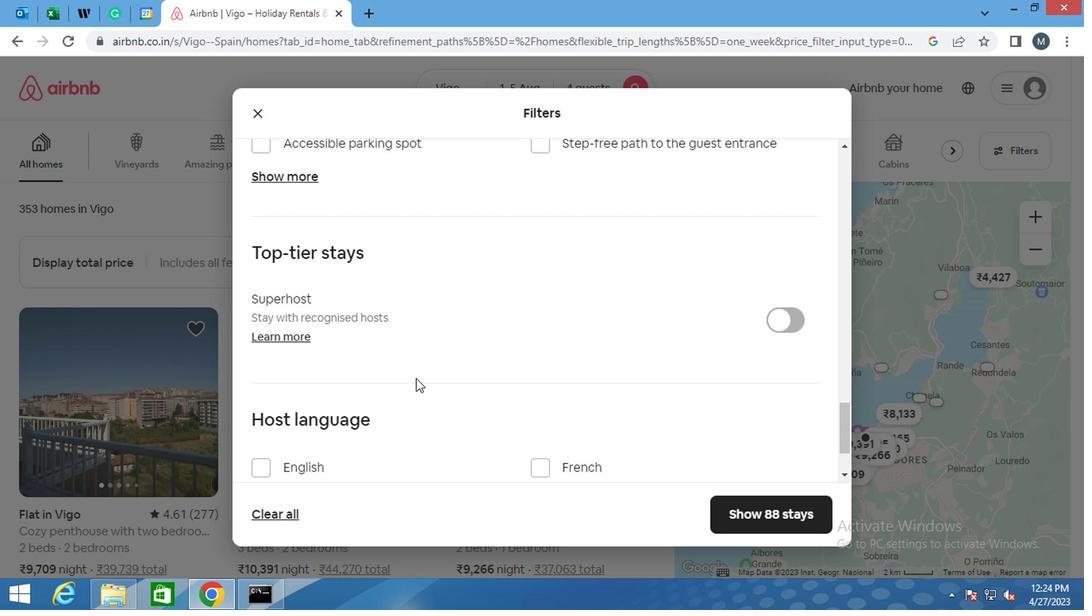 
Action: Mouse scrolled (252, 388) with delta (0, -1)
Screenshot: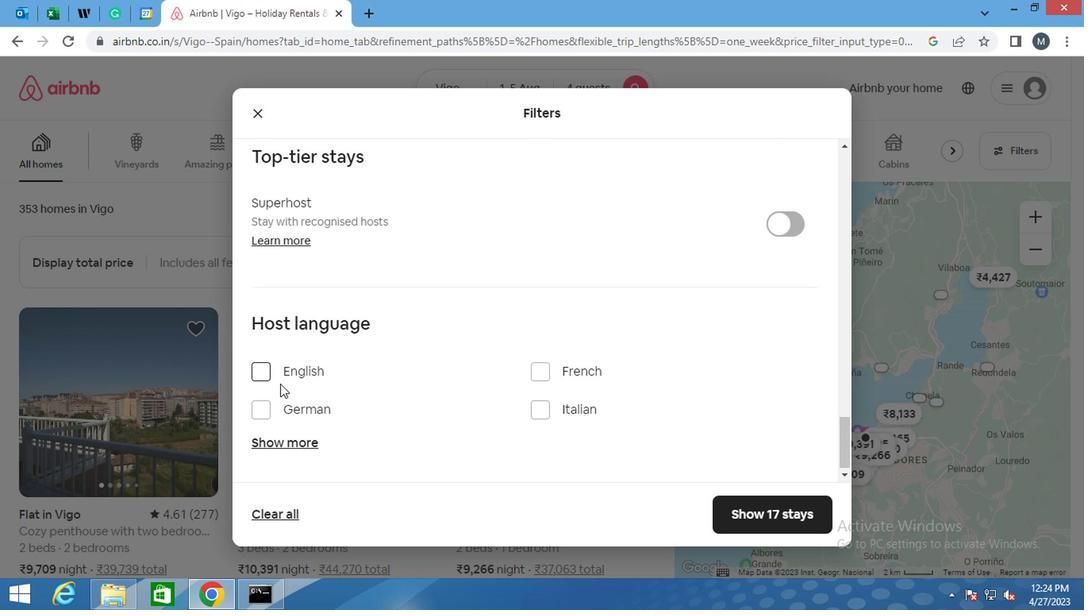 
Action: Mouse moved to (252, 389)
Screenshot: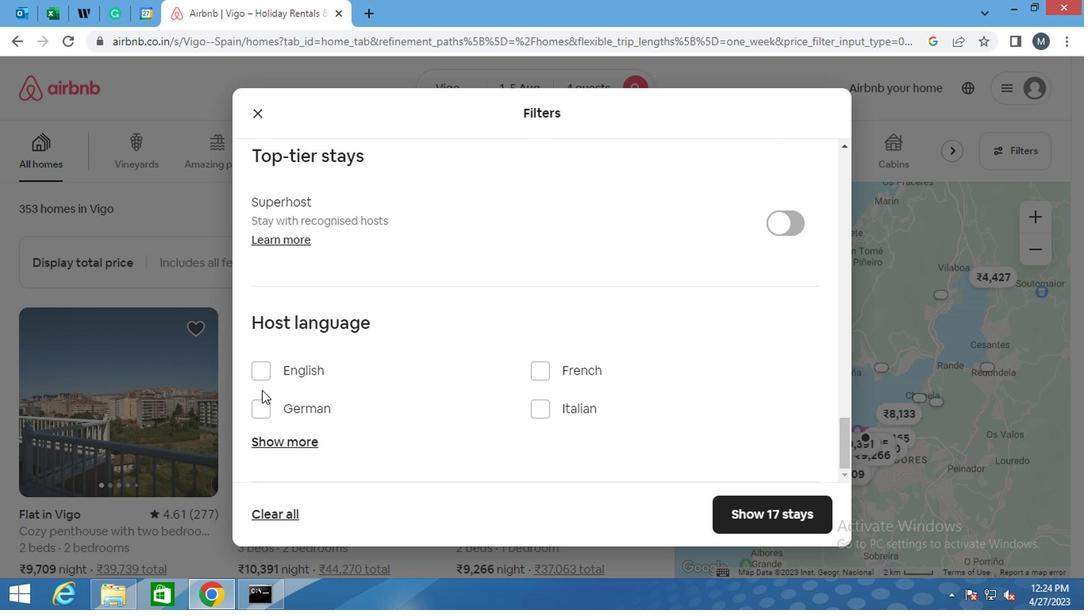 
Action: Mouse scrolled (252, 389) with delta (0, 0)
Screenshot: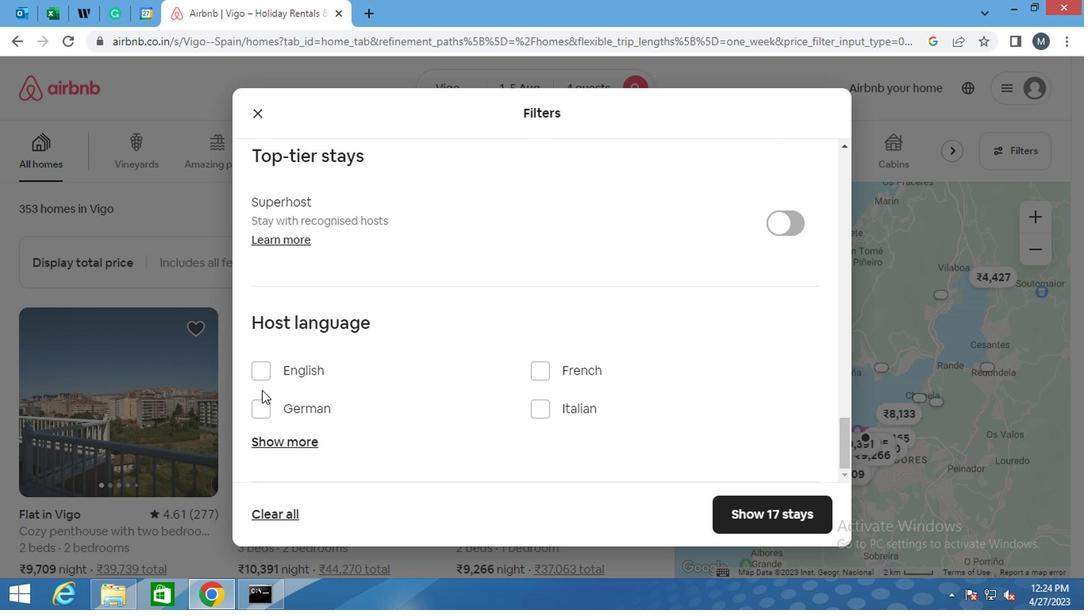 
Action: Mouse moved to (265, 360)
Screenshot: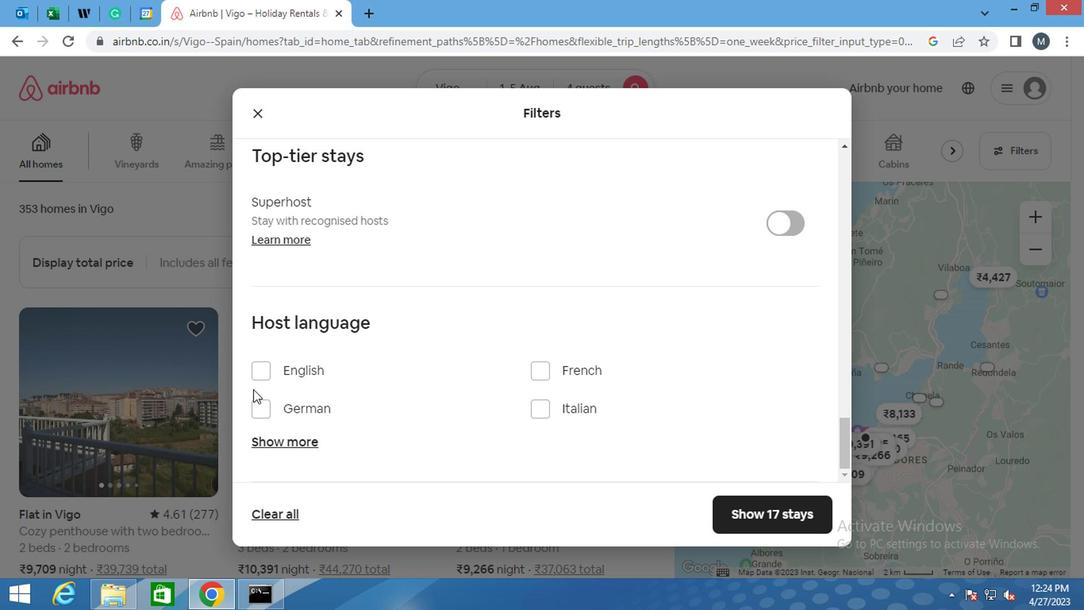 
Action: Mouse pressed left at (265, 360)
Screenshot: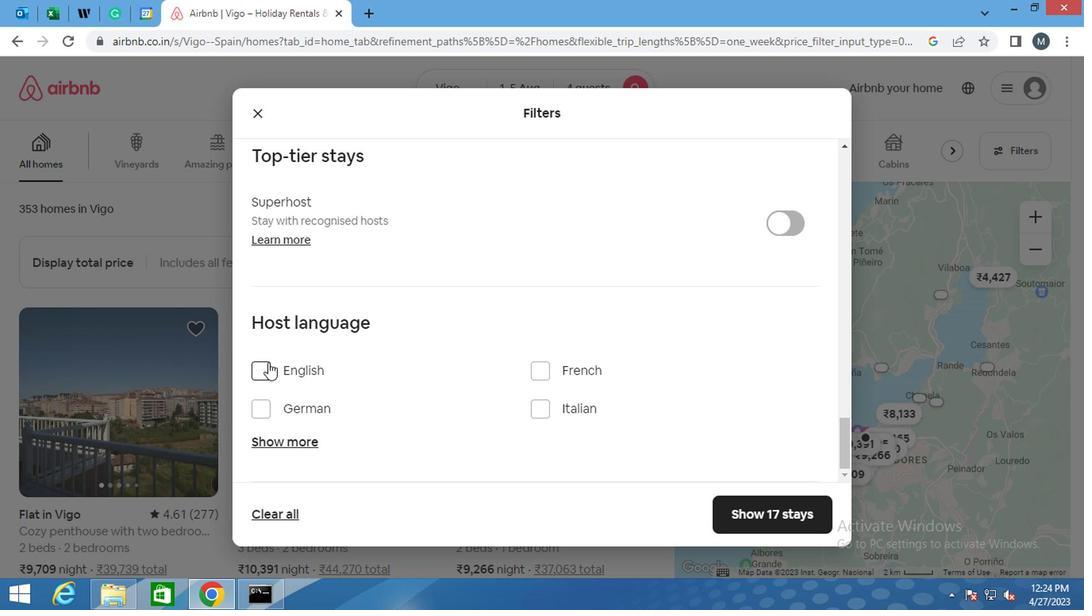 
Action: Mouse moved to (788, 510)
Screenshot: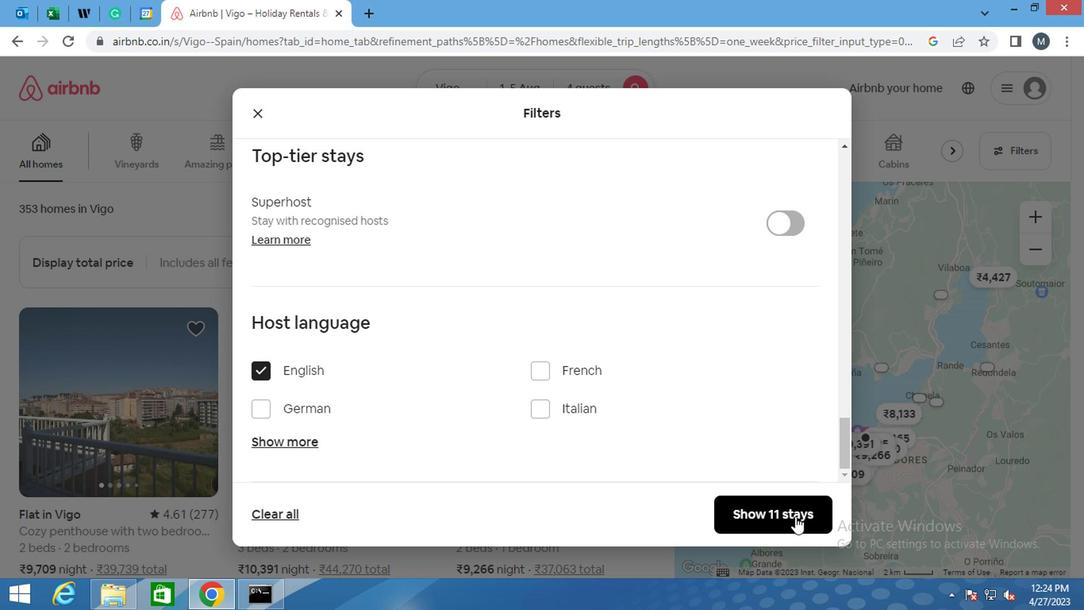 
Action: Mouse pressed left at (788, 510)
Screenshot: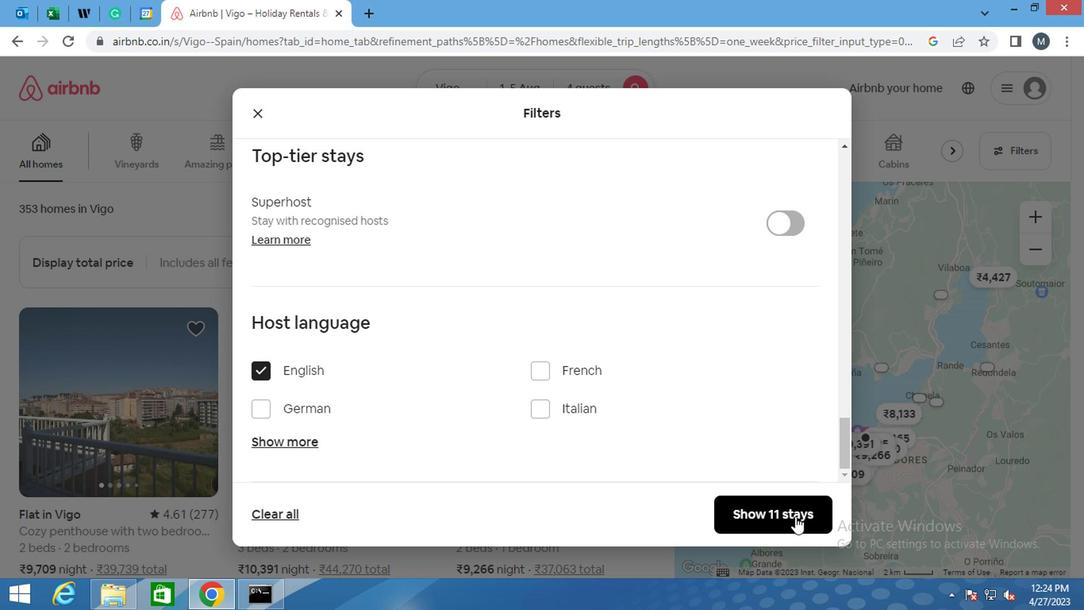 
